 Task: Look for Airbnb options in Tabas, Iran from 22th December, 2023 to 26th December, 2023 for 8 adults. Place can be private room with 8 bedrooms having 8 beds and 8 bathrooms. Property type can be house. Amenities needed are: wifi, TV, free parkinig on premises, gym, breakfast.
Action: Mouse moved to (428, 116)
Screenshot: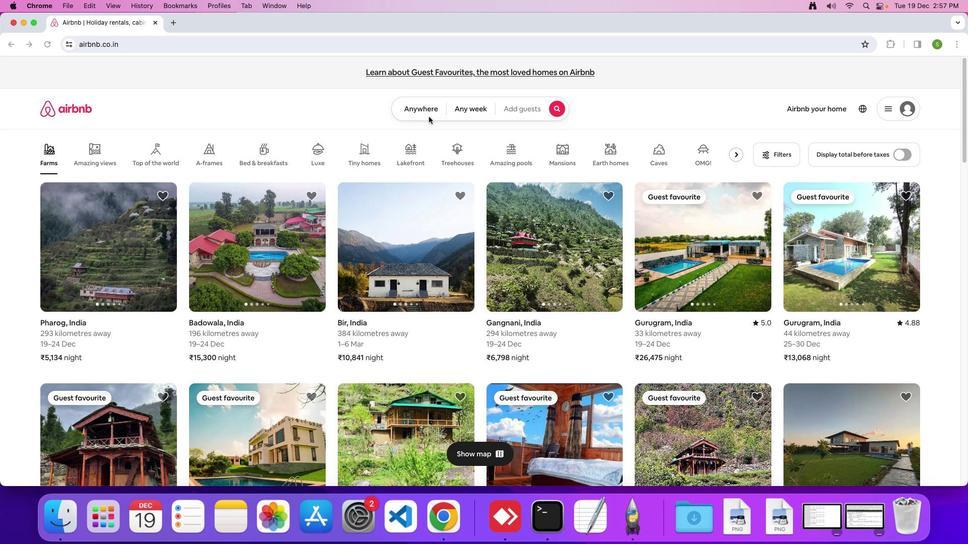
Action: Mouse pressed left at (428, 116)
Screenshot: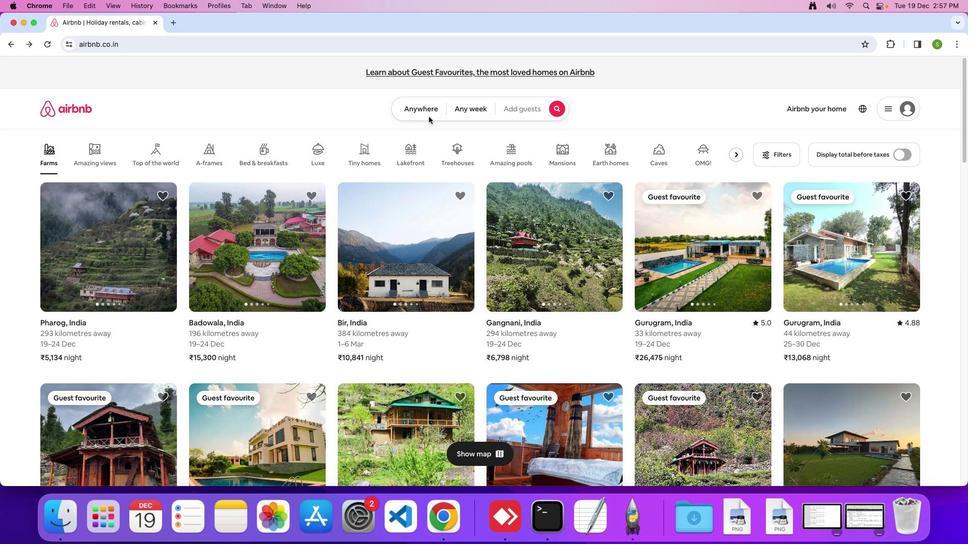 
Action: Mouse moved to (427, 111)
Screenshot: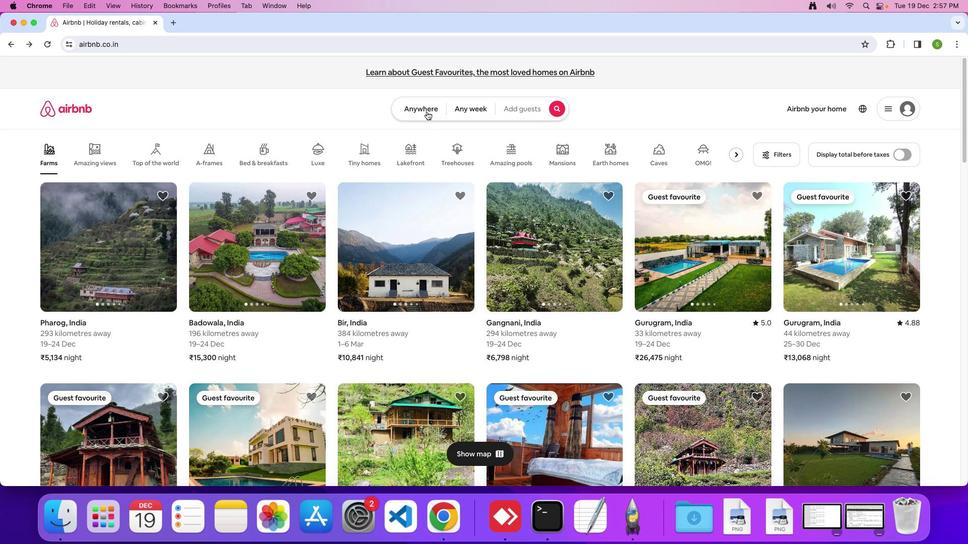 
Action: Mouse pressed left at (427, 111)
Screenshot: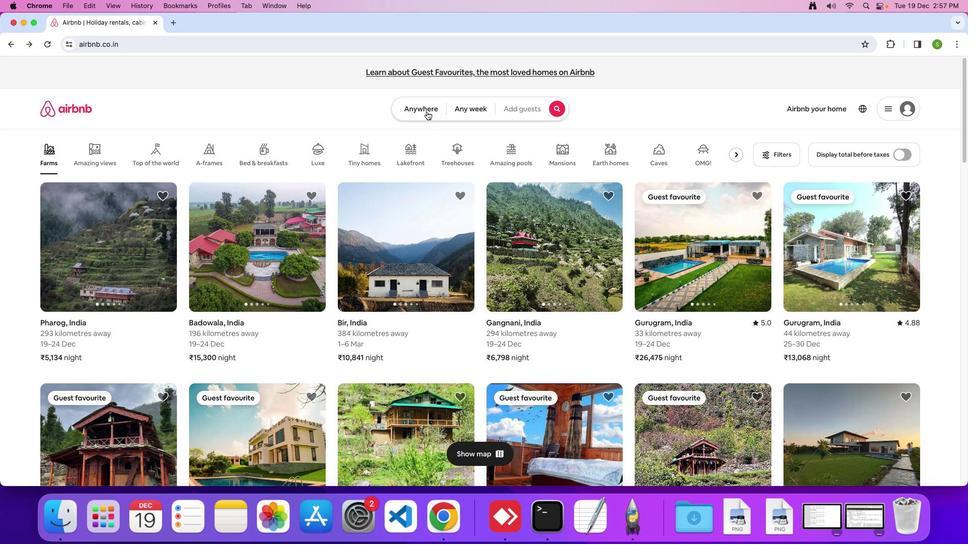 
Action: Mouse moved to (350, 143)
Screenshot: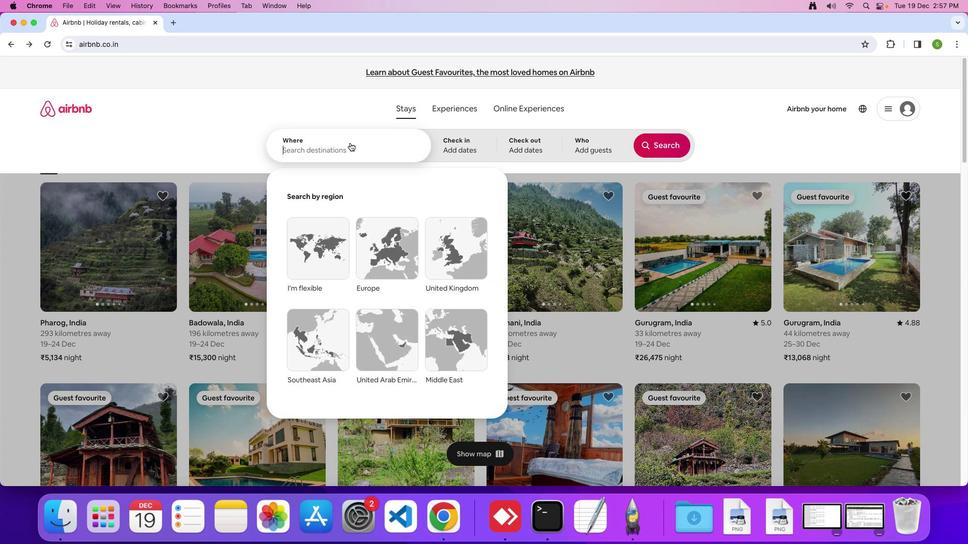 
Action: Mouse pressed left at (350, 143)
Screenshot: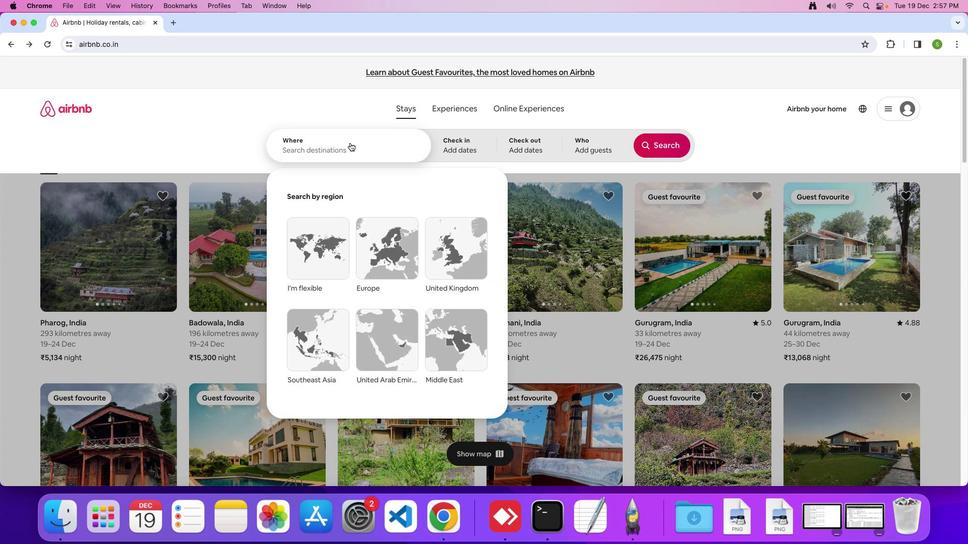 
Action: Mouse moved to (352, 140)
Screenshot: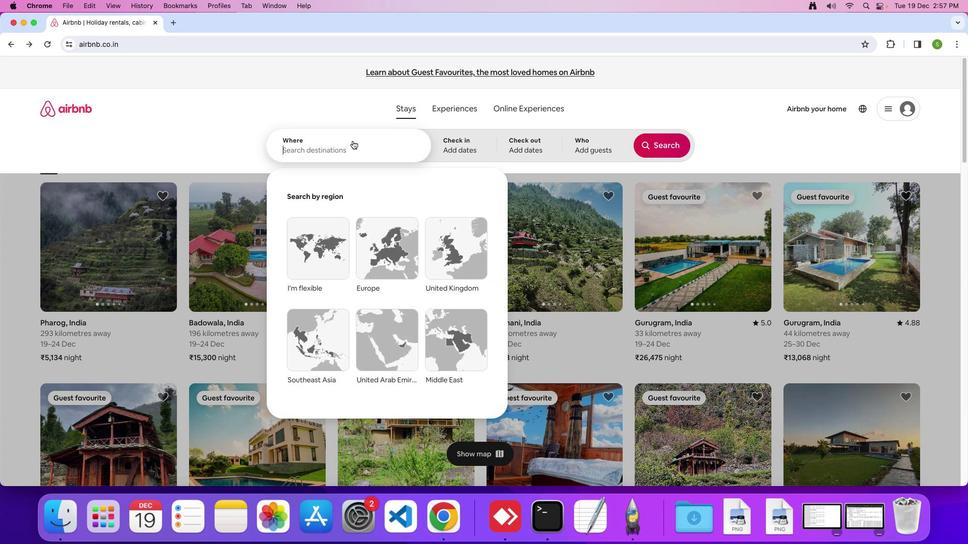 
Action: Key pressed 'T''A'Key.backspaceKey.caps_lock'a''b''a''s'','Key.spaceKey.shift'I''r''a''n'Key.enter
Screenshot: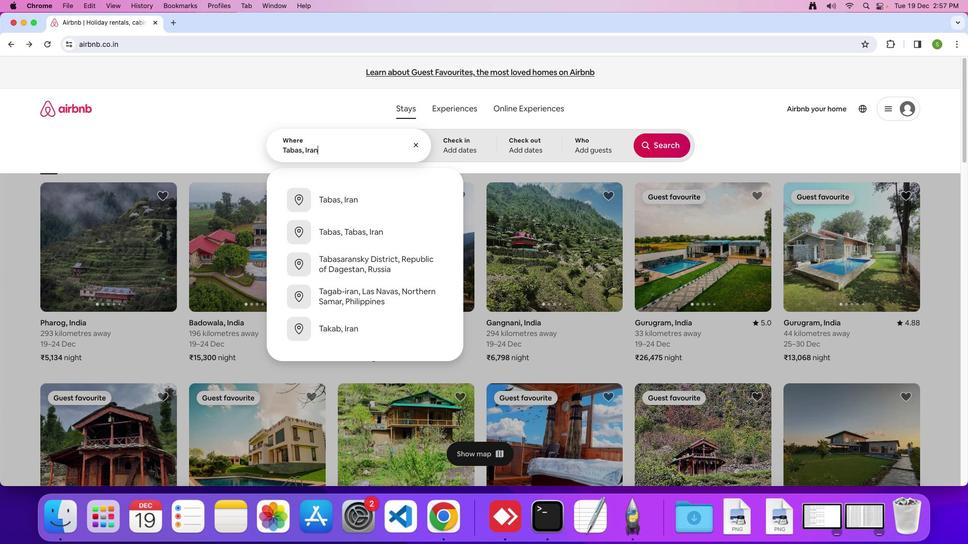 
Action: Mouse moved to (430, 341)
Screenshot: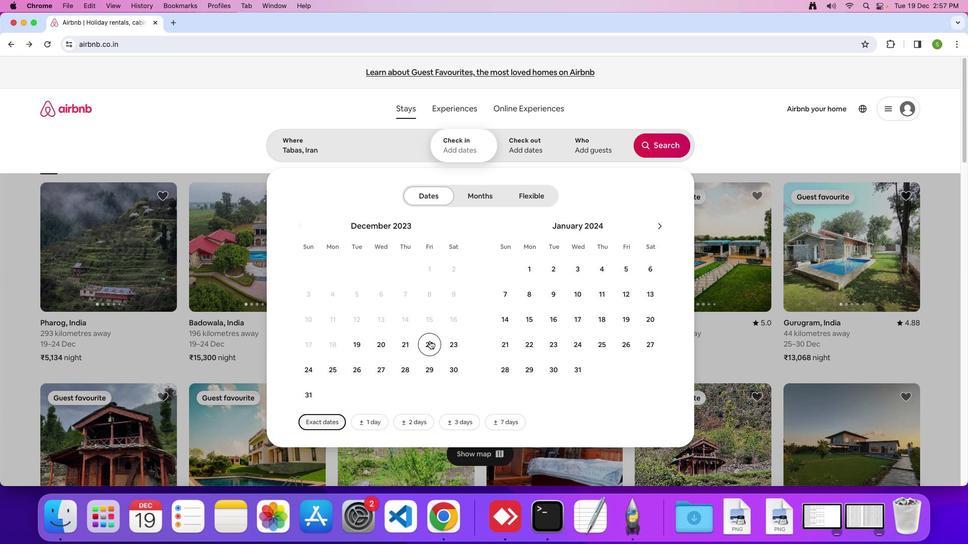 
Action: Mouse pressed left at (430, 341)
Screenshot: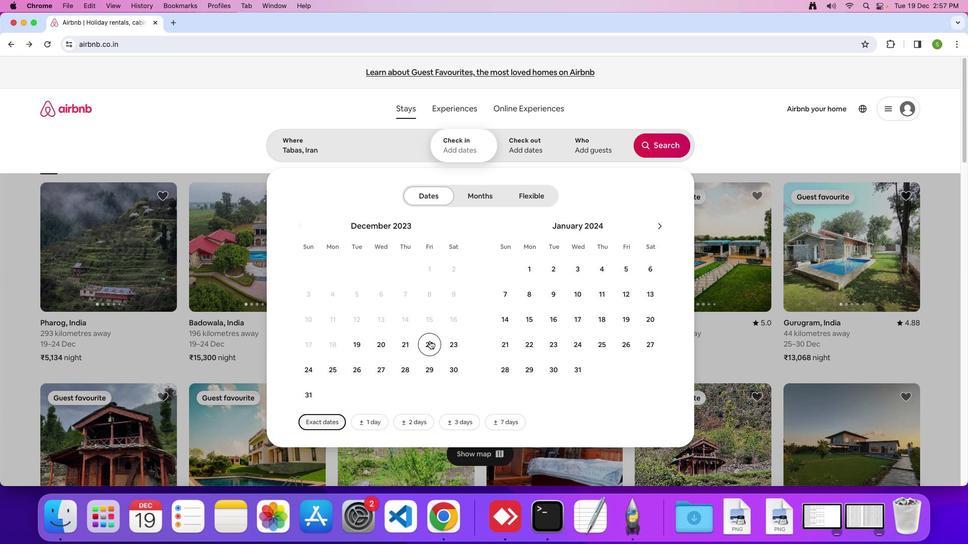 
Action: Mouse moved to (363, 366)
Screenshot: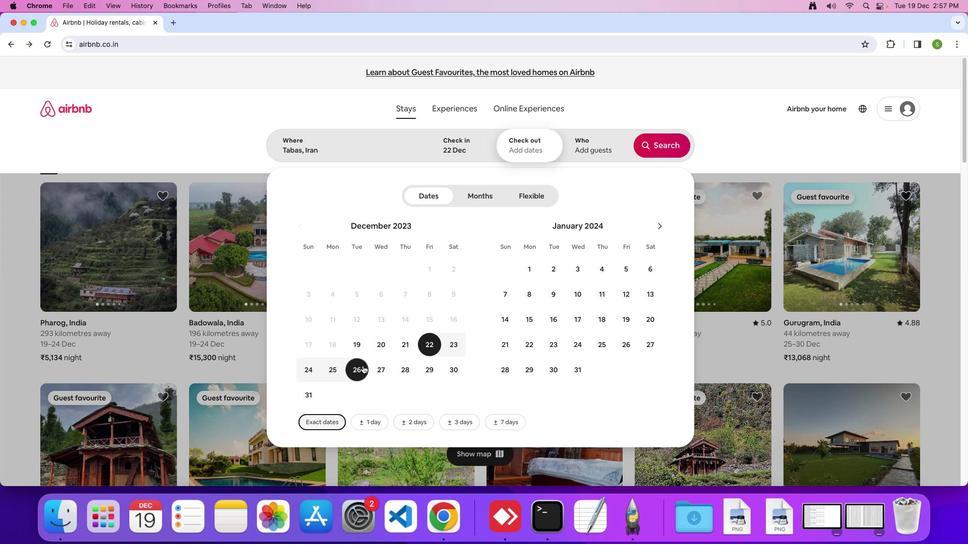
Action: Mouse pressed left at (363, 366)
Screenshot: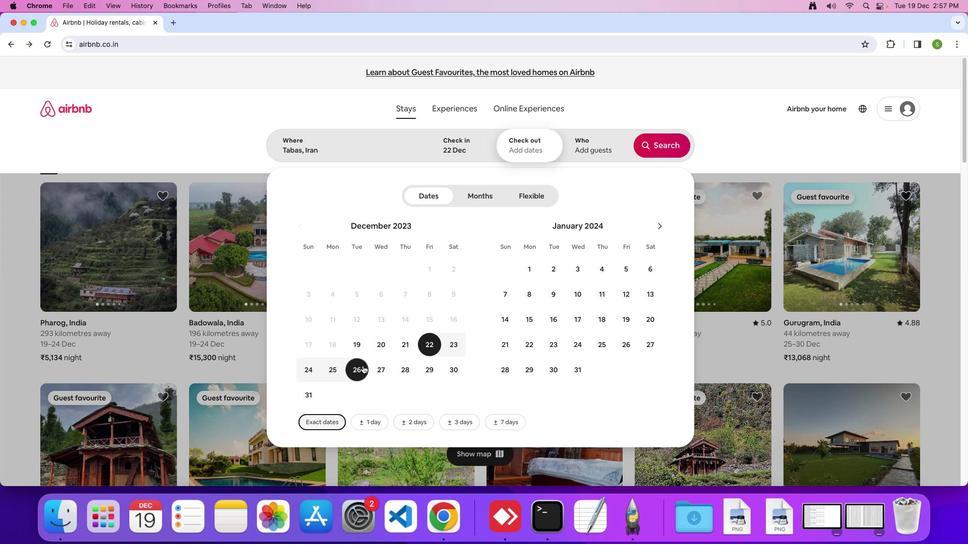 
Action: Mouse moved to (584, 142)
Screenshot: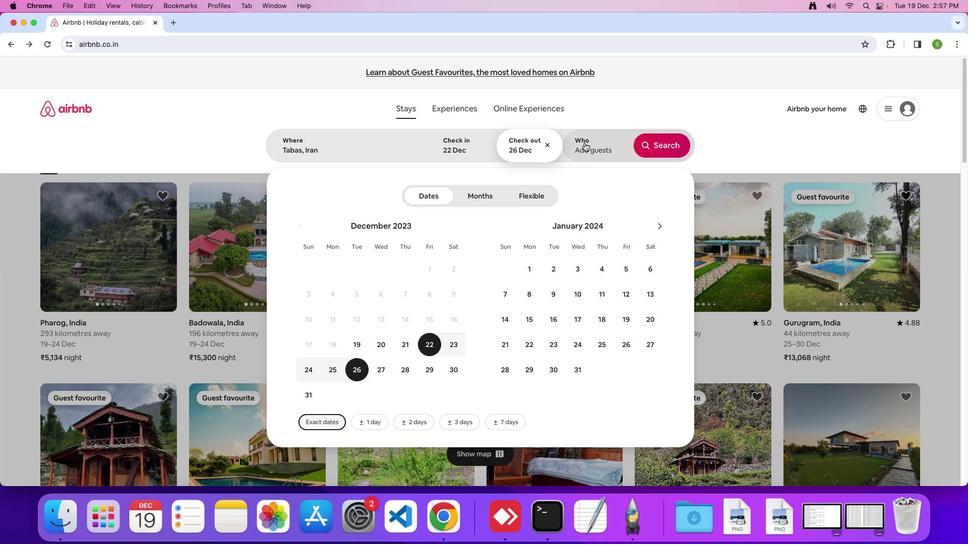 
Action: Mouse pressed left at (584, 142)
Screenshot: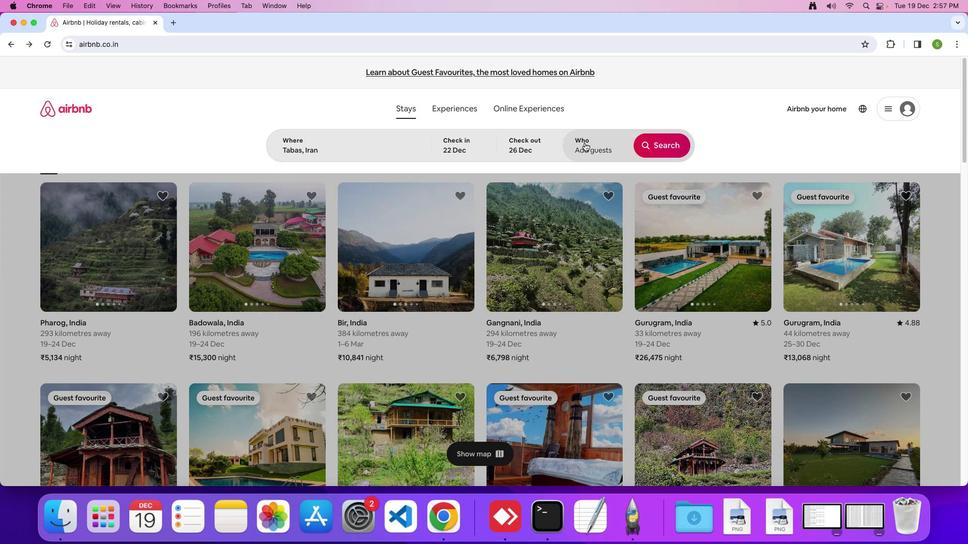 
Action: Mouse moved to (660, 199)
Screenshot: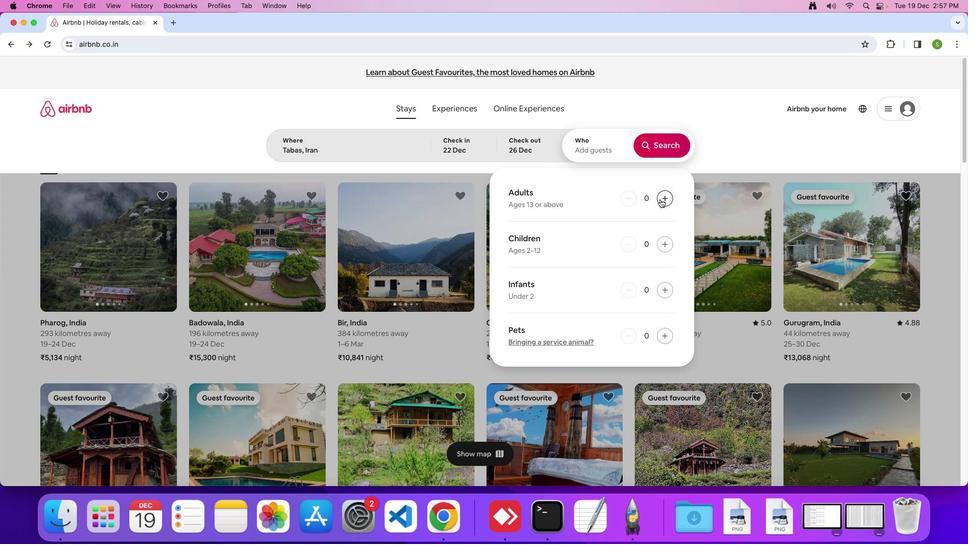 
Action: Mouse pressed left at (660, 199)
Screenshot: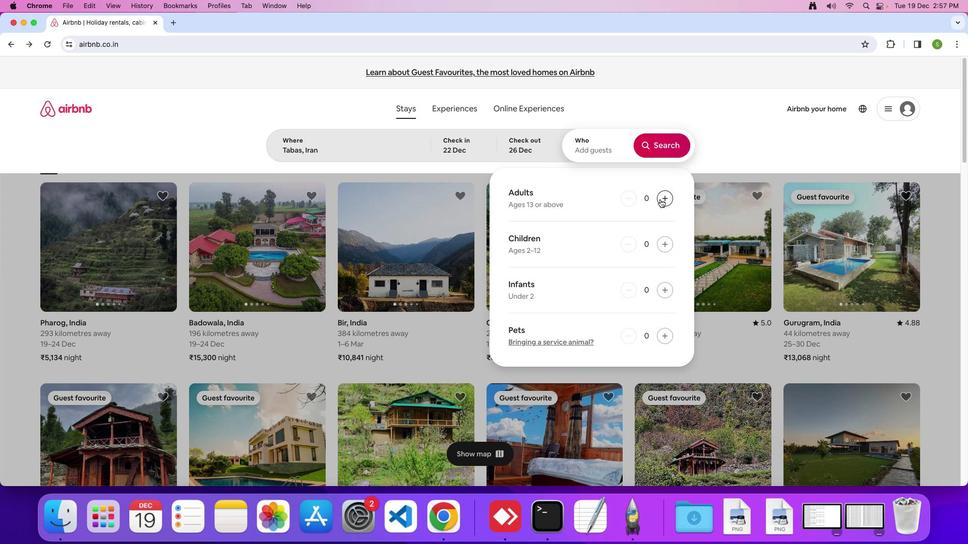 
Action: Mouse pressed left at (660, 199)
Screenshot: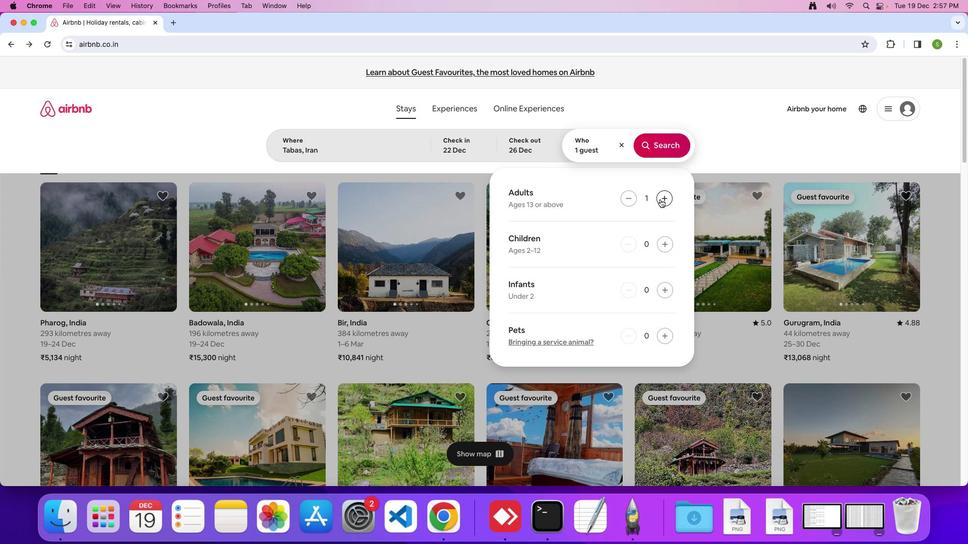 
Action: Mouse pressed left at (660, 199)
Screenshot: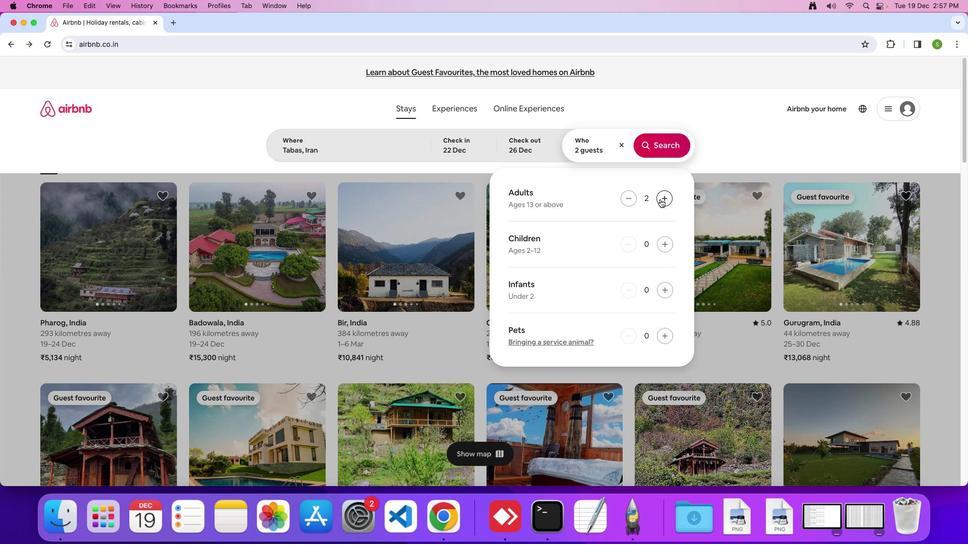 
Action: Mouse pressed left at (660, 199)
Screenshot: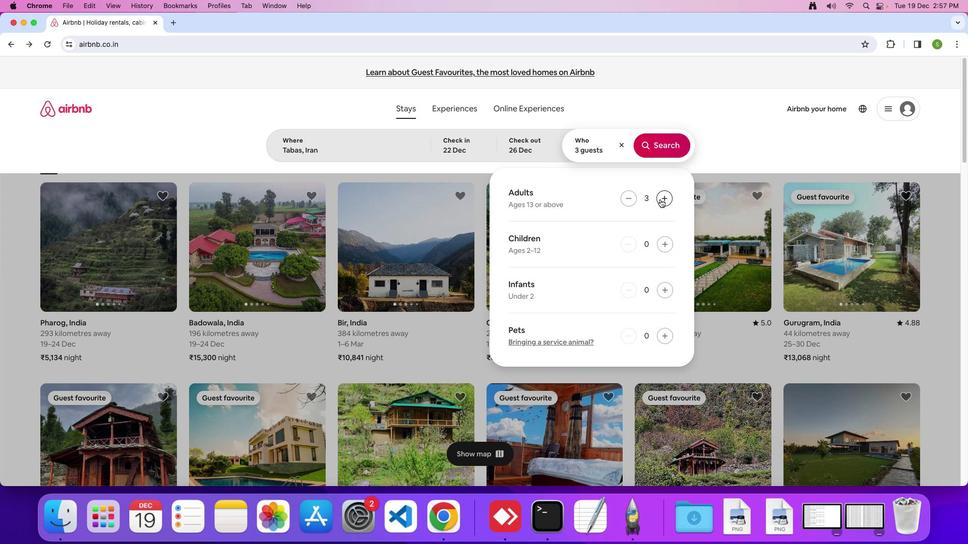 
Action: Mouse pressed left at (660, 199)
Screenshot: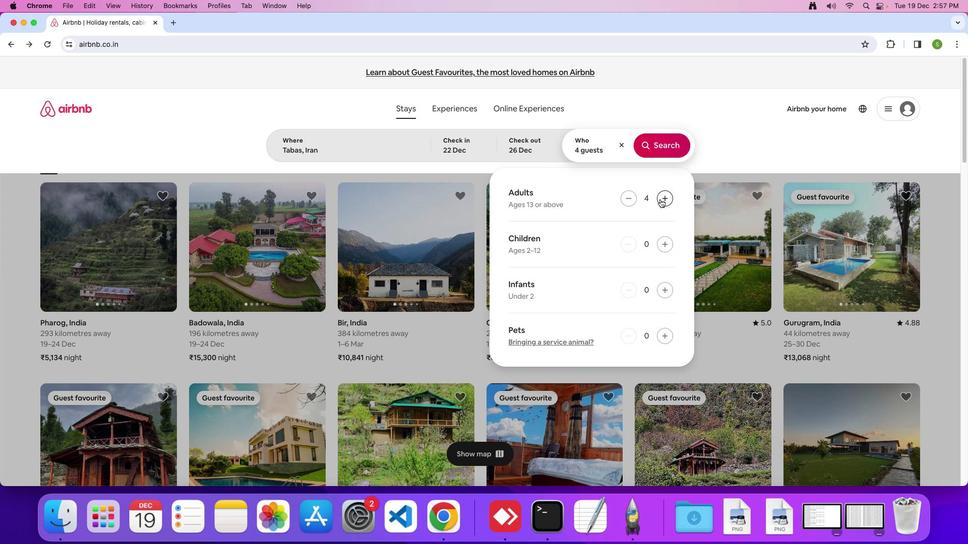 
Action: Mouse pressed left at (660, 199)
Screenshot: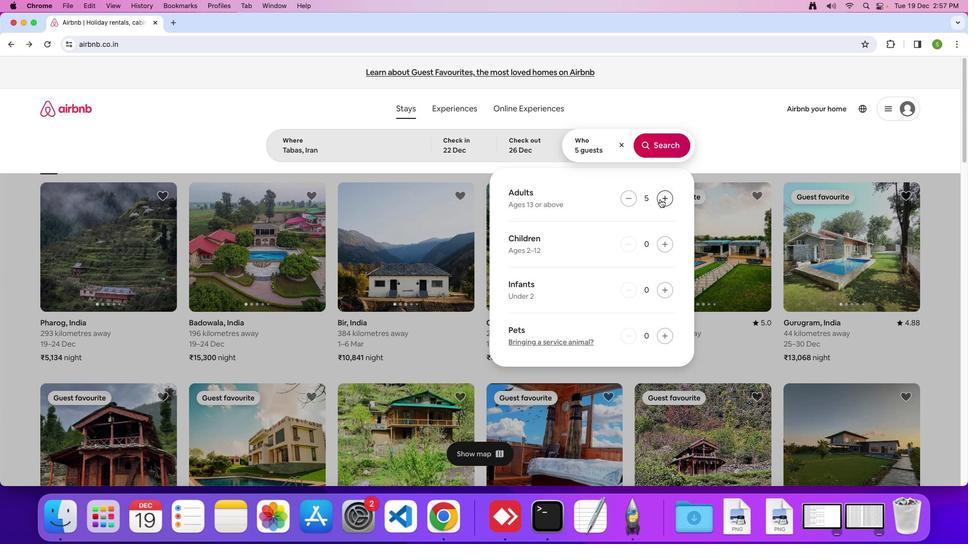 
Action: Mouse pressed left at (660, 199)
Screenshot: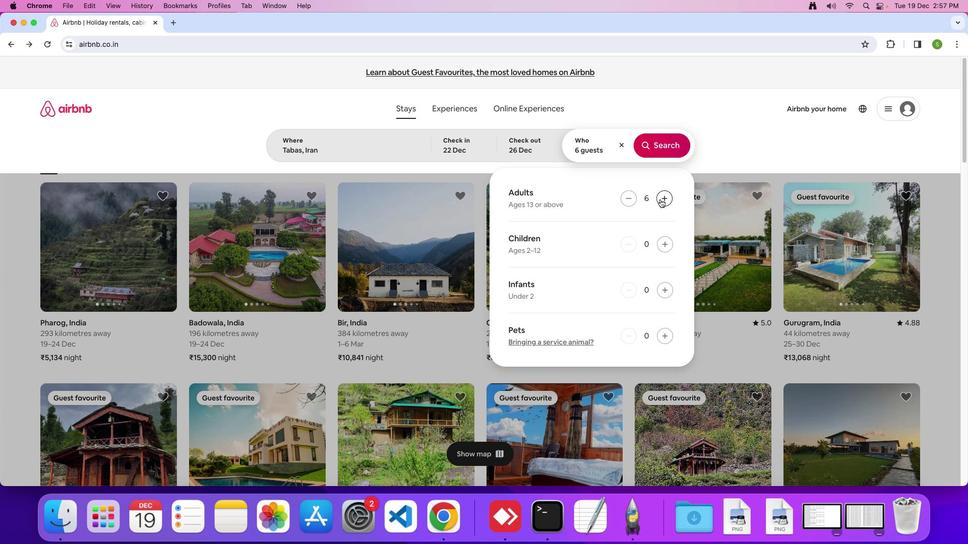 
Action: Mouse pressed left at (660, 199)
Screenshot: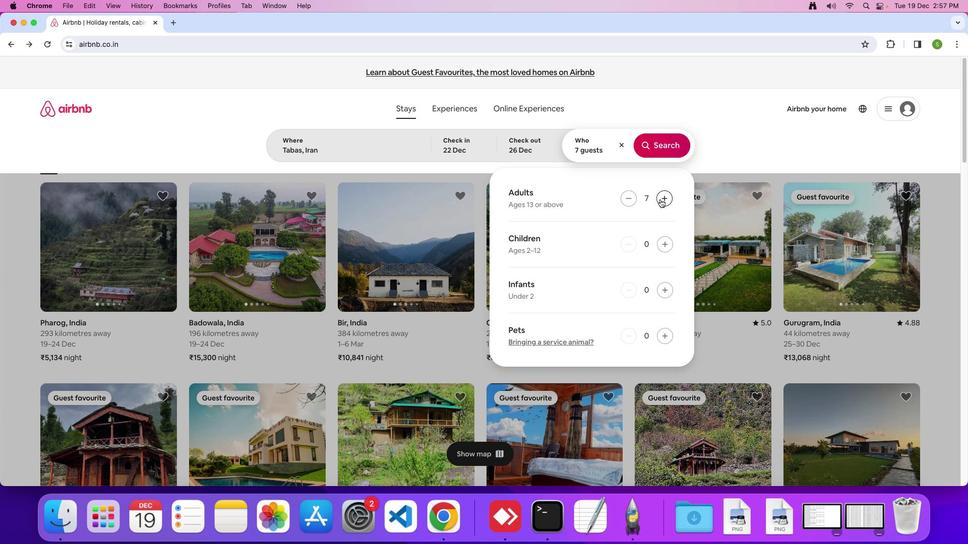 
Action: Mouse moved to (662, 148)
Screenshot: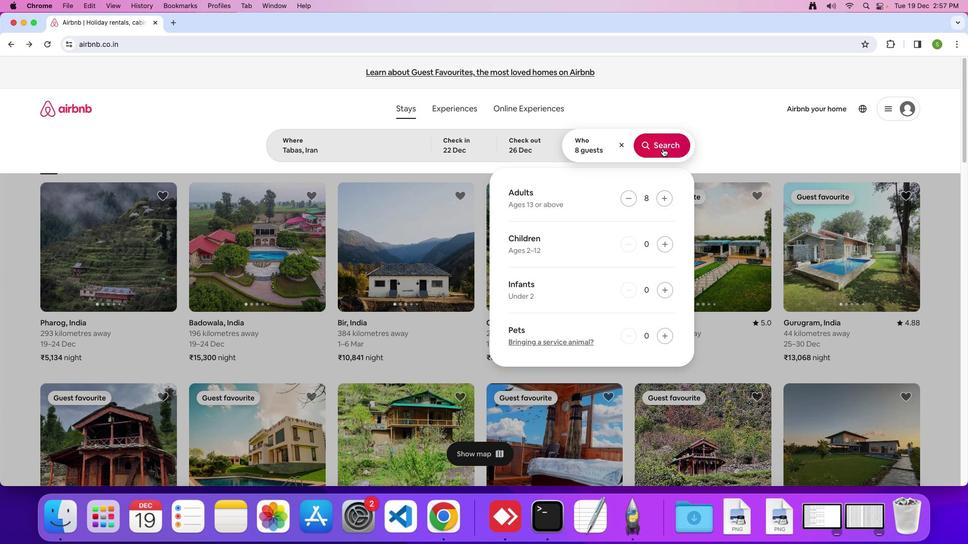 
Action: Mouse pressed left at (662, 148)
Screenshot: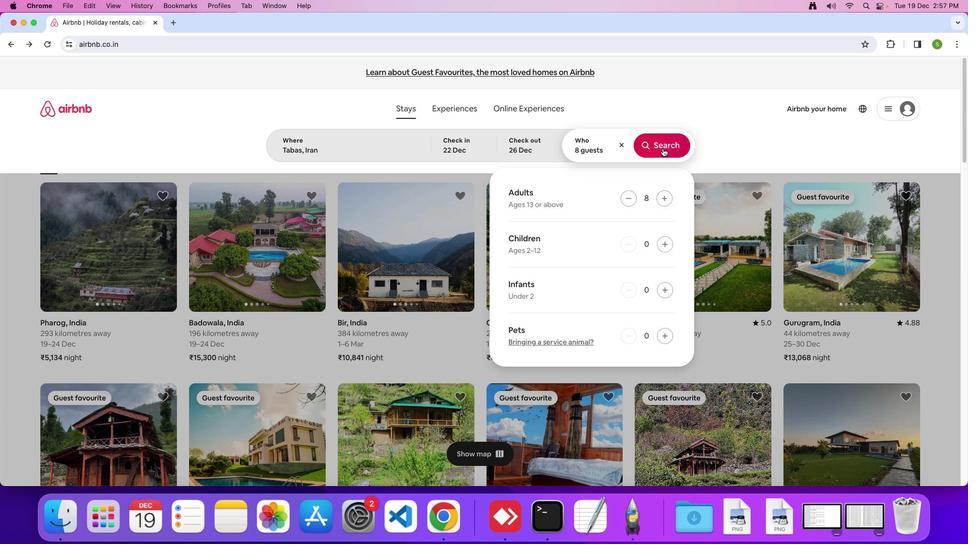 
Action: Mouse moved to (799, 122)
Screenshot: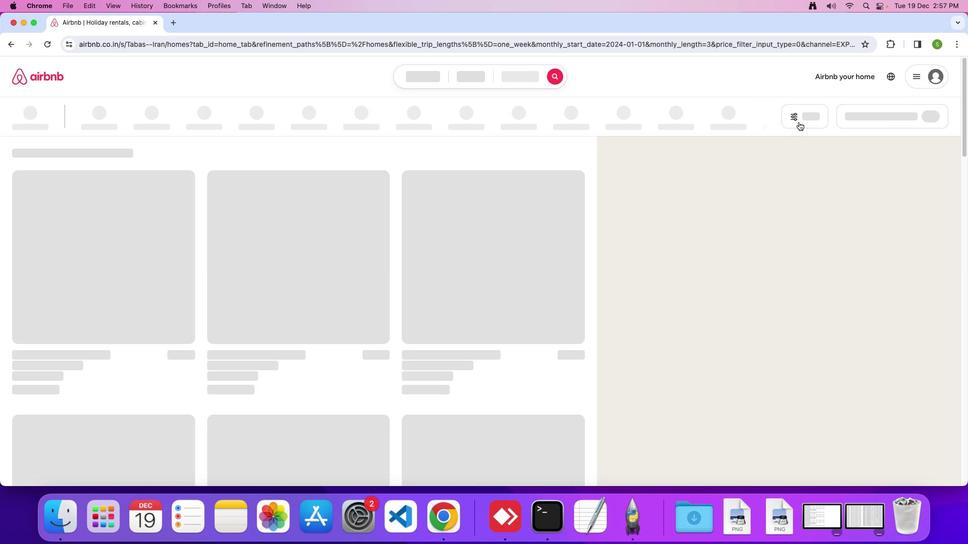 
Action: Mouse pressed left at (799, 122)
Screenshot: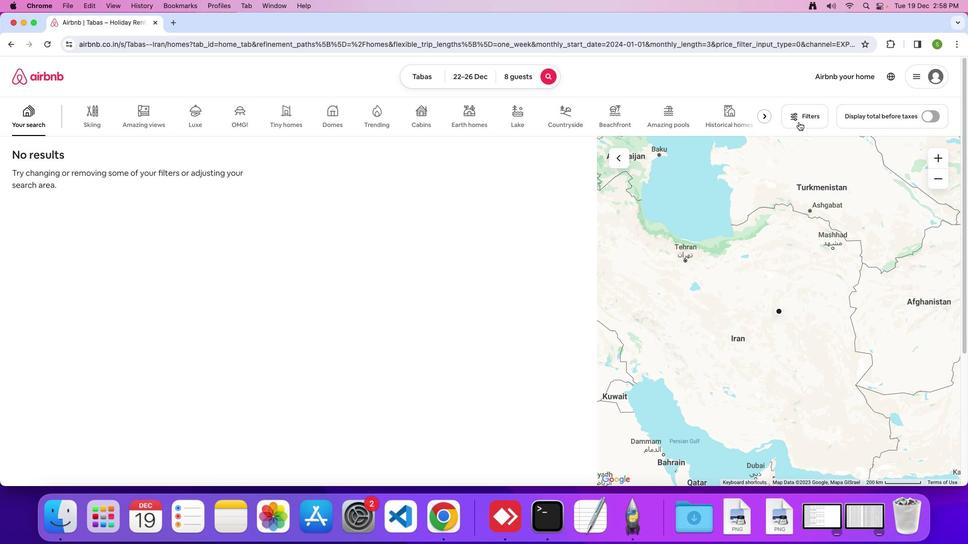 
Action: Mouse moved to (465, 323)
Screenshot: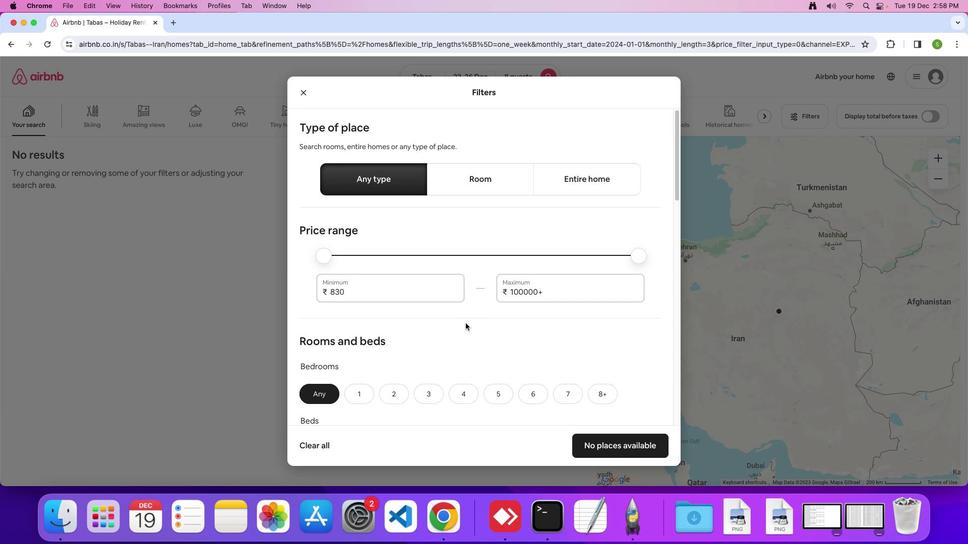 
Action: Mouse scrolled (465, 323) with delta (0, 0)
Screenshot: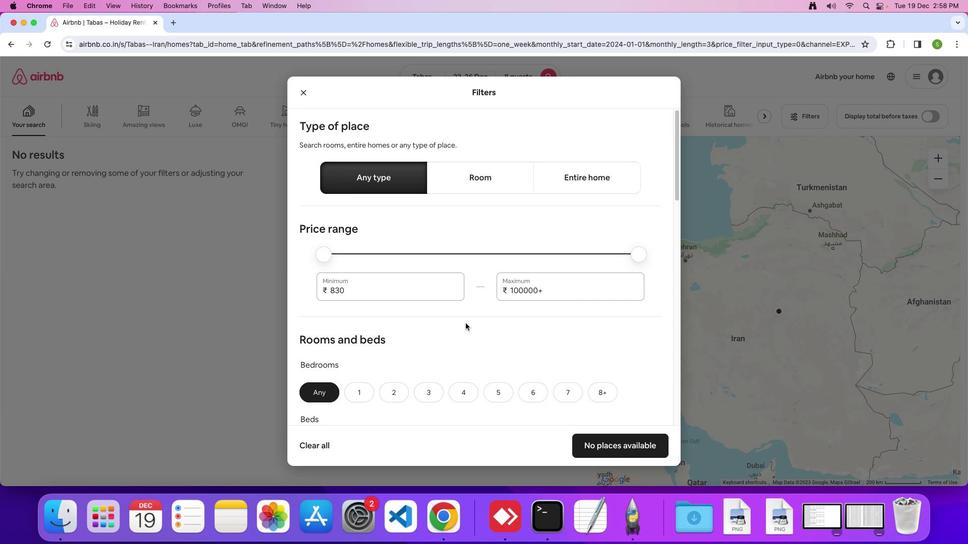 
Action: Mouse scrolled (465, 323) with delta (0, 0)
Screenshot: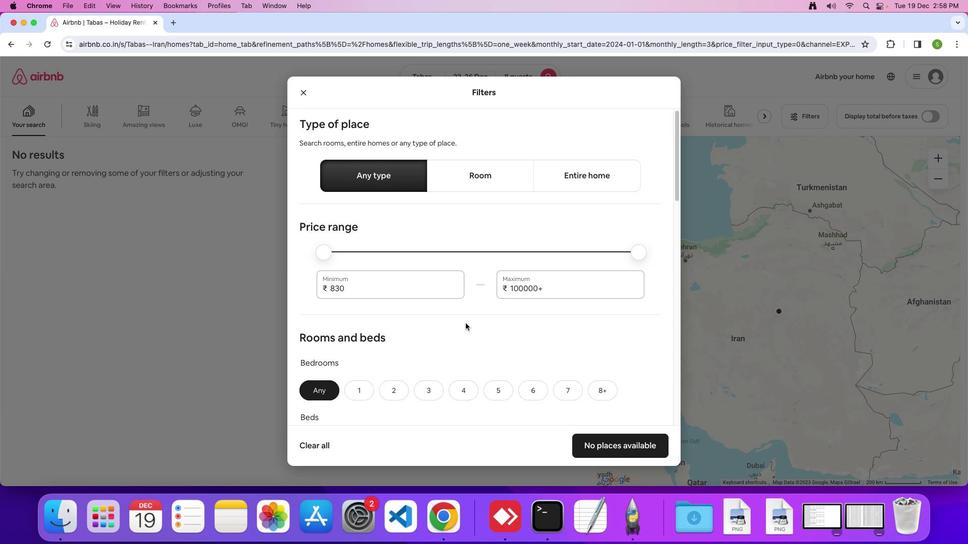 
Action: Mouse scrolled (465, 323) with delta (0, 0)
Screenshot: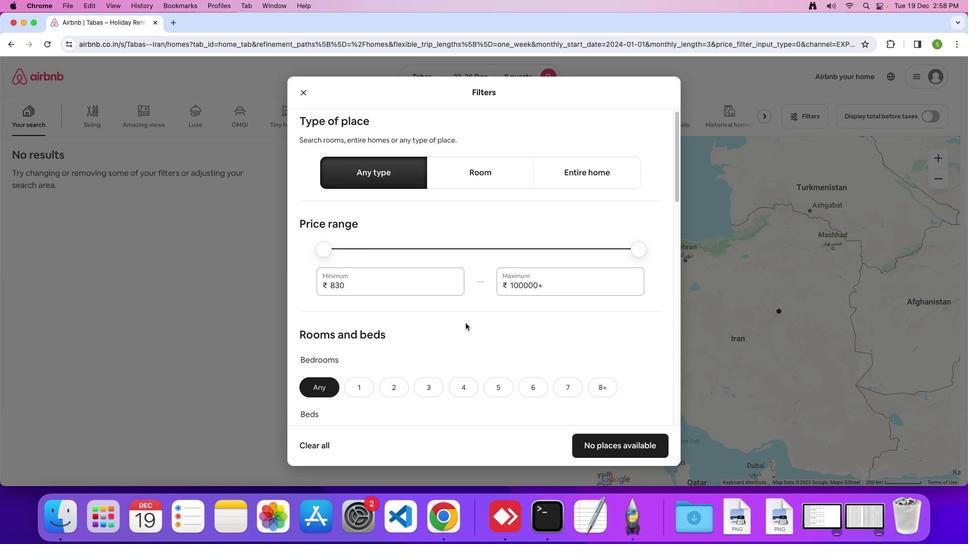 
Action: Mouse scrolled (465, 323) with delta (0, 0)
Screenshot: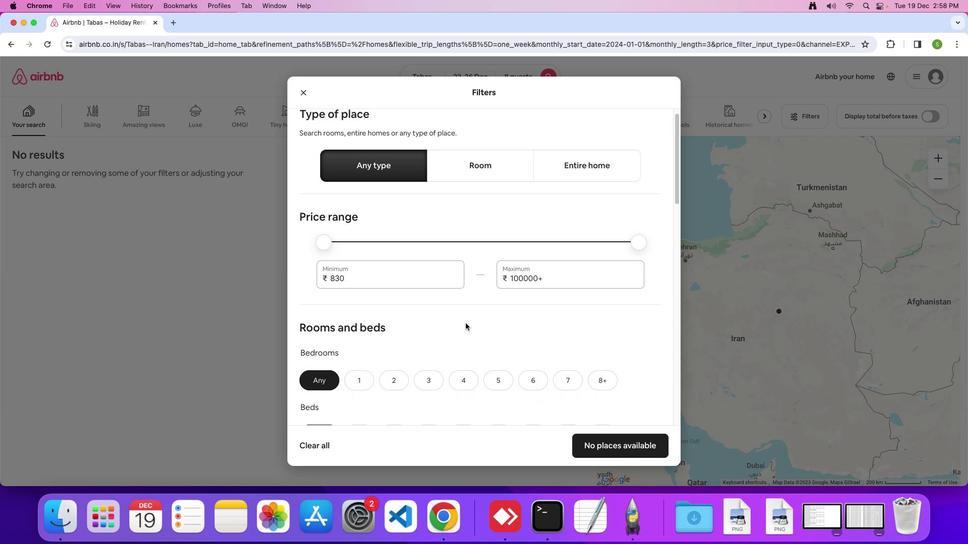 
Action: Mouse moved to (465, 323)
Screenshot: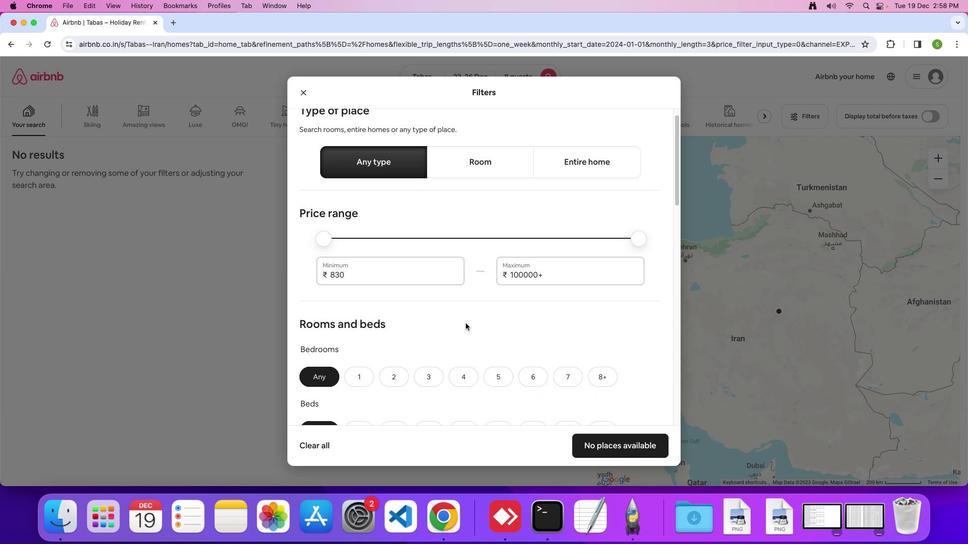 
Action: Mouse scrolled (465, 323) with delta (0, 0)
Screenshot: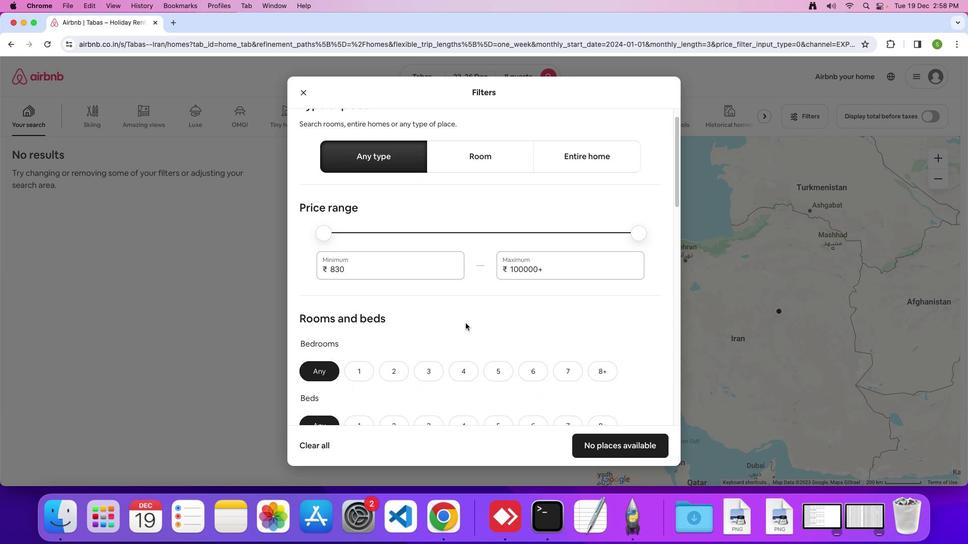 
Action: Mouse scrolled (465, 323) with delta (0, 0)
Screenshot: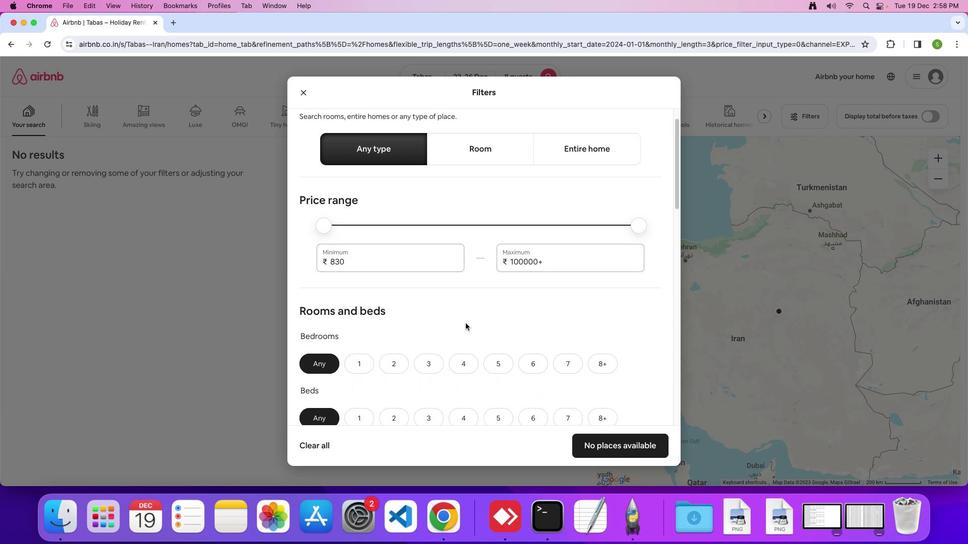
Action: Mouse scrolled (465, 323) with delta (0, -1)
Screenshot: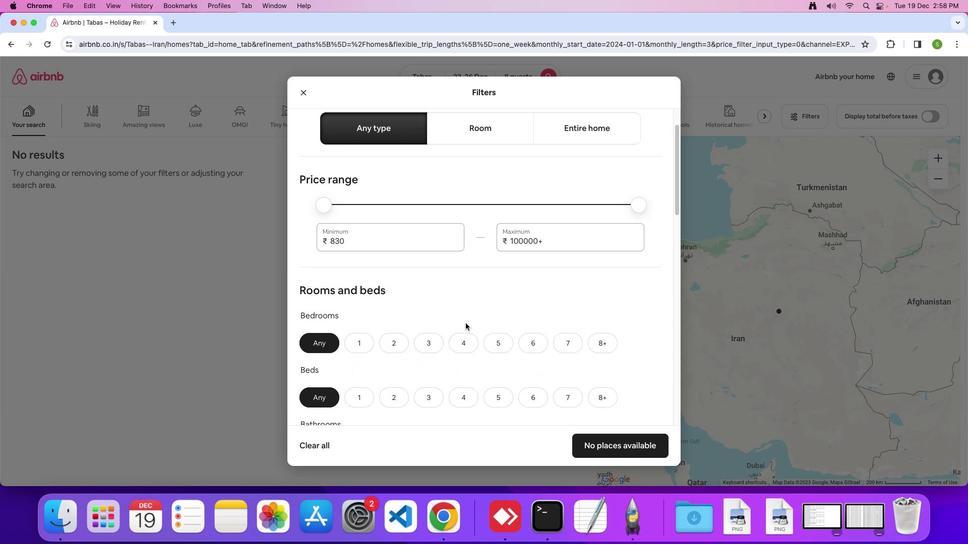 
Action: Mouse scrolled (465, 323) with delta (0, 0)
Screenshot: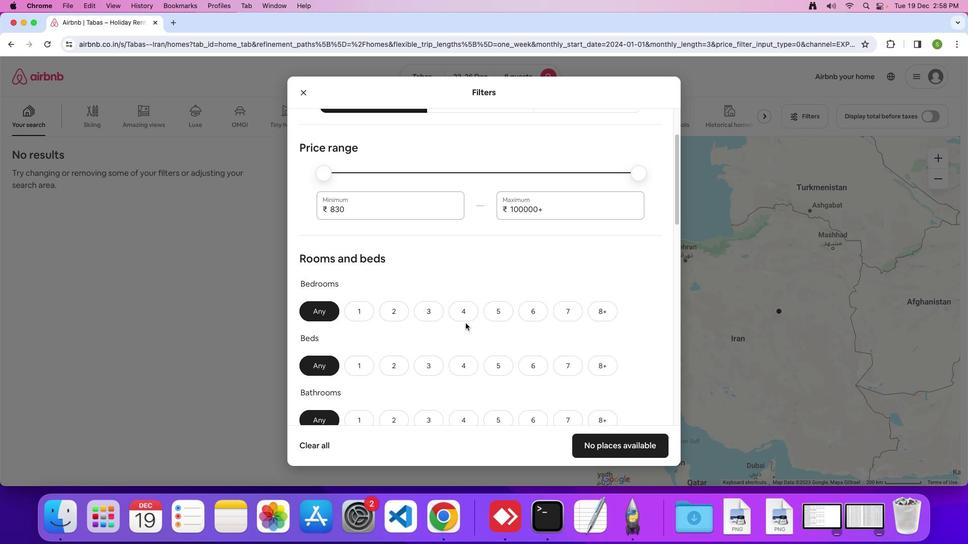 
Action: Mouse scrolled (465, 323) with delta (0, 0)
Screenshot: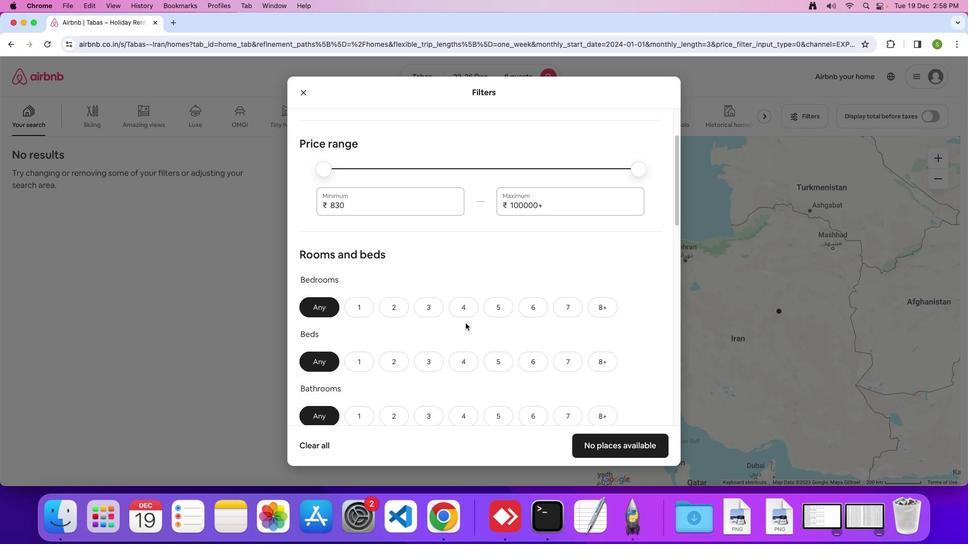 
Action: Mouse scrolled (465, 323) with delta (0, 0)
Screenshot: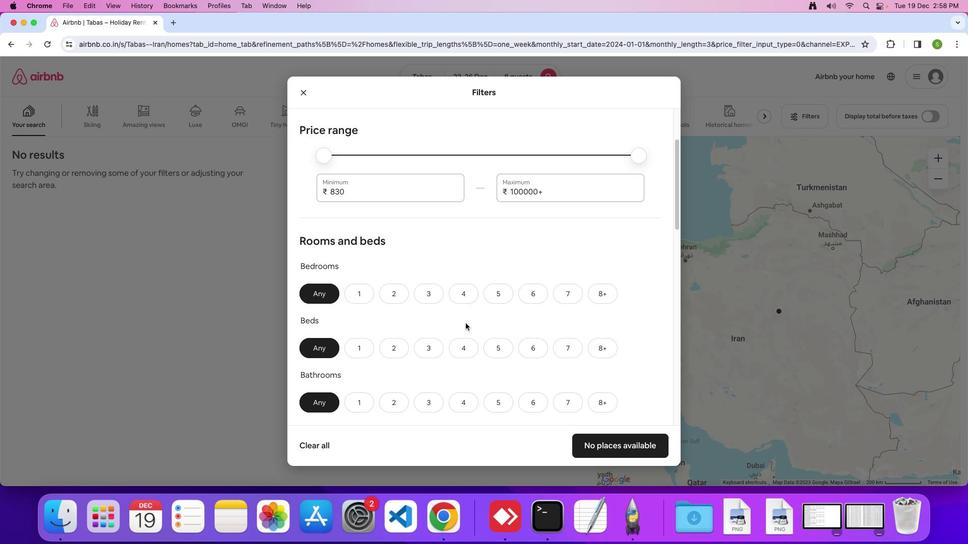 
Action: Mouse scrolled (465, 323) with delta (0, 0)
Screenshot: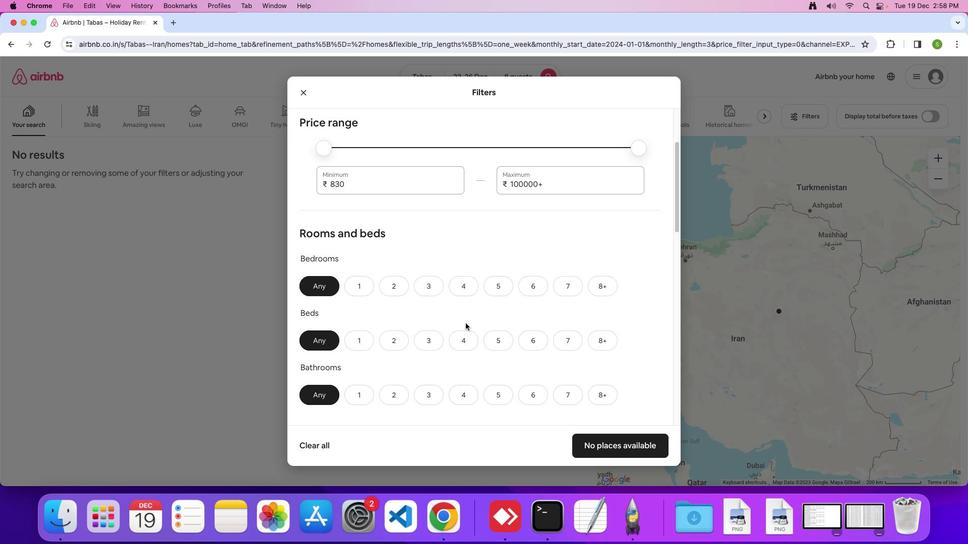 
Action: Mouse scrolled (465, 323) with delta (0, 0)
Screenshot: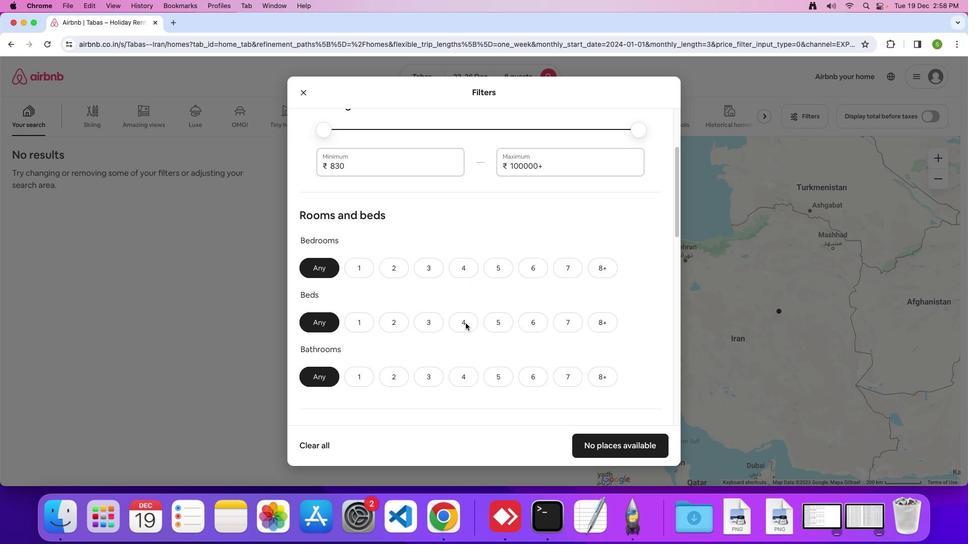 
Action: Mouse scrolled (465, 323) with delta (0, 0)
Screenshot: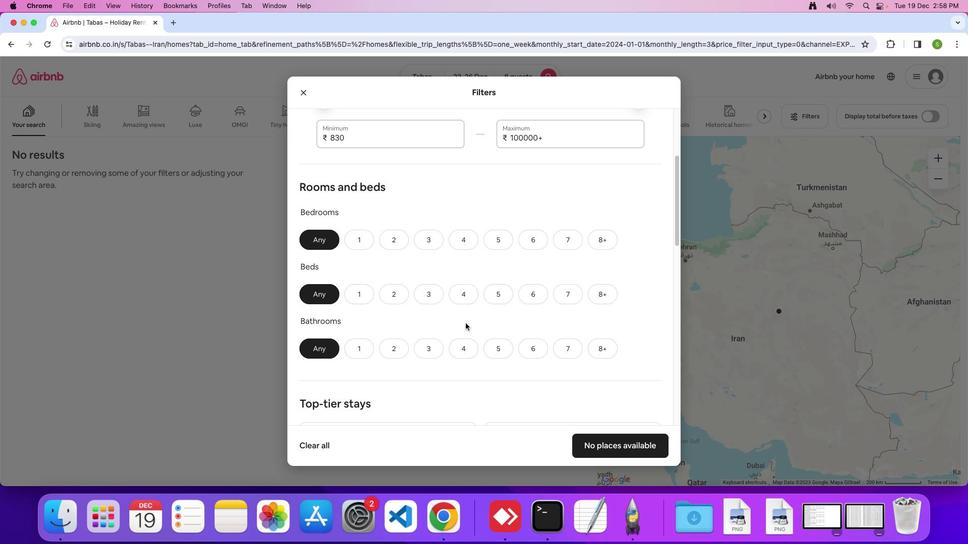 
Action: Mouse moved to (465, 323)
Screenshot: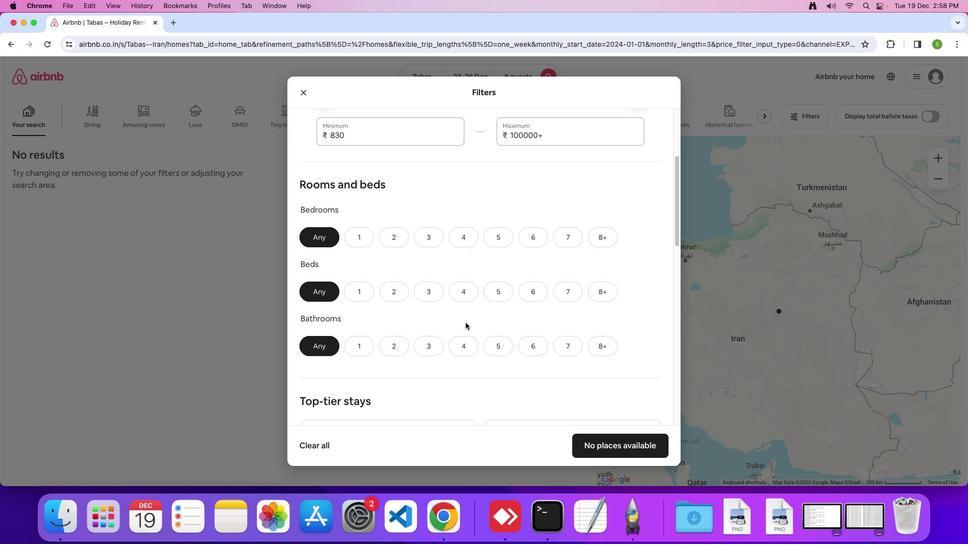 
Action: Mouse scrolled (465, 323) with delta (0, 0)
Screenshot: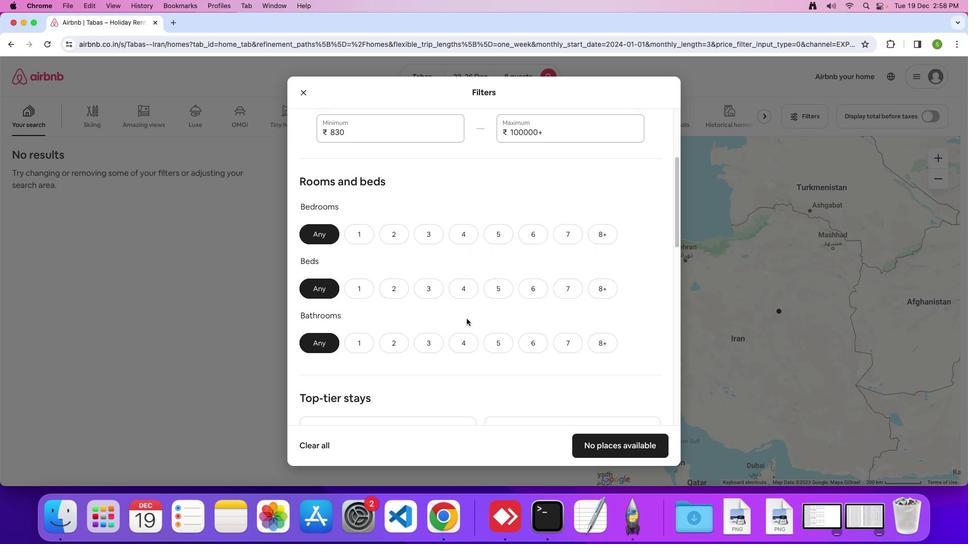 
Action: Mouse moved to (601, 229)
Screenshot: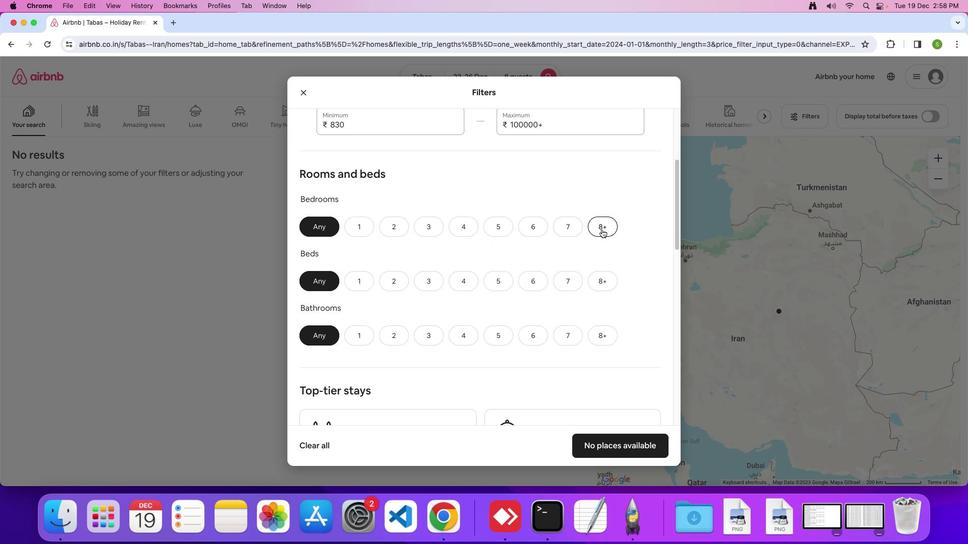 
Action: Mouse pressed left at (601, 229)
Screenshot: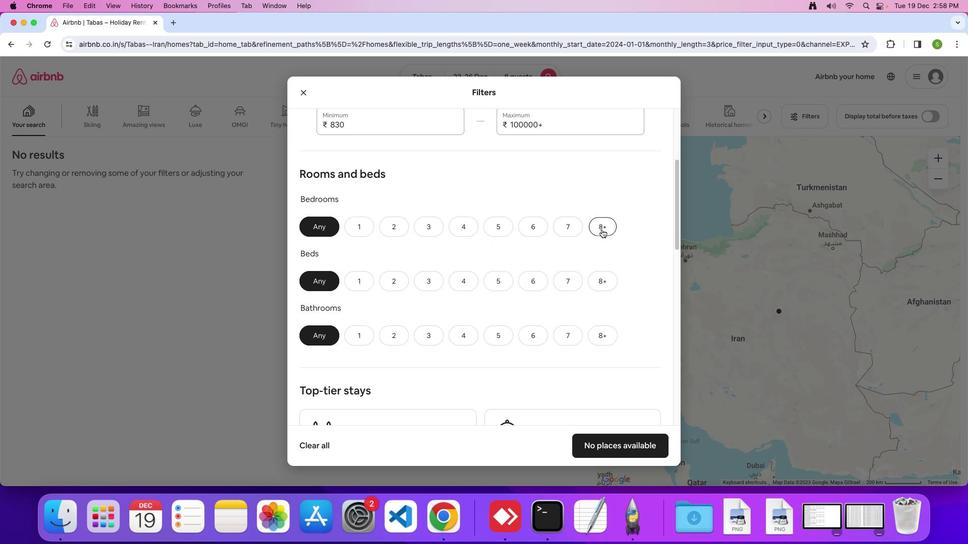 
Action: Mouse moved to (608, 279)
Screenshot: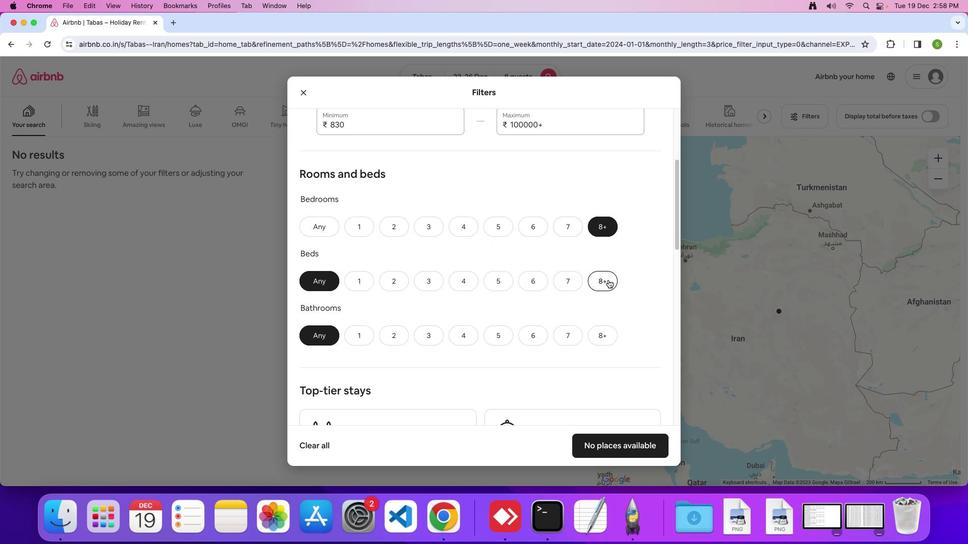 
Action: Mouse pressed left at (608, 279)
Screenshot: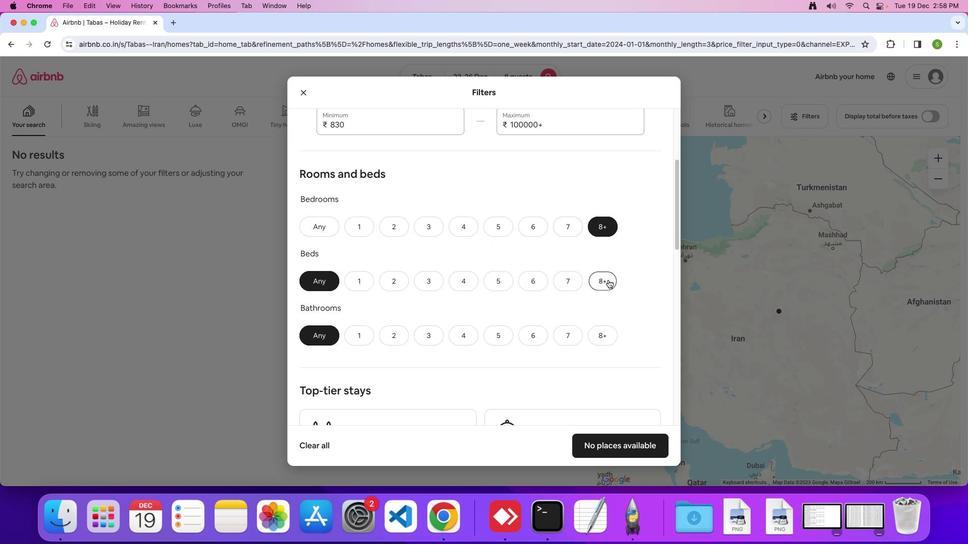 
Action: Mouse moved to (594, 333)
Screenshot: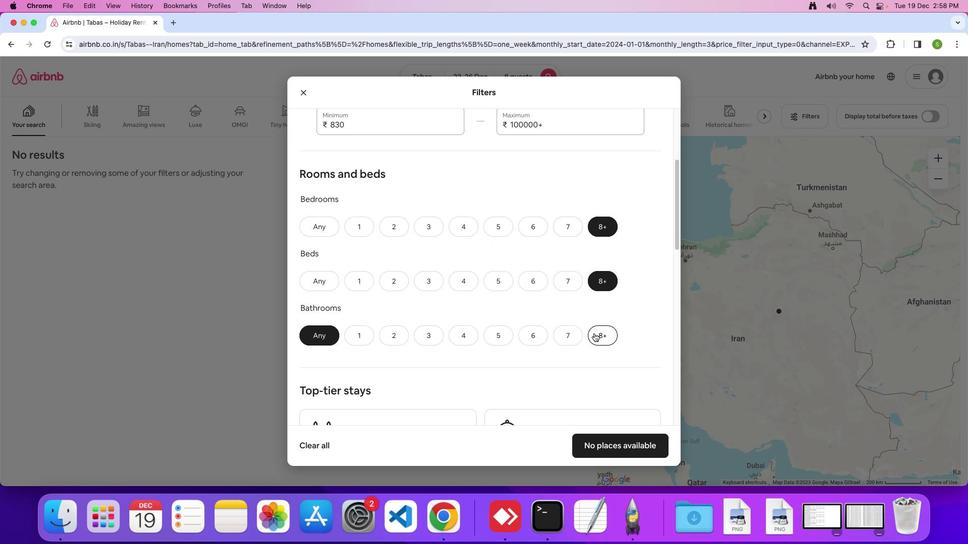 
Action: Mouse pressed left at (594, 333)
Screenshot: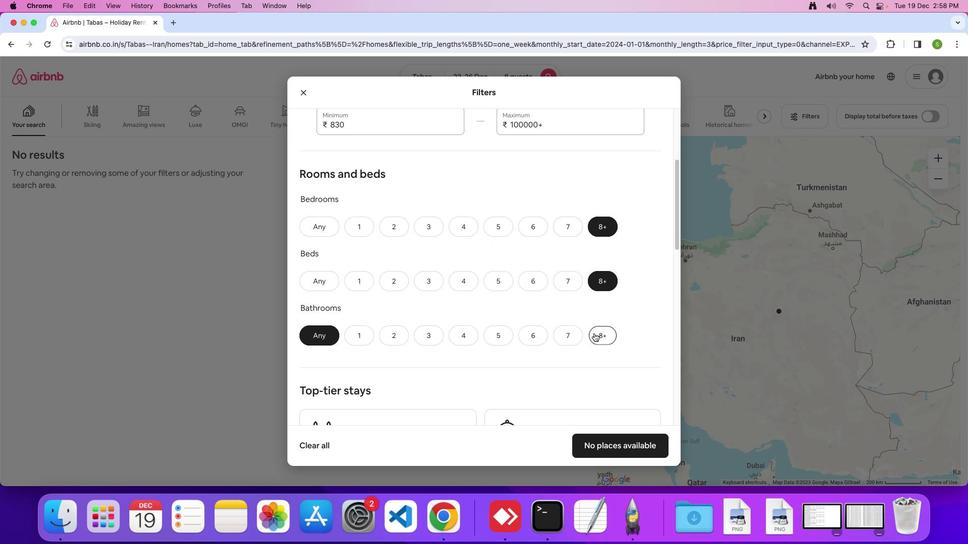 
Action: Mouse moved to (493, 298)
Screenshot: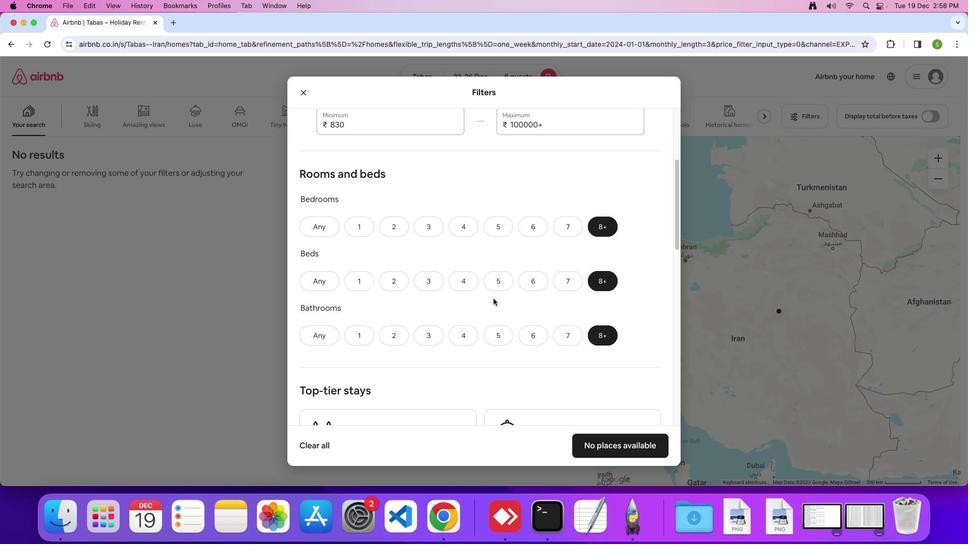 
Action: Mouse scrolled (493, 298) with delta (0, 0)
Screenshot: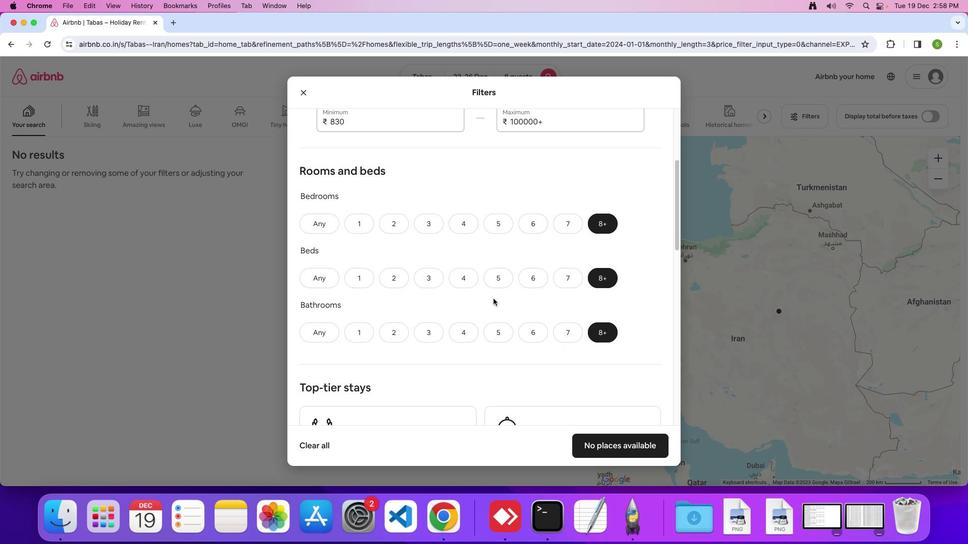 
Action: Mouse scrolled (493, 298) with delta (0, 0)
Screenshot: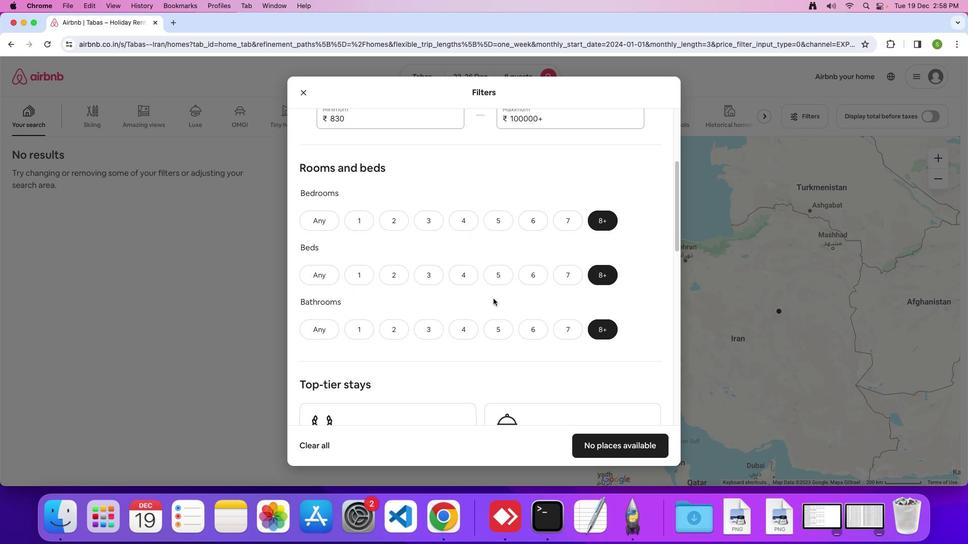 
Action: Mouse scrolled (493, 298) with delta (0, 0)
Screenshot: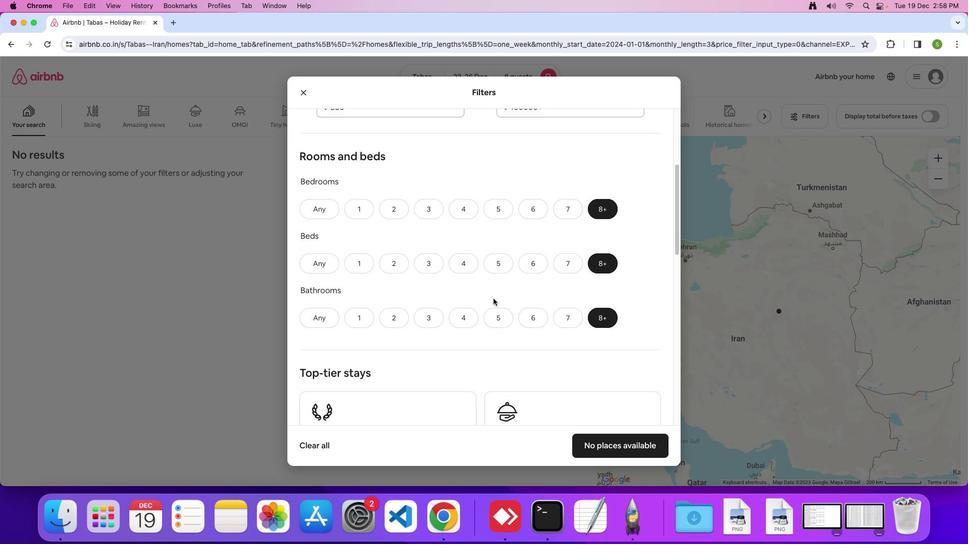 
Action: Mouse scrolled (493, 298) with delta (0, 0)
Screenshot: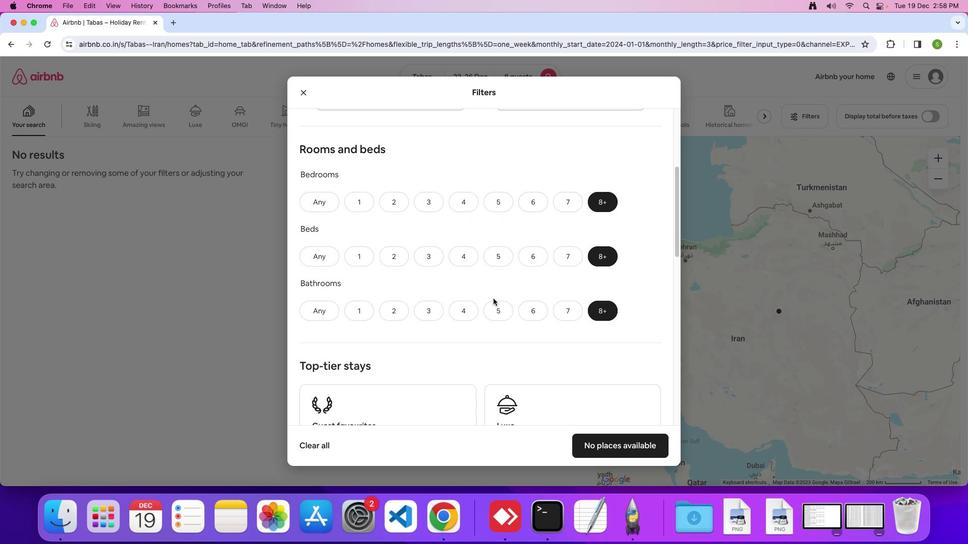
Action: Mouse scrolled (493, 298) with delta (0, 0)
Screenshot: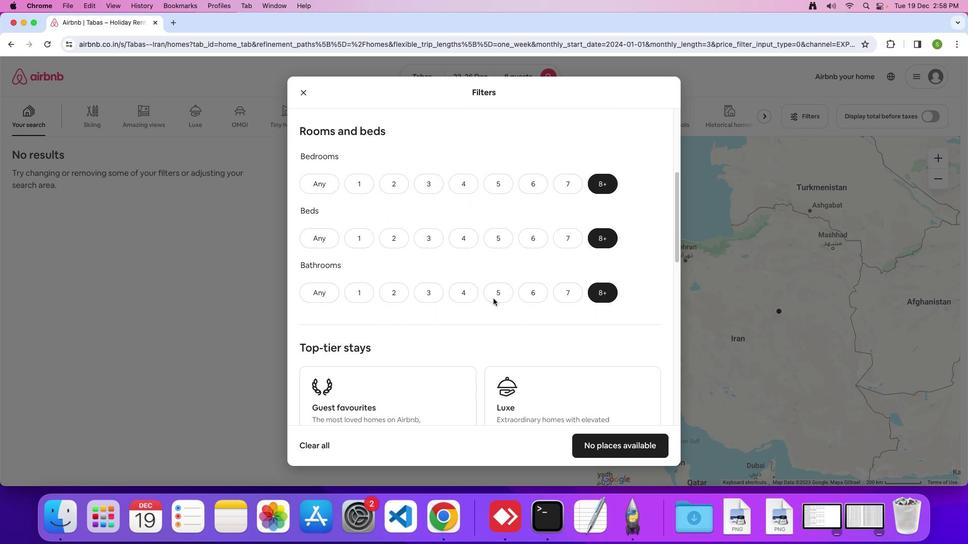 
Action: Mouse scrolled (493, 298) with delta (0, 0)
Screenshot: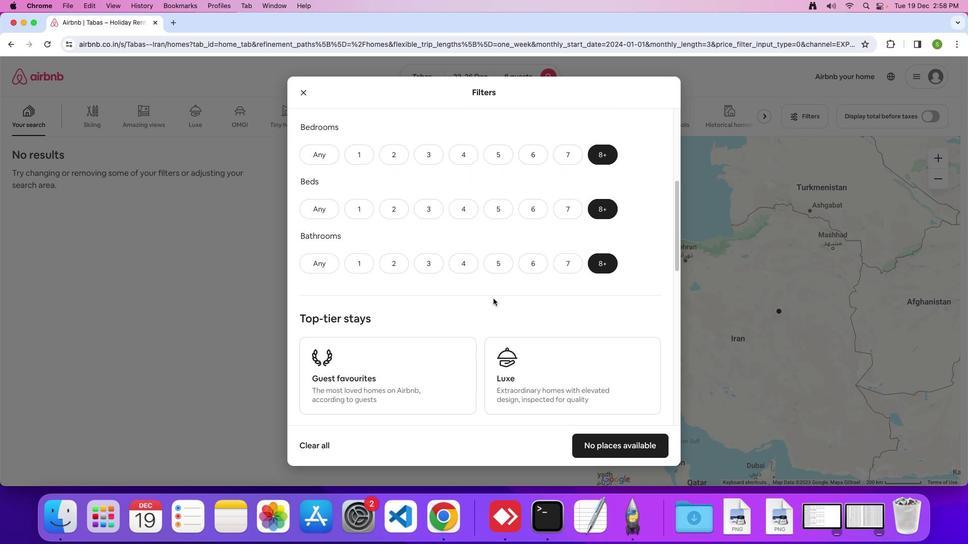 
Action: Mouse scrolled (493, 298) with delta (0, 0)
Screenshot: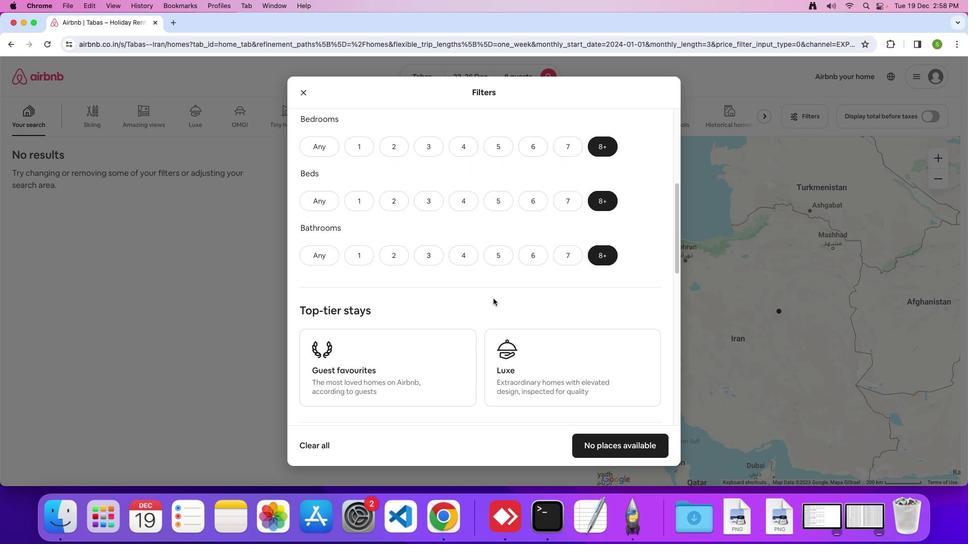 
Action: Mouse scrolled (493, 298) with delta (0, 0)
Screenshot: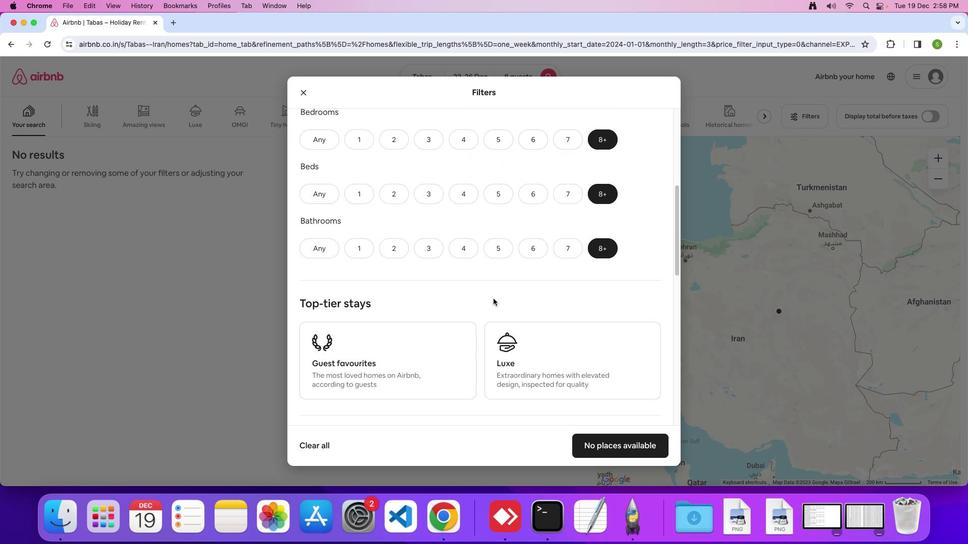 
Action: Mouse scrolled (493, 298) with delta (0, 0)
Screenshot: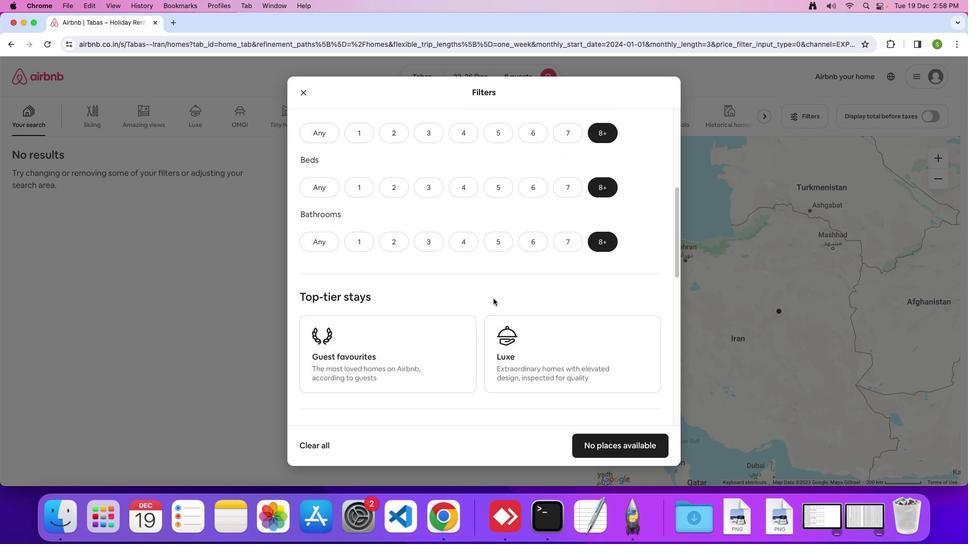 
Action: Mouse scrolled (493, 298) with delta (0, 0)
Screenshot: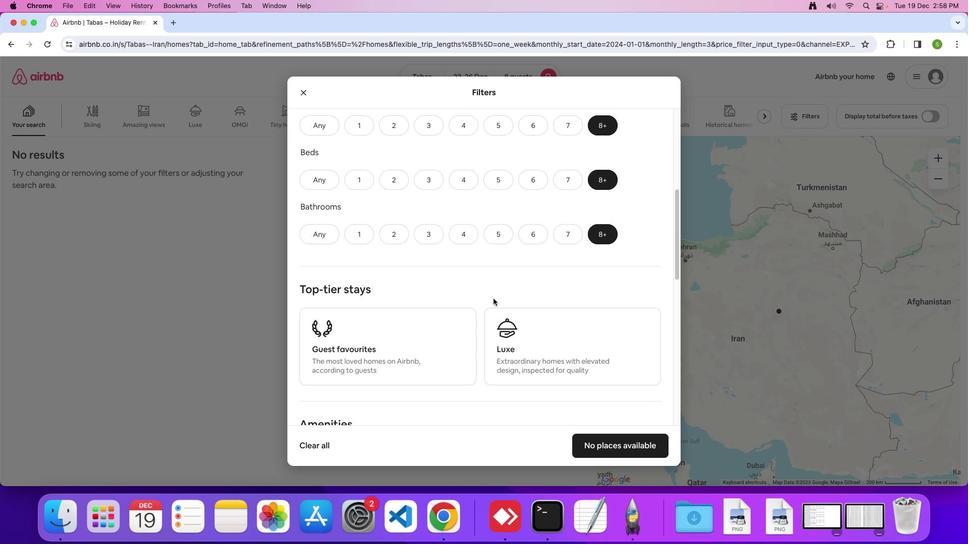 
Action: Mouse scrolled (493, 298) with delta (0, 0)
Screenshot: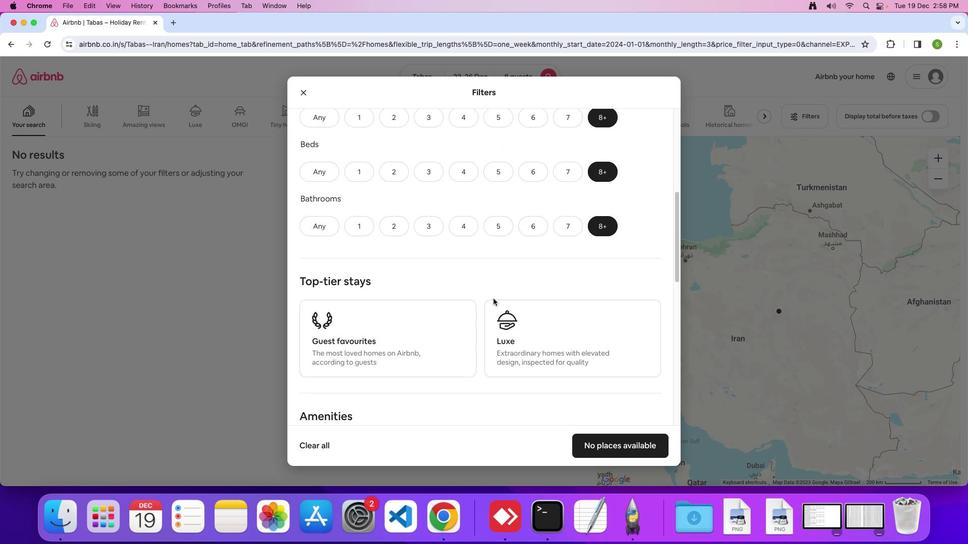 
Action: Mouse scrolled (493, 298) with delta (0, 0)
Screenshot: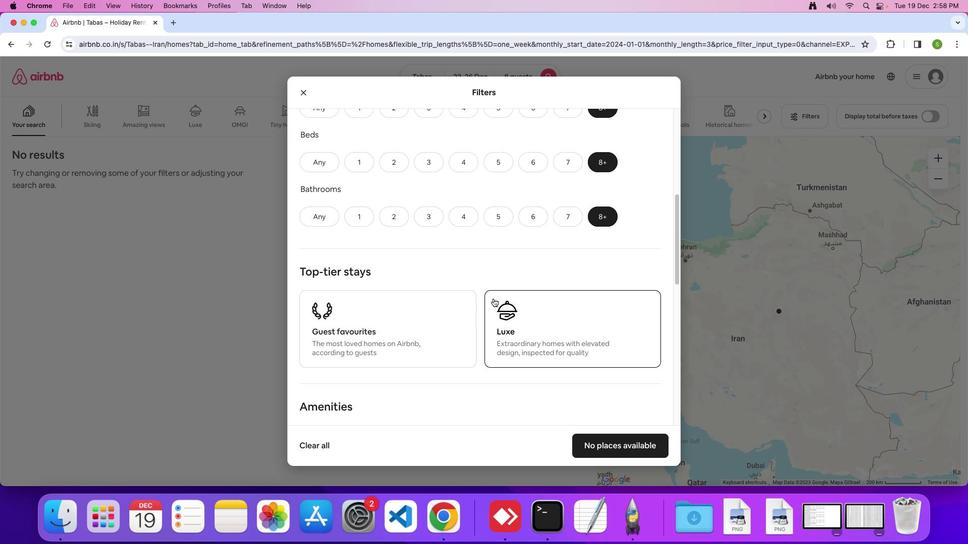 
Action: Mouse scrolled (493, 298) with delta (0, 0)
Screenshot: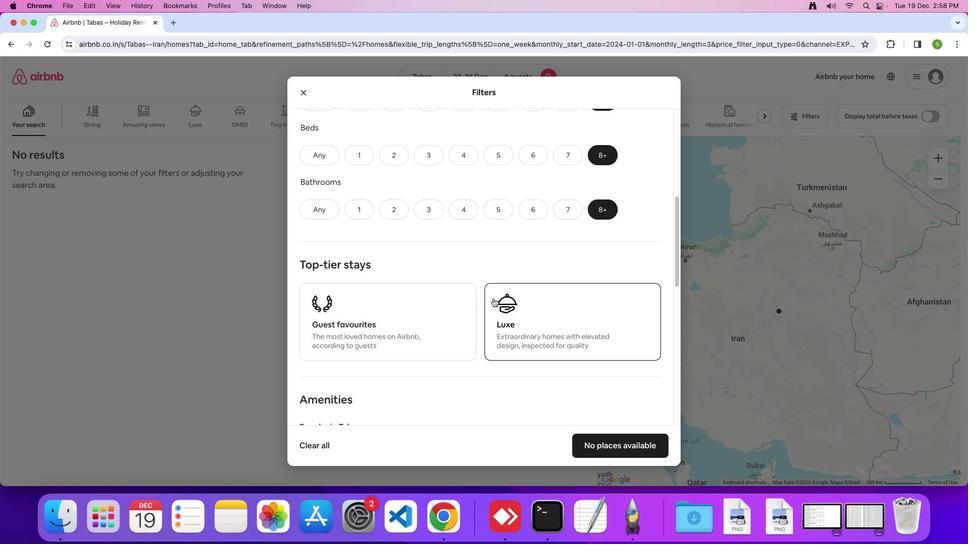 
Action: Mouse scrolled (493, 298) with delta (0, 0)
Screenshot: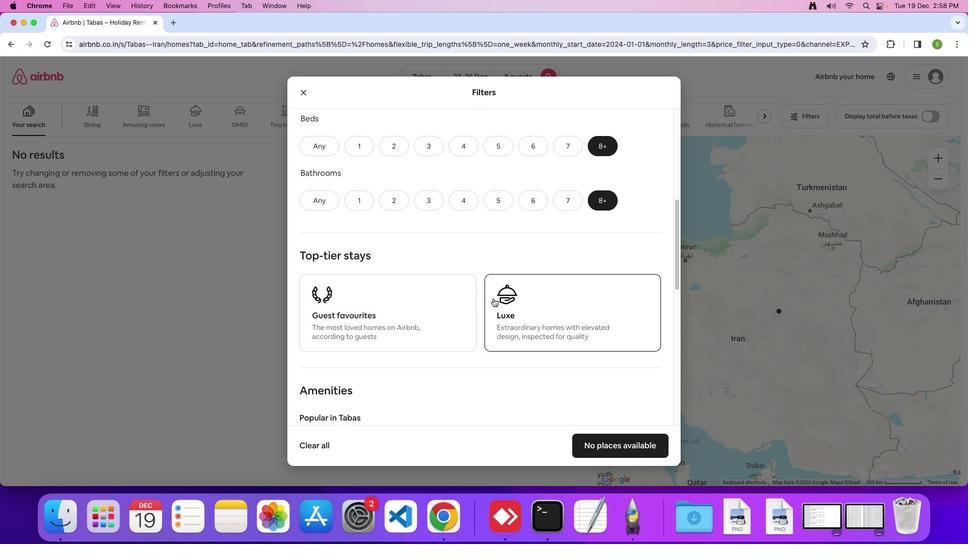 
Action: Mouse scrolled (493, 298) with delta (0, 0)
Screenshot: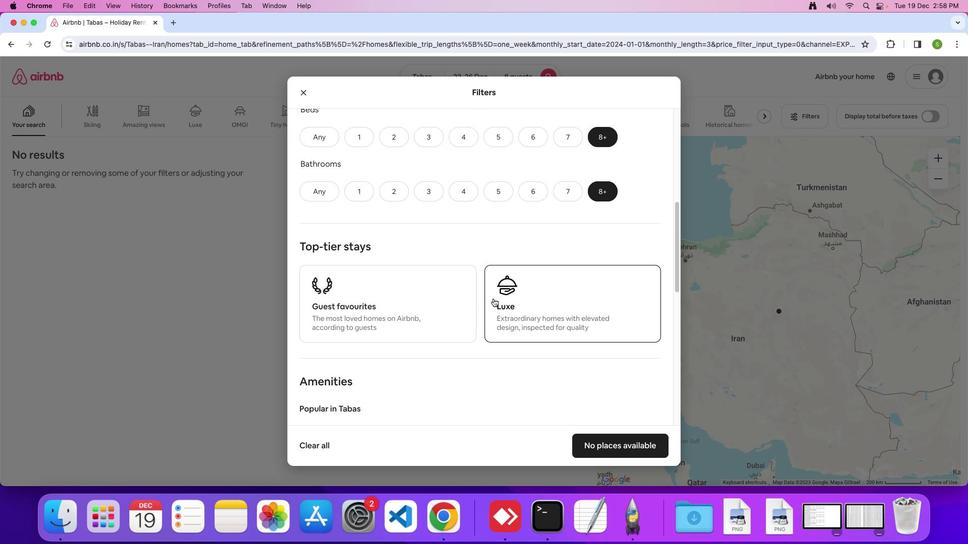
Action: Mouse scrolled (493, 298) with delta (0, 0)
Screenshot: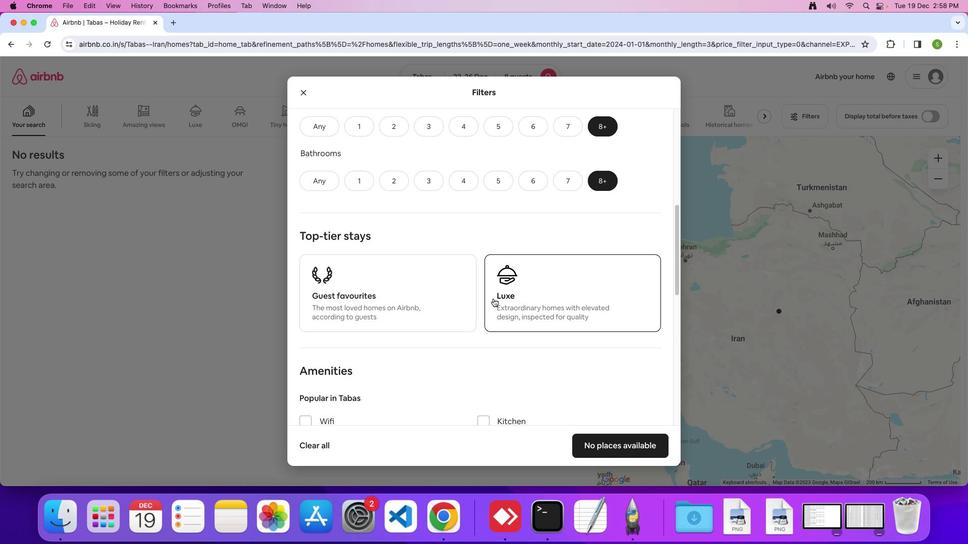 
Action: Mouse scrolled (493, 298) with delta (0, 0)
Screenshot: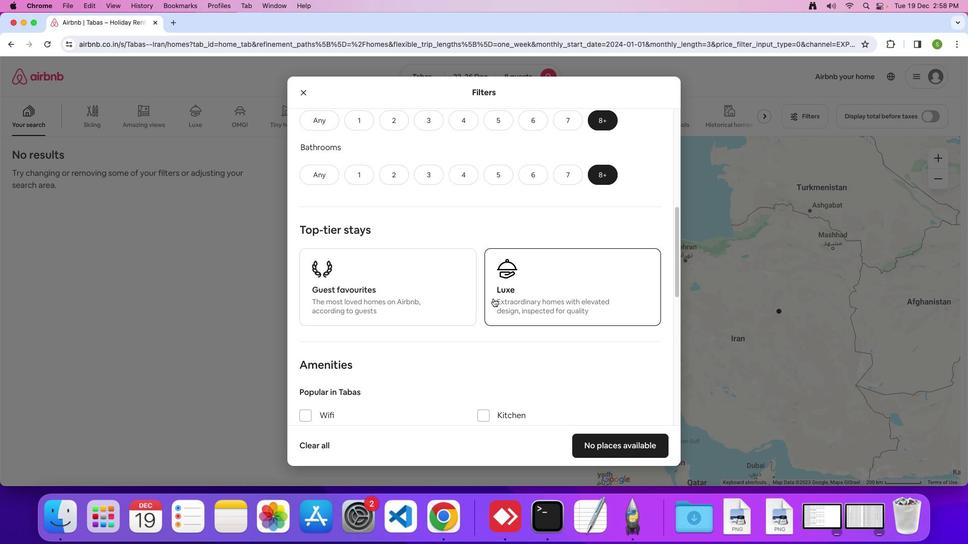 
Action: Mouse scrolled (493, 298) with delta (0, 0)
Screenshot: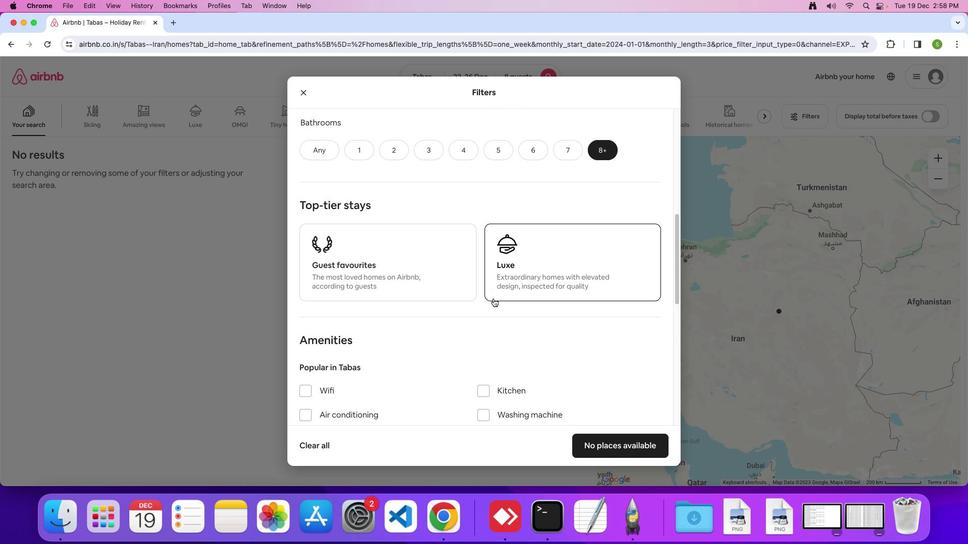
Action: Mouse scrolled (493, 298) with delta (0, 0)
Screenshot: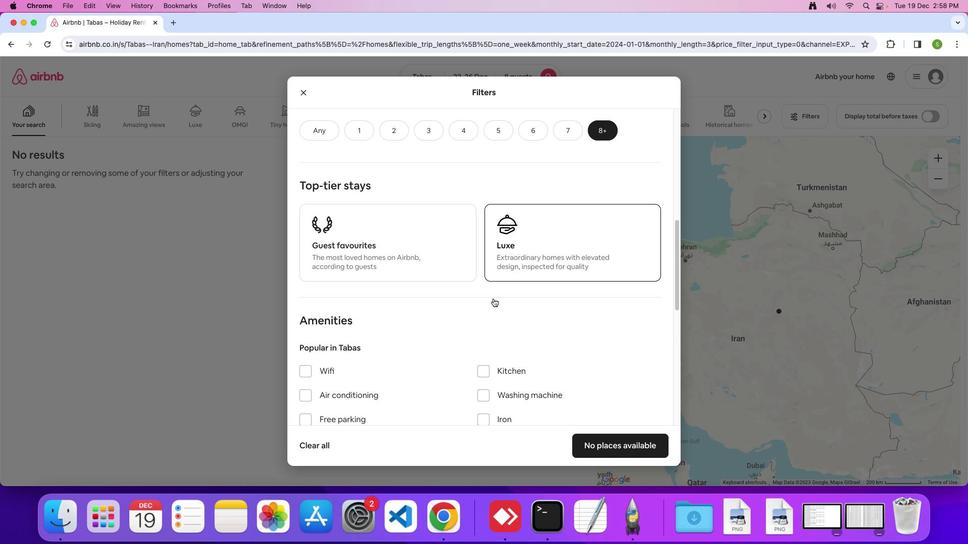 
Action: Mouse scrolled (493, 298) with delta (0, 0)
Screenshot: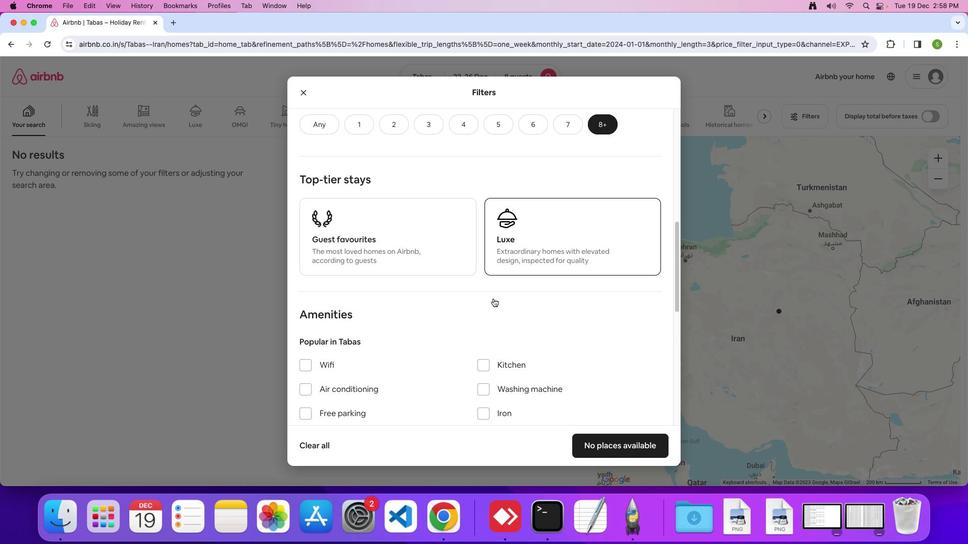 
Action: Mouse scrolled (493, 298) with delta (0, 0)
Screenshot: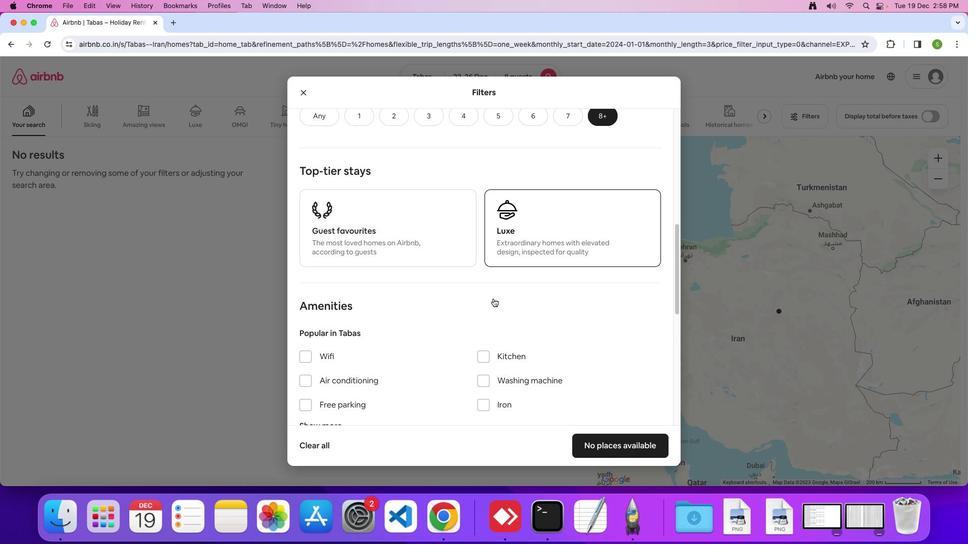 
Action: Mouse scrolled (493, 298) with delta (0, 0)
Screenshot: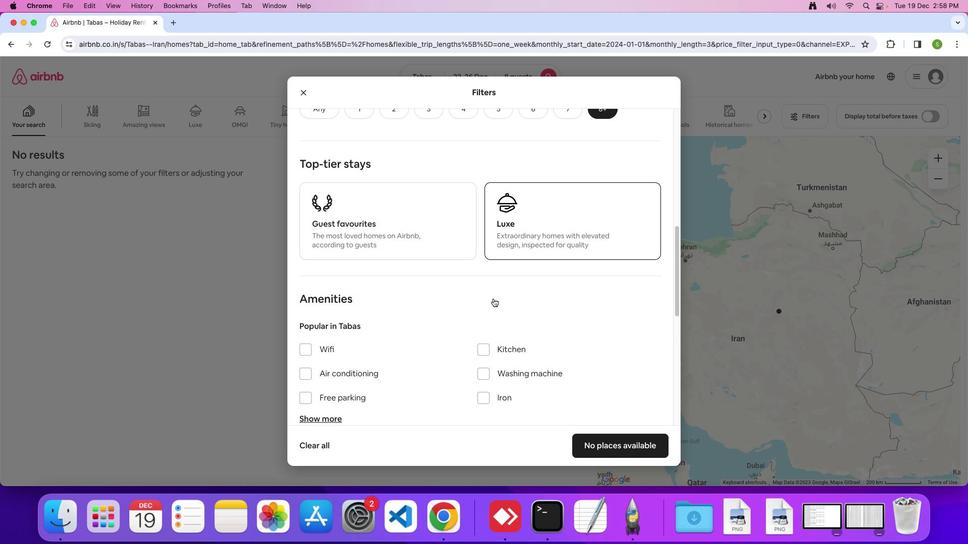 
Action: Mouse scrolled (493, 298) with delta (0, 0)
Screenshot: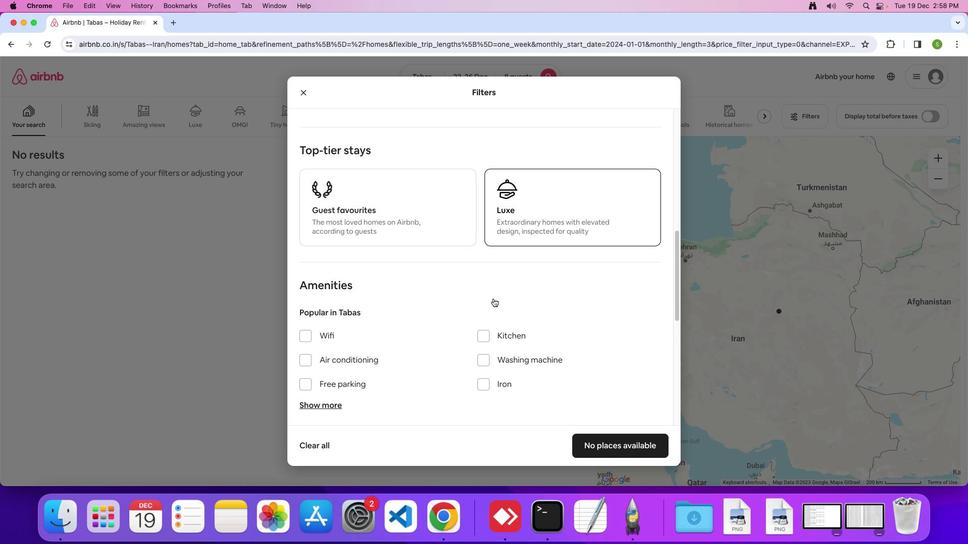 
Action: Mouse scrolled (493, 298) with delta (0, 0)
Screenshot: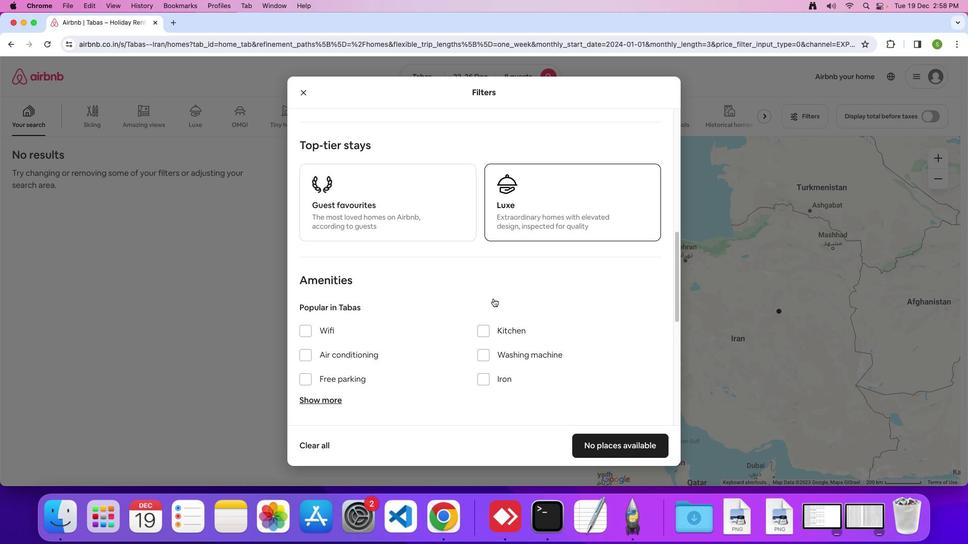 
Action: Mouse scrolled (493, 298) with delta (0, 0)
Screenshot: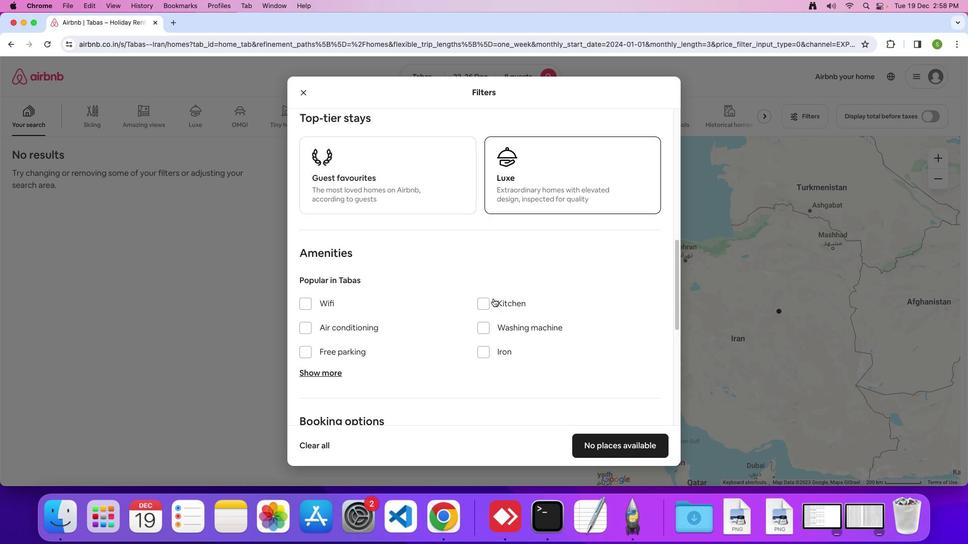 
Action: Mouse scrolled (493, 298) with delta (0, 0)
Screenshot: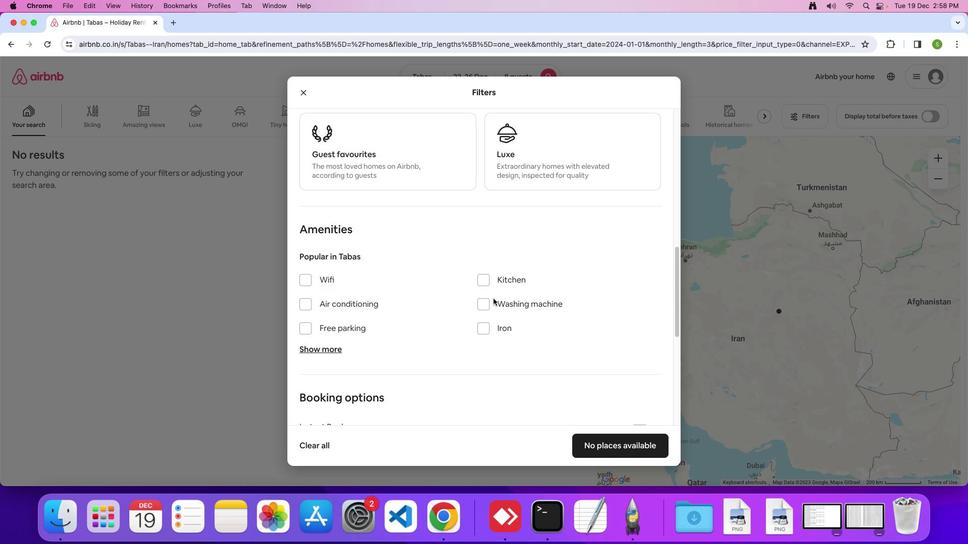 
Action: Mouse scrolled (493, 298) with delta (0, 0)
Screenshot: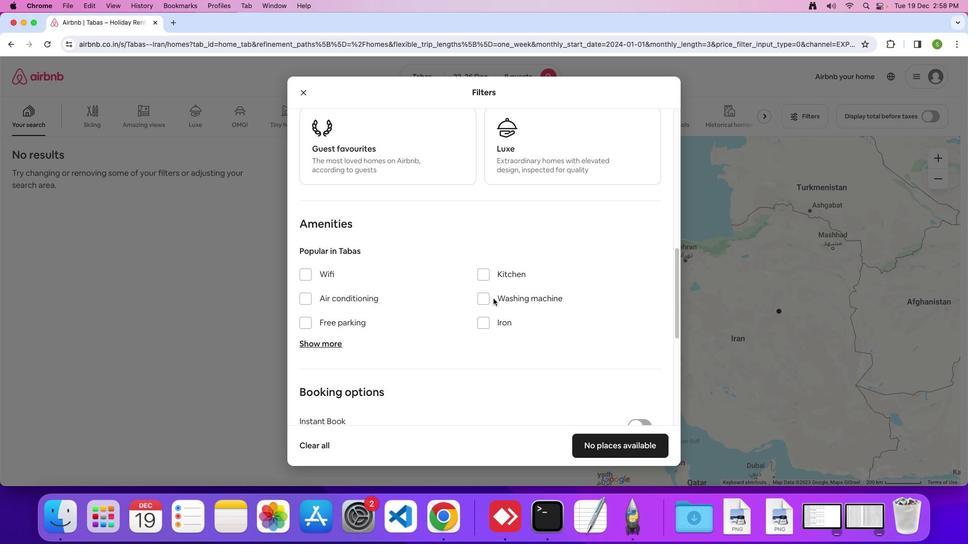 
Action: Mouse scrolled (493, 298) with delta (0, 0)
Screenshot: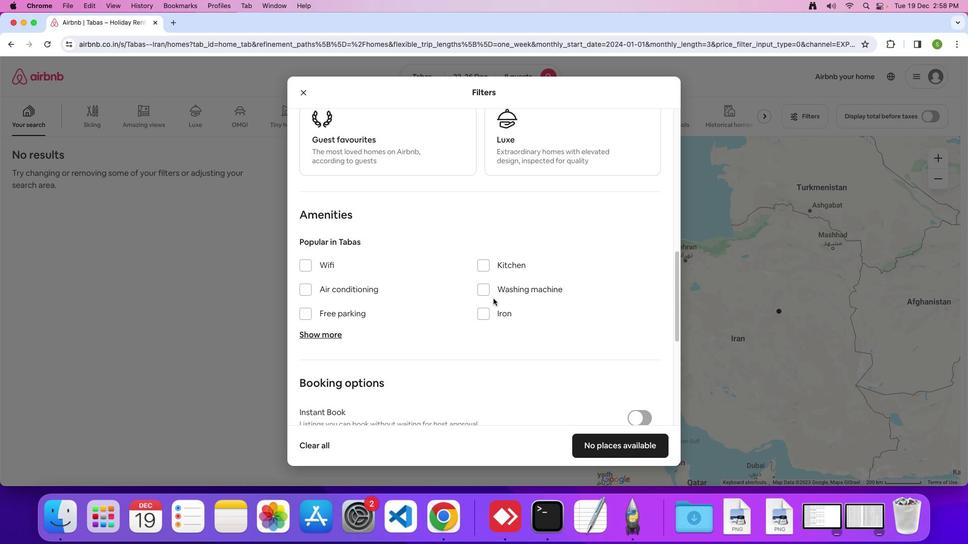 
Action: Mouse moved to (306, 257)
Screenshot: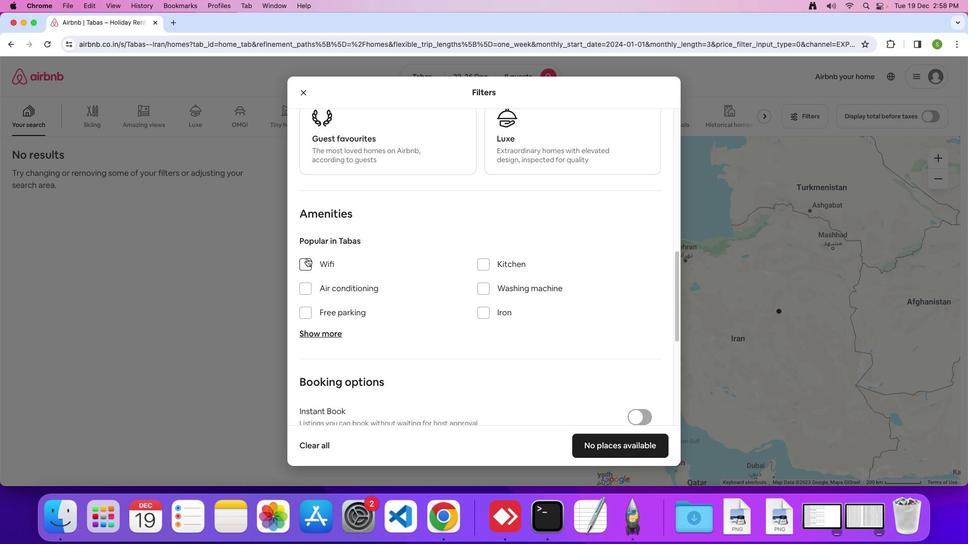 
Action: Mouse pressed left at (306, 257)
Screenshot: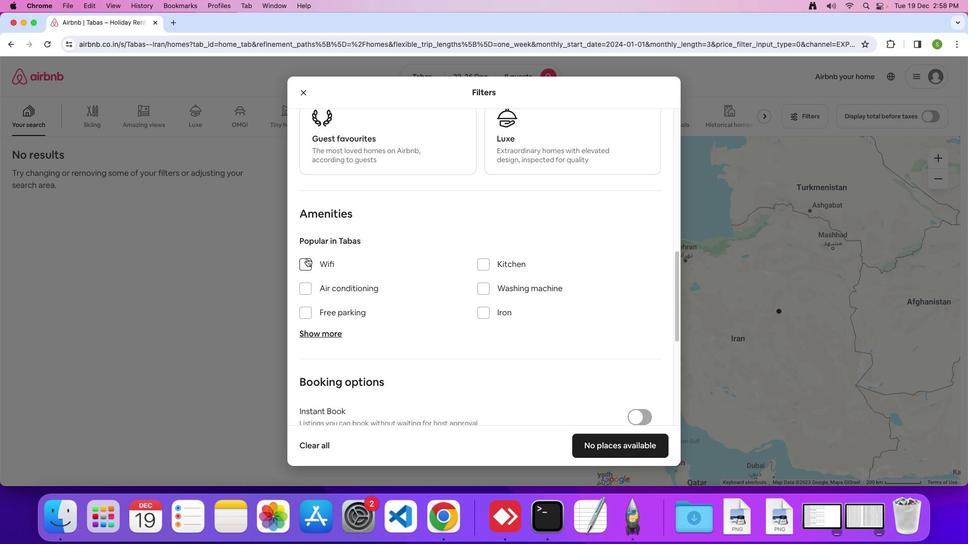 
Action: Mouse moved to (306, 269)
Screenshot: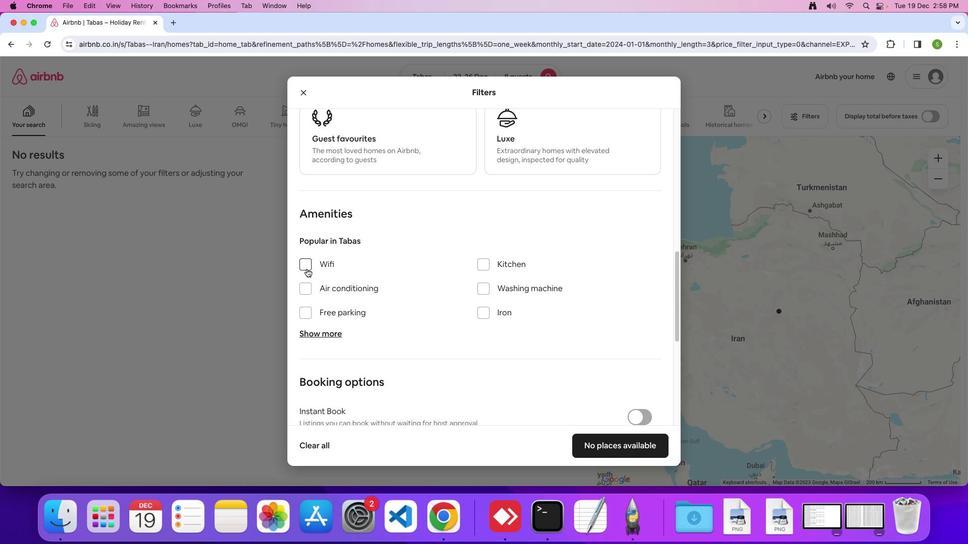 
Action: Mouse pressed left at (306, 269)
Screenshot: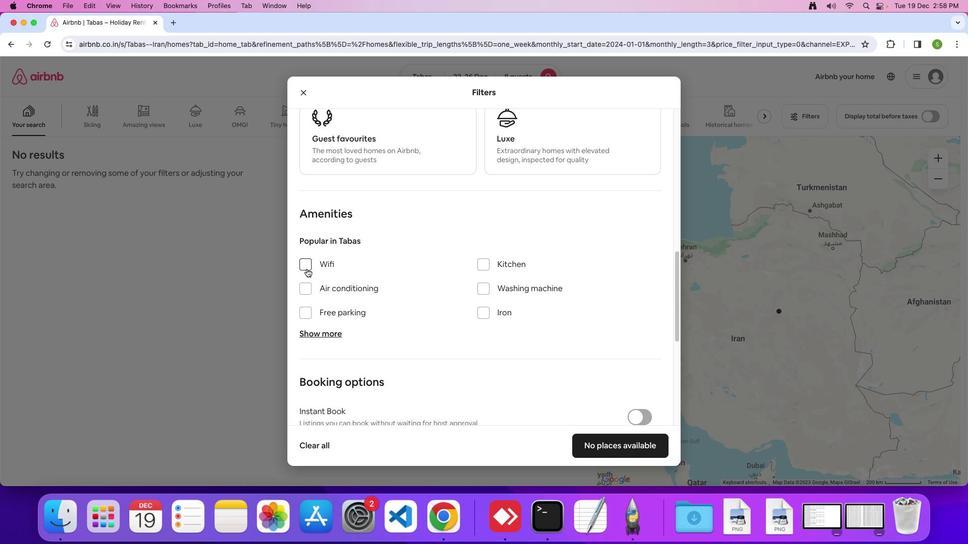 
Action: Mouse moved to (314, 335)
Screenshot: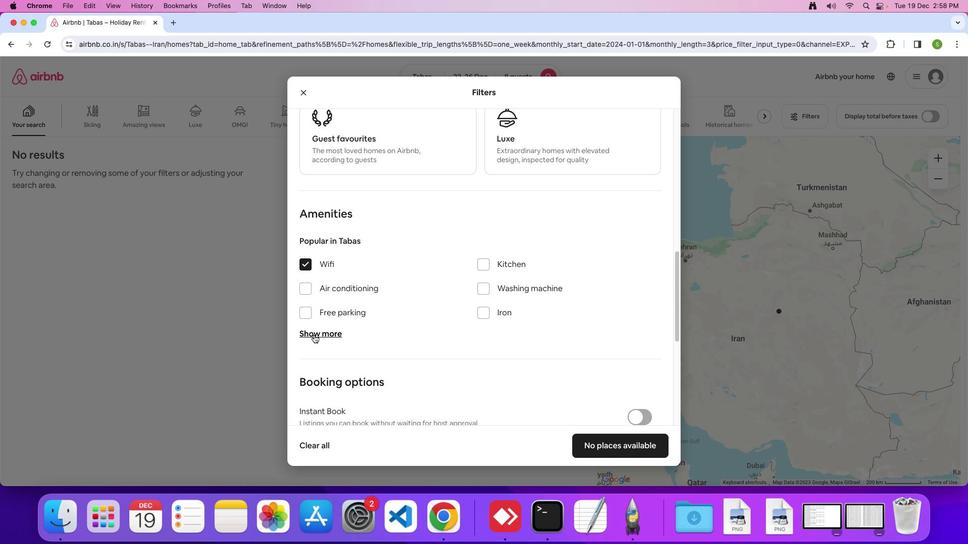
Action: Mouse pressed left at (314, 335)
Screenshot: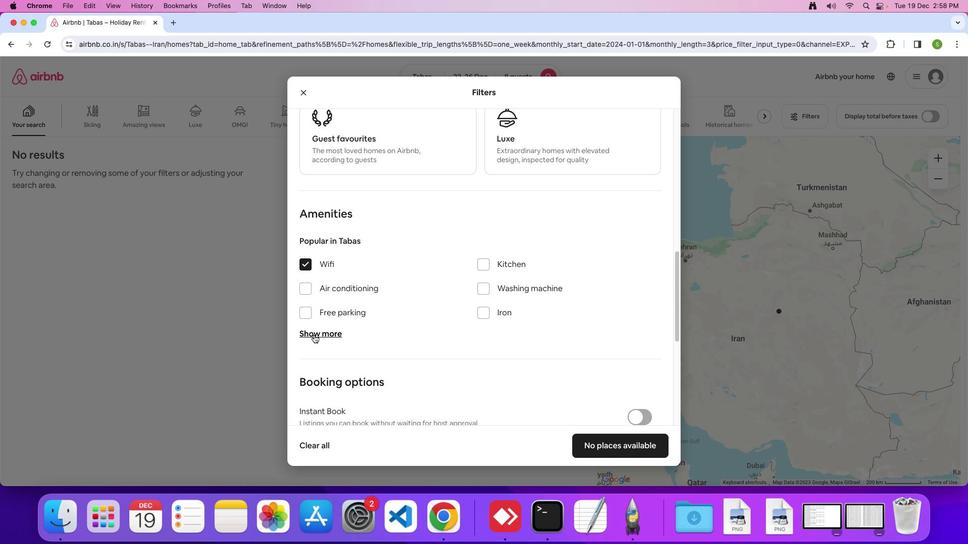 
Action: Mouse moved to (302, 310)
Screenshot: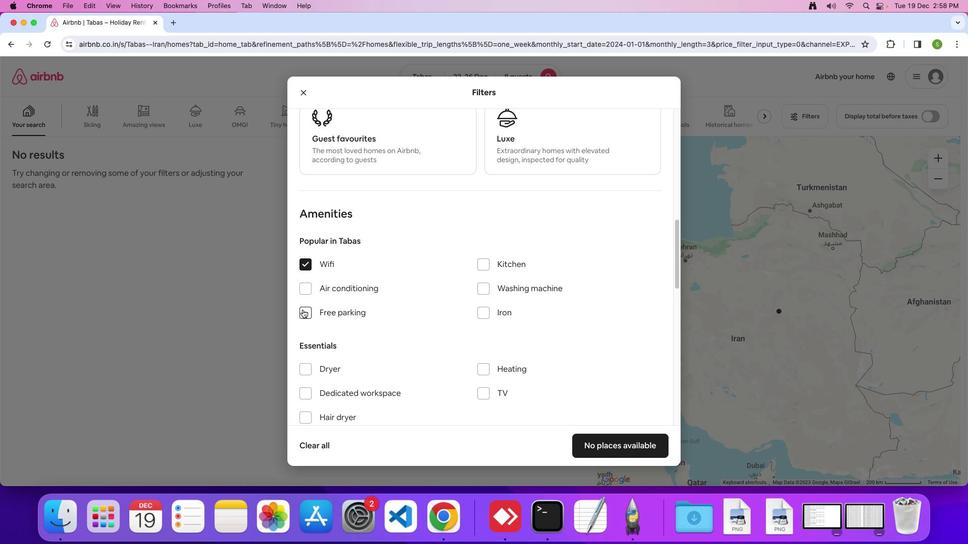 
Action: Mouse pressed left at (302, 310)
Screenshot: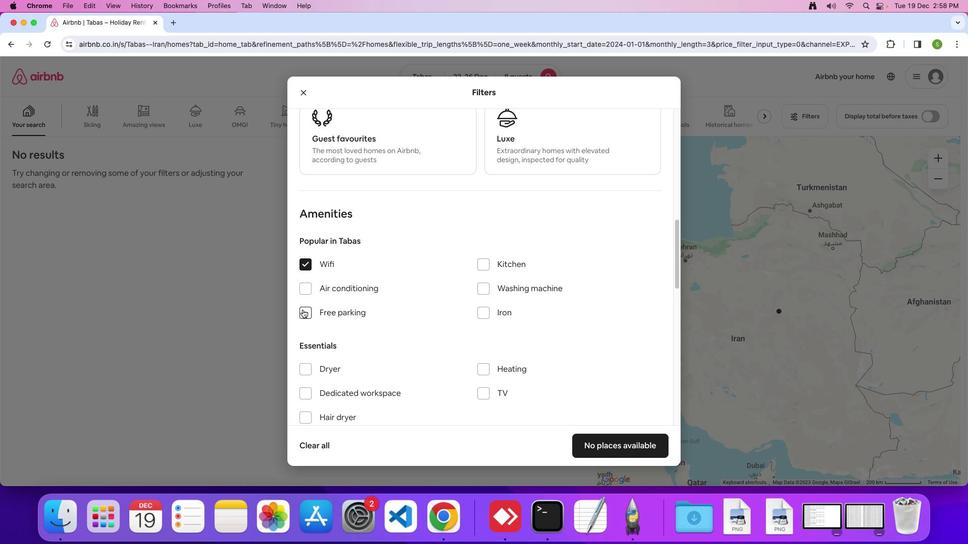
Action: Mouse moved to (485, 396)
Screenshot: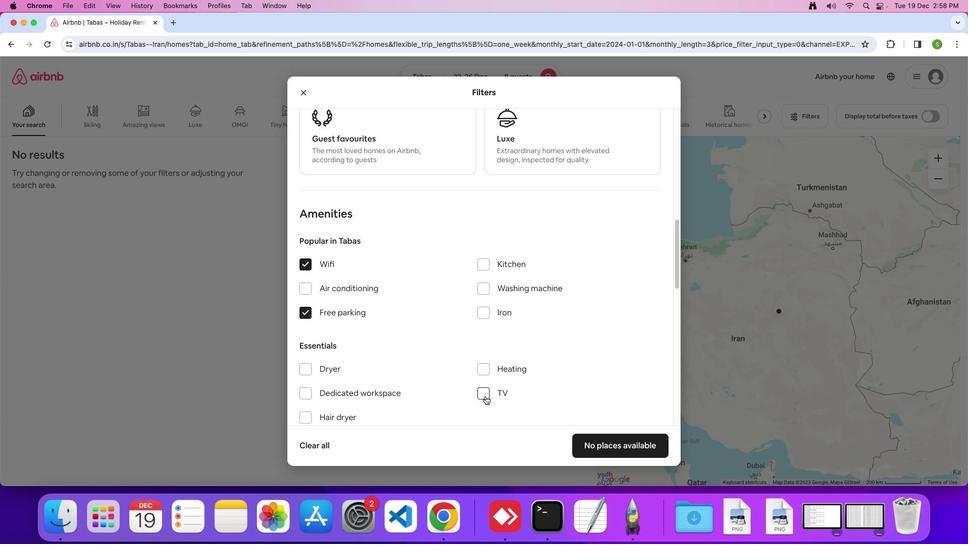 
Action: Mouse pressed left at (485, 396)
Screenshot: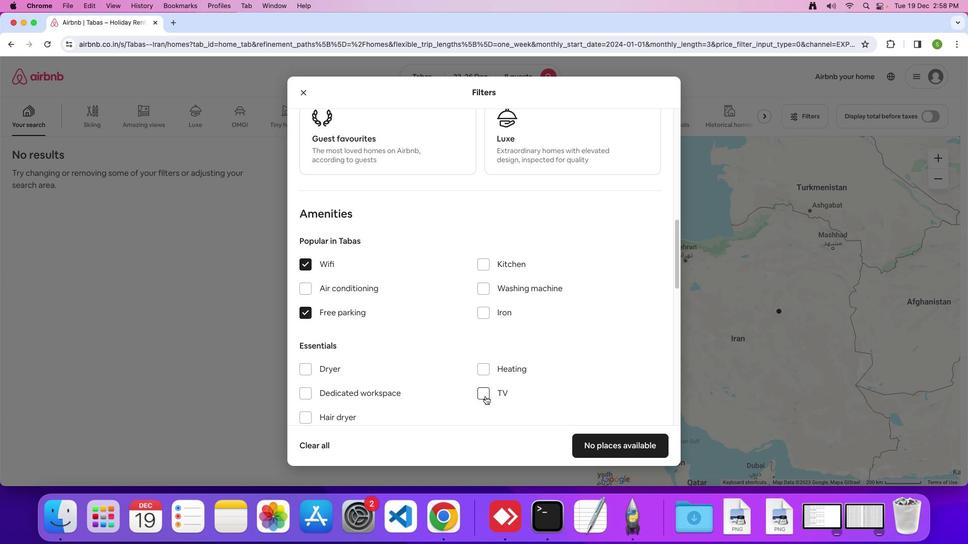 
Action: Mouse moved to (433, 361)
Screenshot: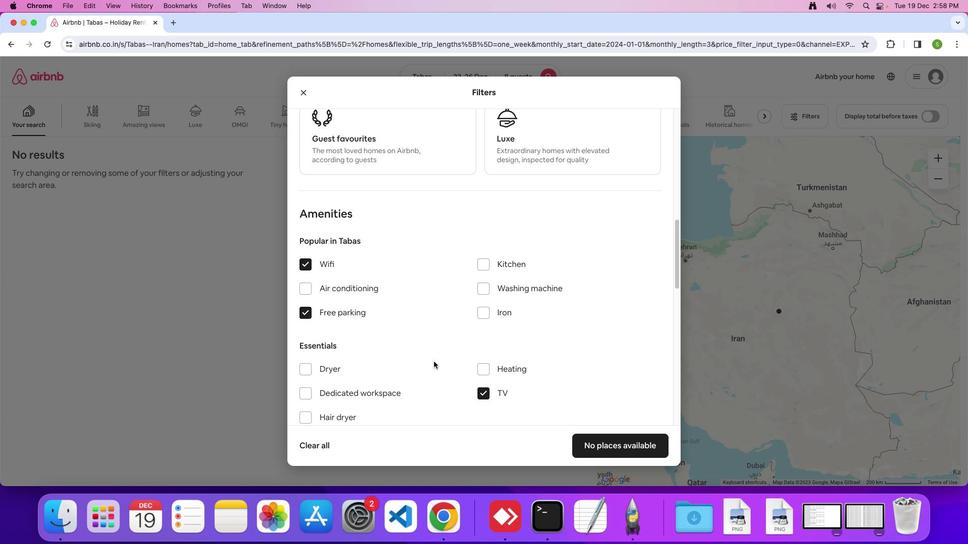 
Action: Mouse scrolled (433, 361) with delta (0, 0)
Screenshot: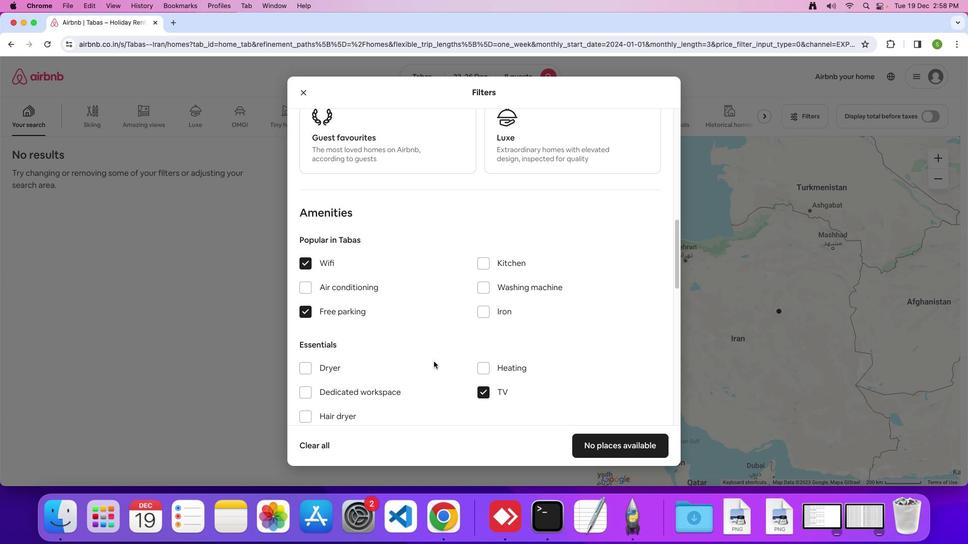 
Action: Mouse scrolled (433, 361) with delta (0, 0)
Screenshot: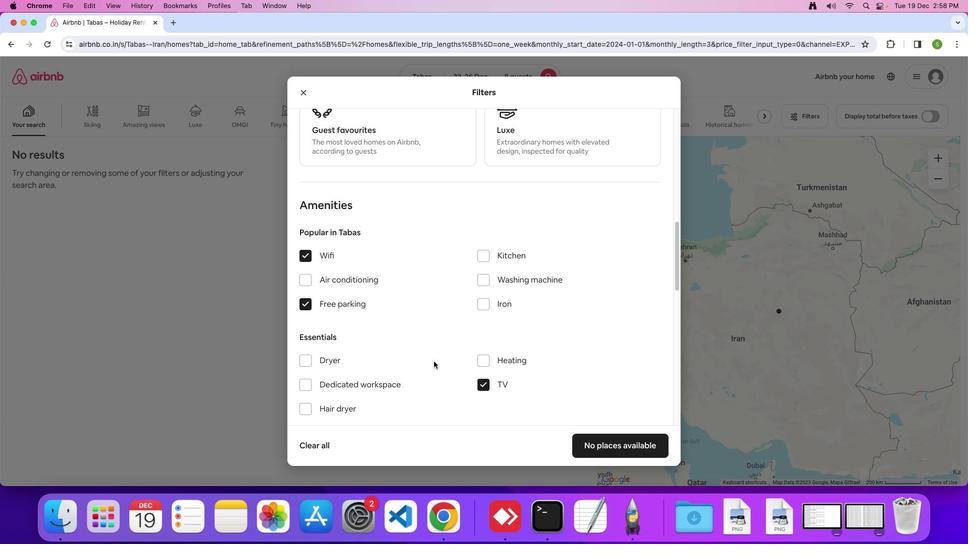 
Action: Mouse scrolled (433, 361) with delta (0, 0)
Screenshot: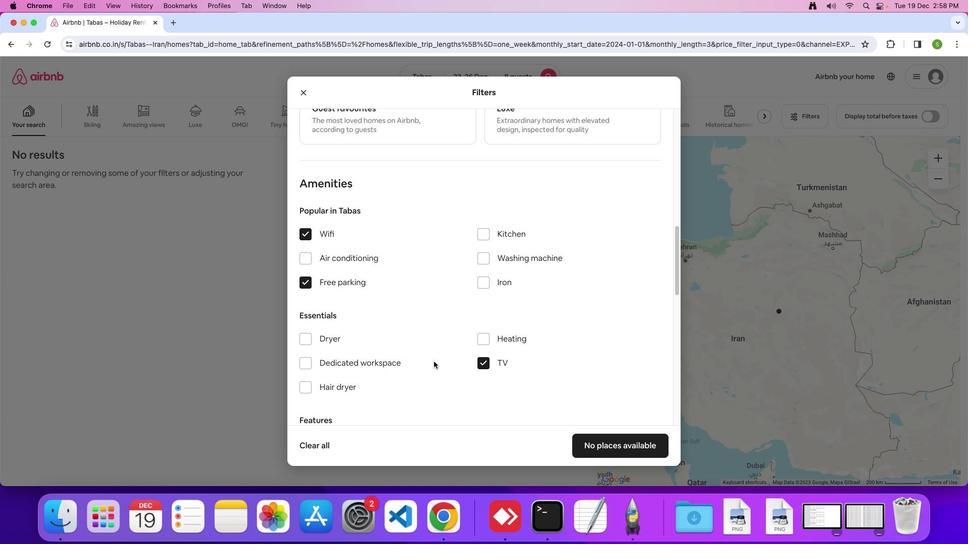 
Action: Mouse scrolled (433, 361) with delta (0, 0)
Screenshot: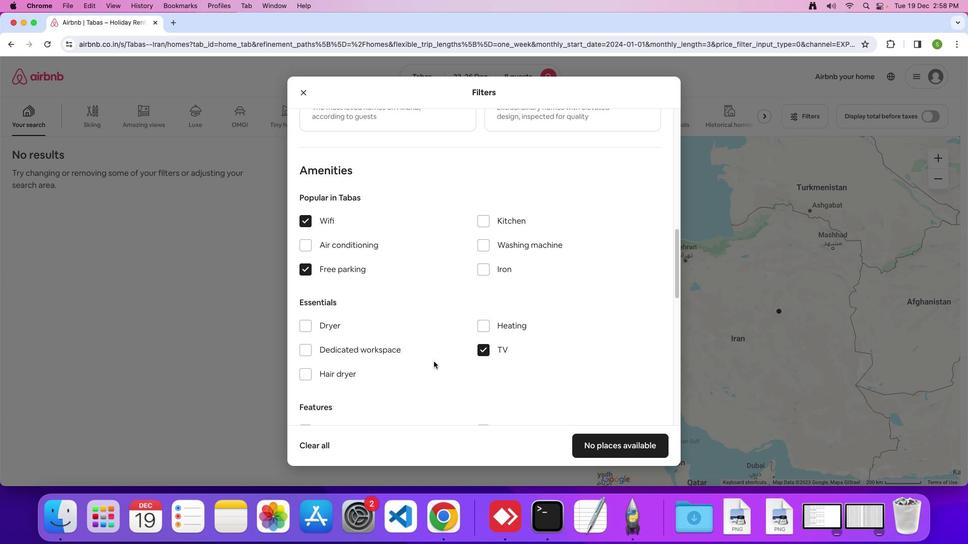 
Action: Mouse scrolled (433, 361) with delta (0, 0)
Screenshot: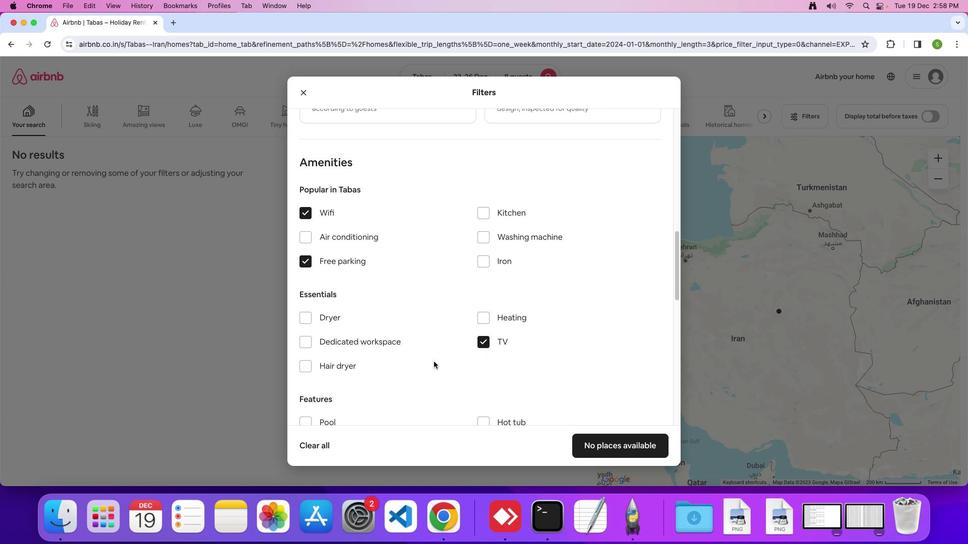
Action: Mouse scrolled (433, 361) with delta (0, 0)
Screenshot: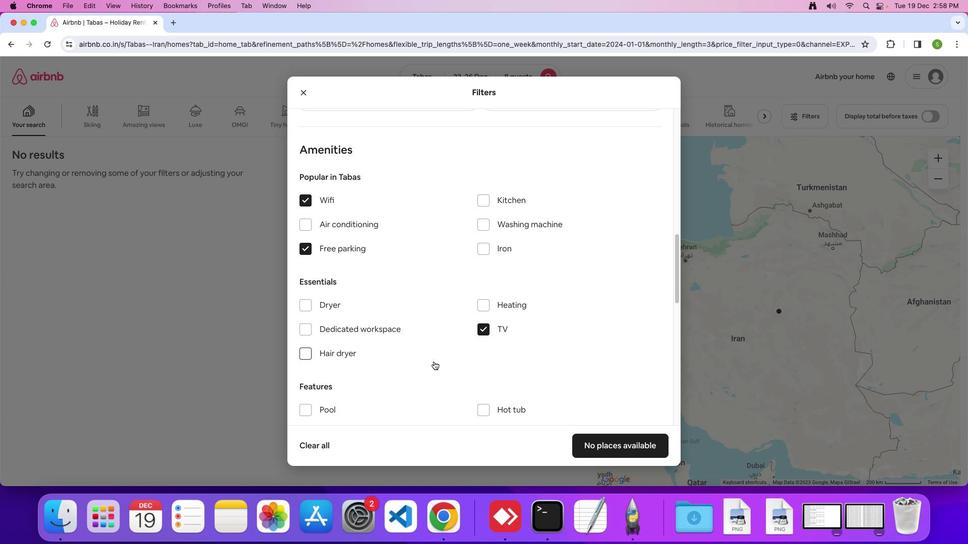 
Action: Mouse scrolled (433, 361) with delta (0, 0)
Screenshot: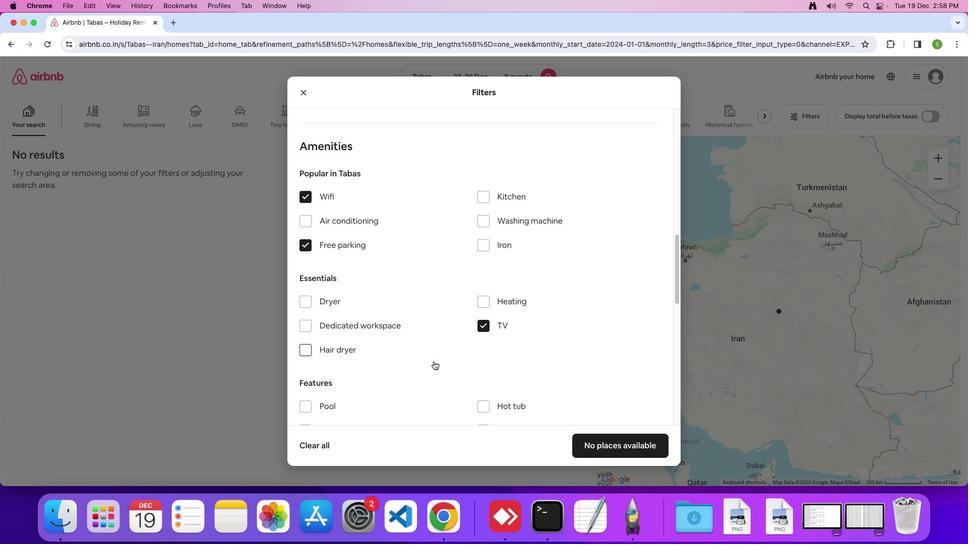 
Action: Mouse scrolled (433, 361) with delta (0, 0)
Screenshot: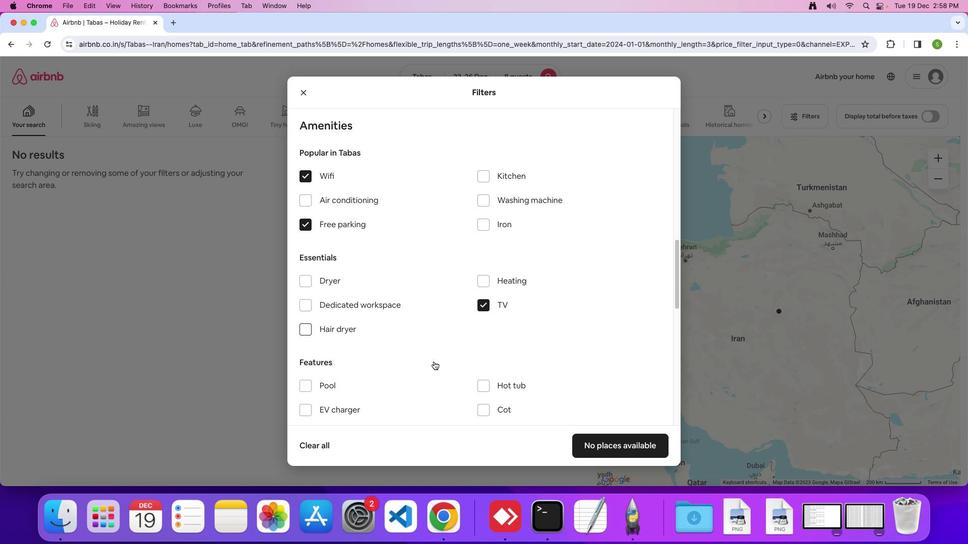 
Action: Mouse scrolled (433, 361) with delta (0, 0)
Screenshot: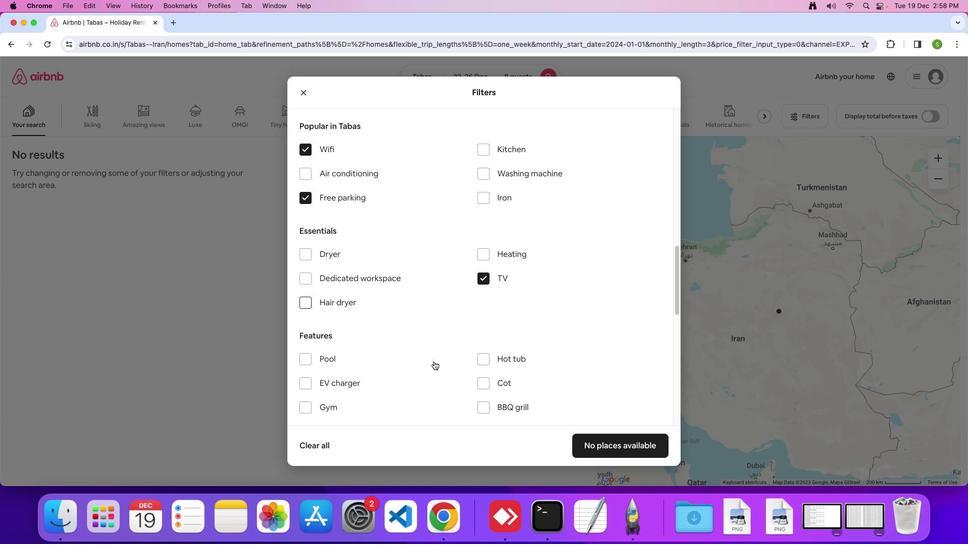 
Action: Mouse scrolled (433, 361) with delta (0, 0)
Screenshot: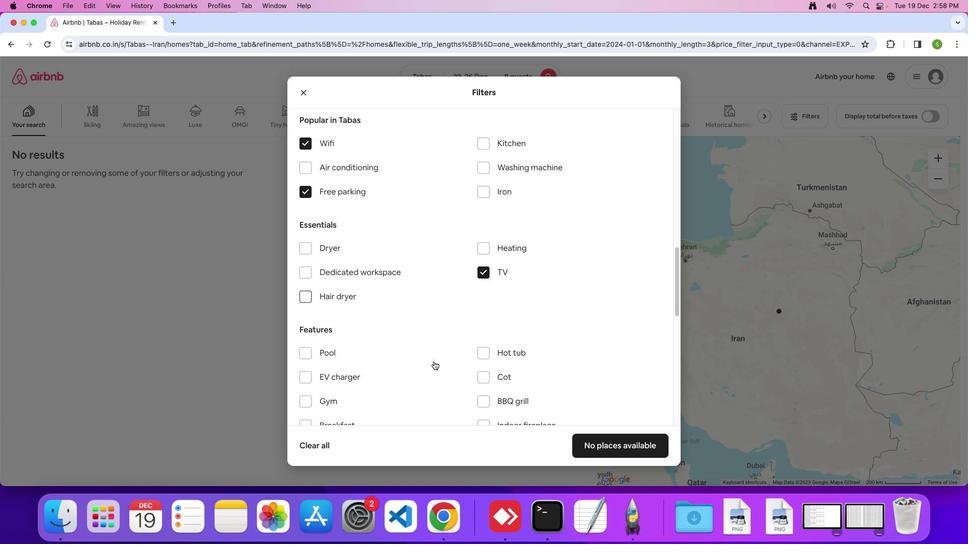 
Action: Mouse scrolled (433, 361) with delta (0, 0)
Screenshot: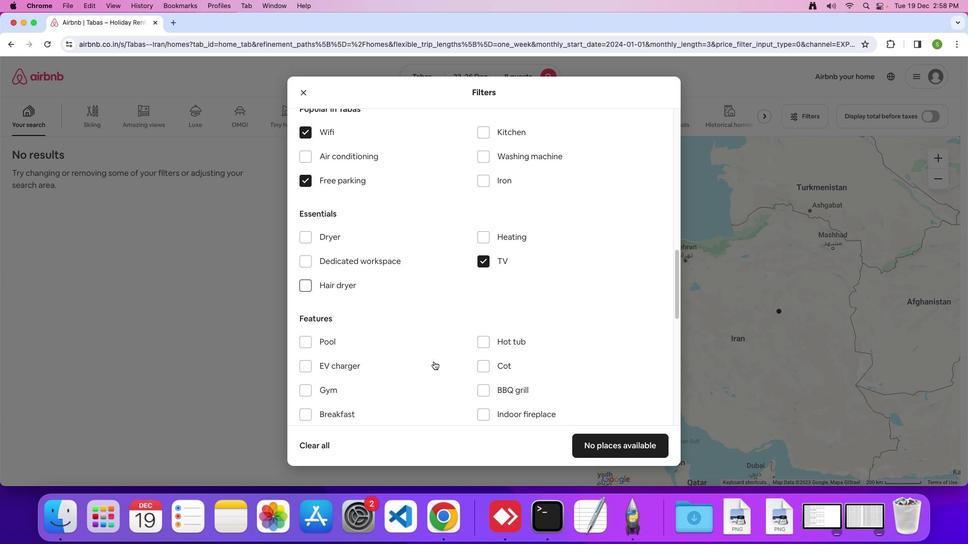 
Action: Mouse scrolled (433, 361) with delta (0, 0)
Screenshot: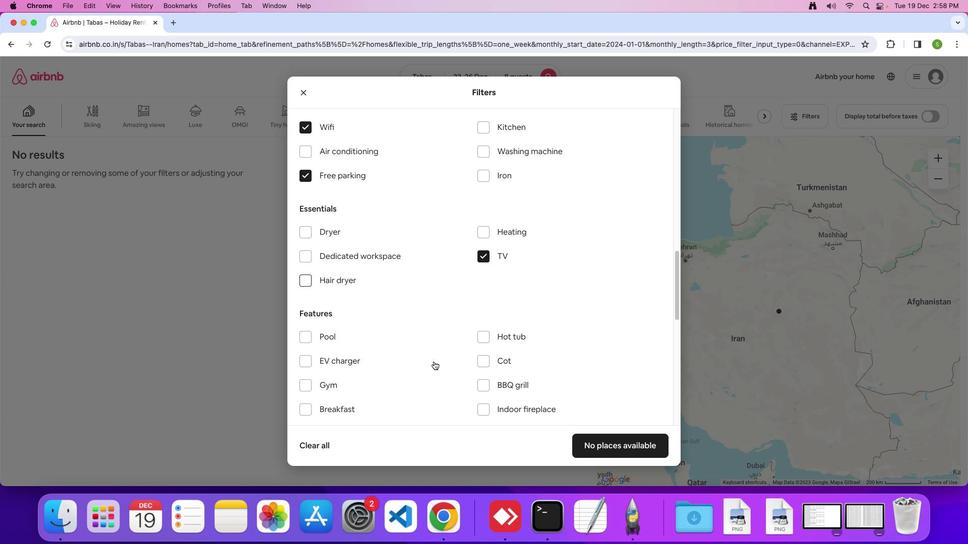 
Action: Mouse scrolled (433, 361) with delta (0, -1)
Screenshot: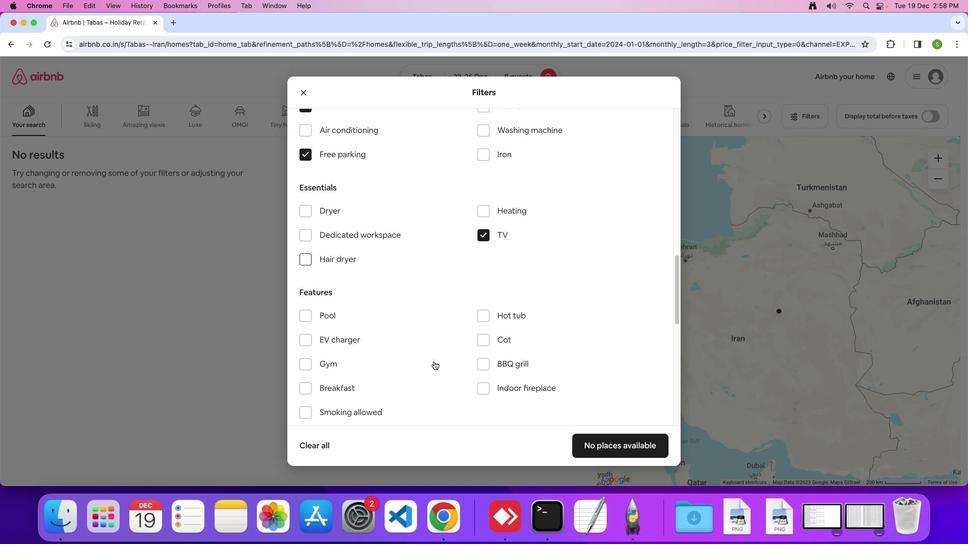 
Action: Mouse moved to (306, 319)
Screenshot: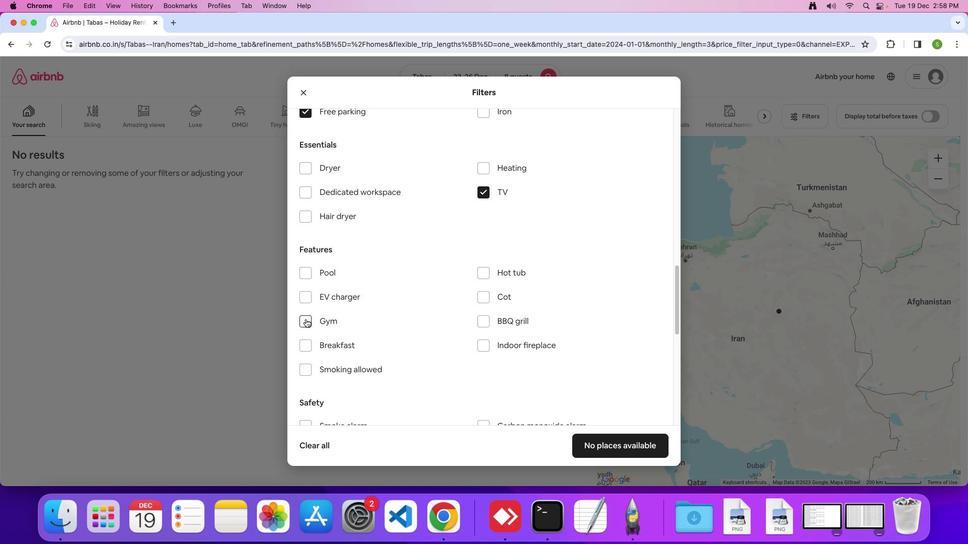 
Action: Mouse pressed left at (306, 319)
Screenshot: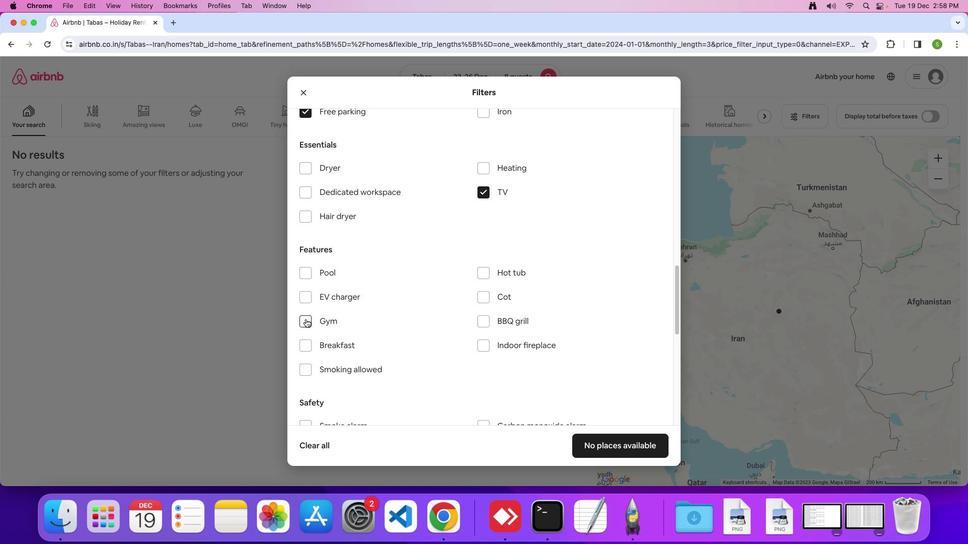 
Action: Mouse moved to (305, 347)
Screenshot: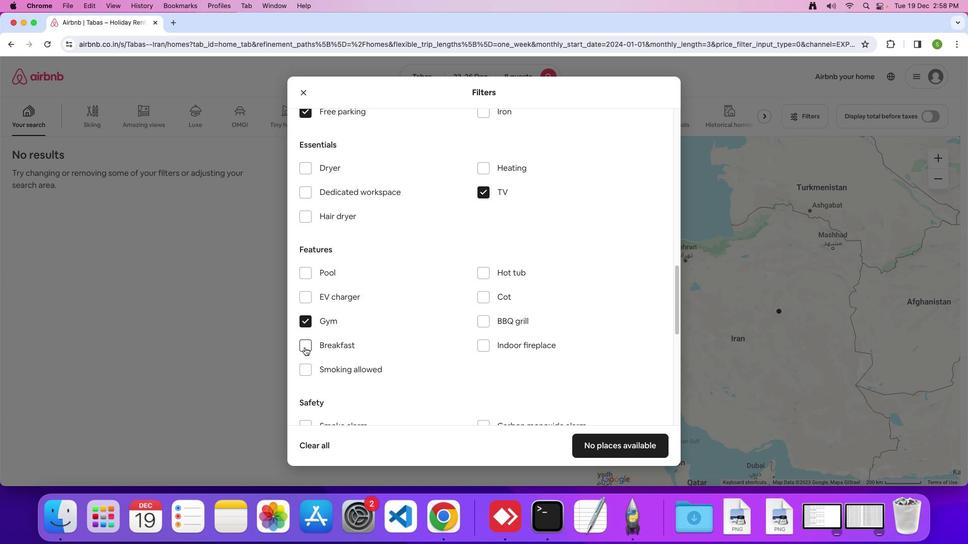 
Action: Mouse pressed left at (305, 347)
Screenshot: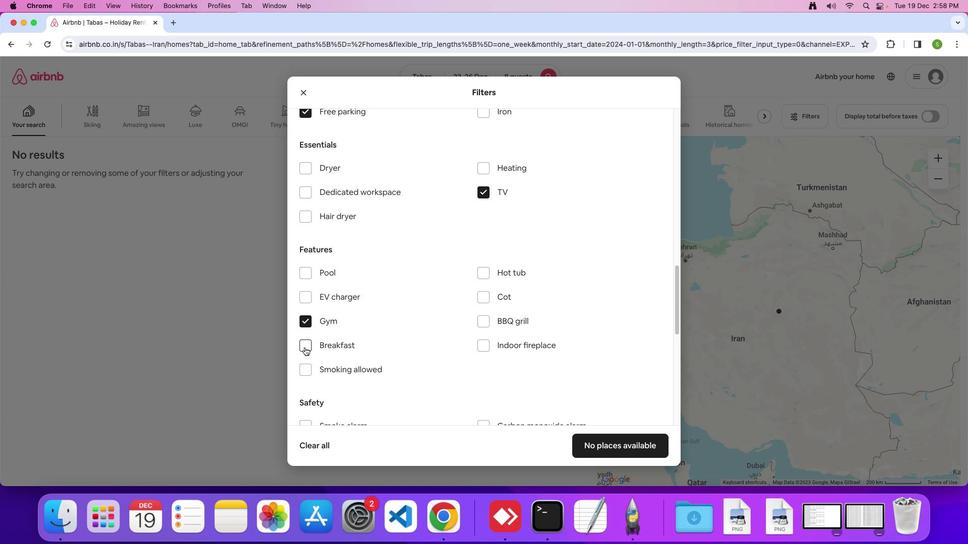 
Action: Mouse moved to (465, 374)
Screenshot: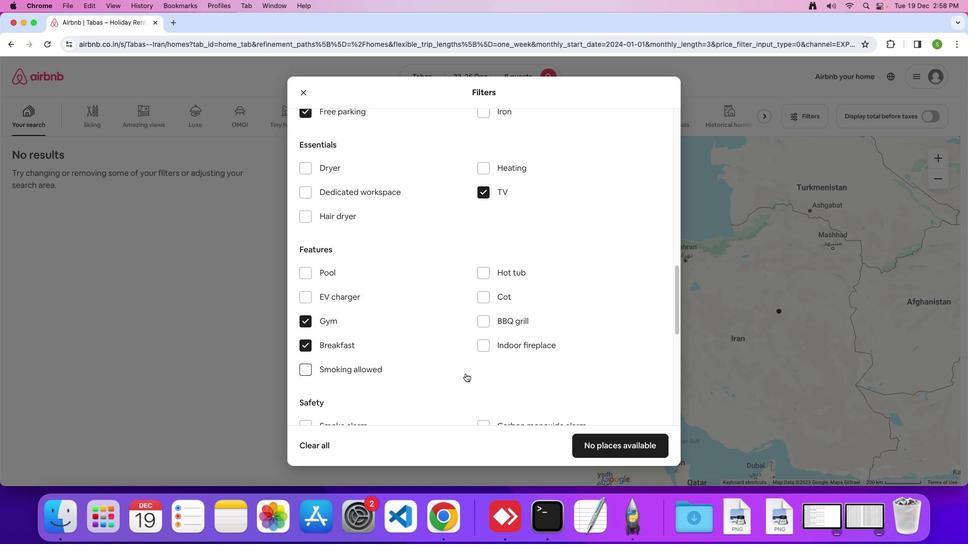 
Action: Mouse scrolled (465, 374) with delta (0, 0)
Screenshot: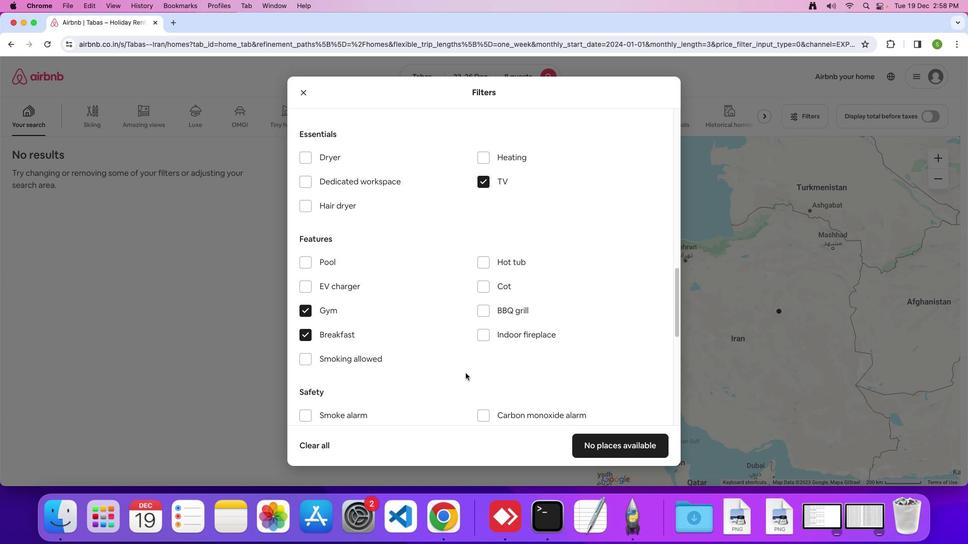 
Action: Mouse moved to (465, 373)
Screenshot: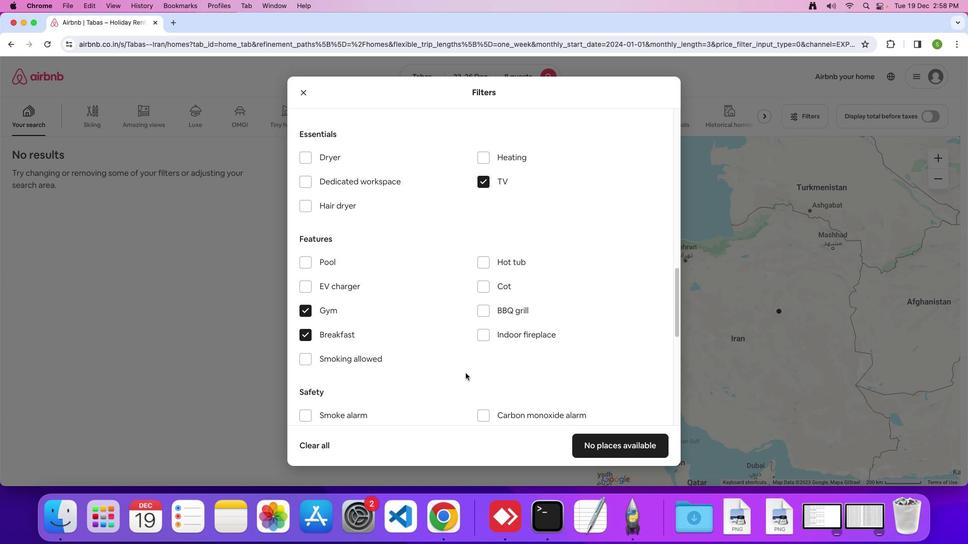 
Action: Mouse scrolled (465, 373) with delta (0, 0)
Screenshot: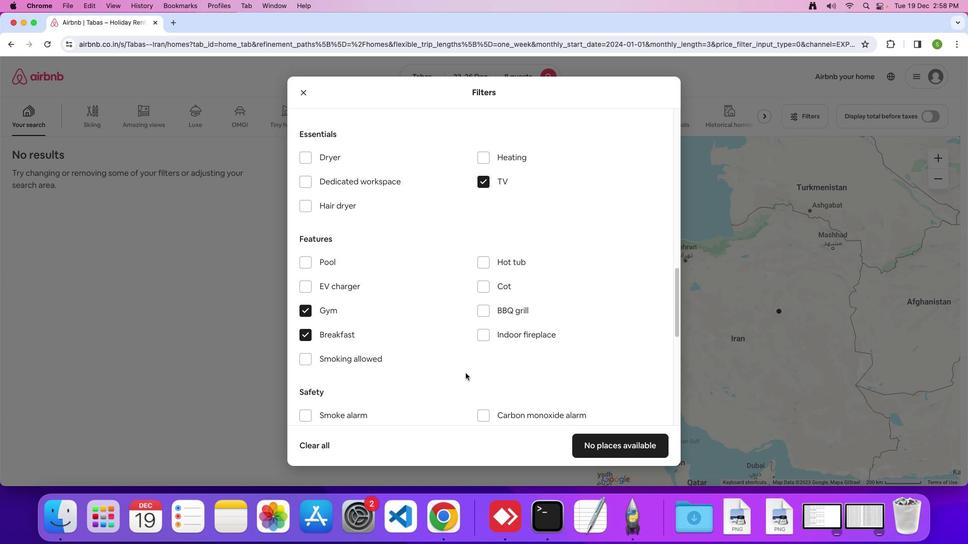 
Action: Mouse moved to (465, 373)
Screenshot: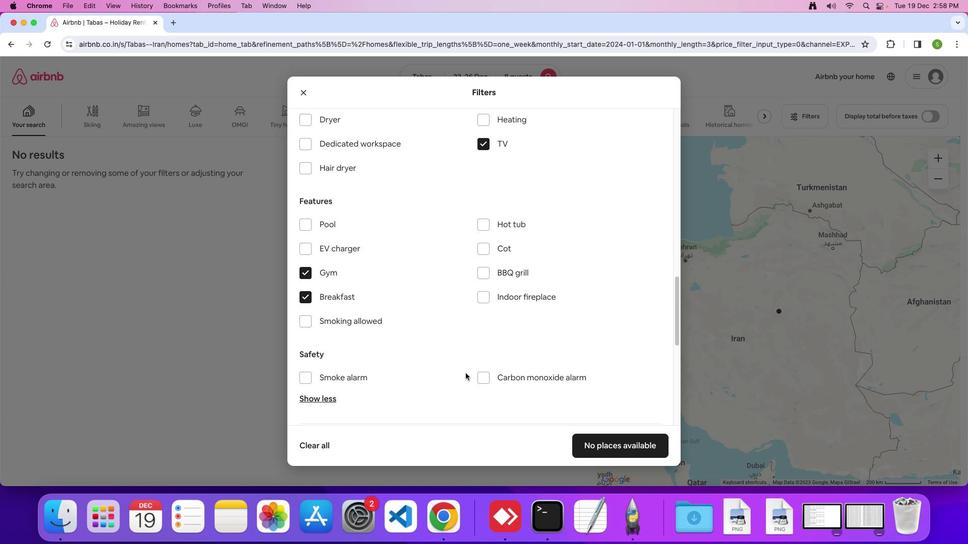 
Action: Mouse scrolled (465, 373) with delta (0, -1)
Screenshot: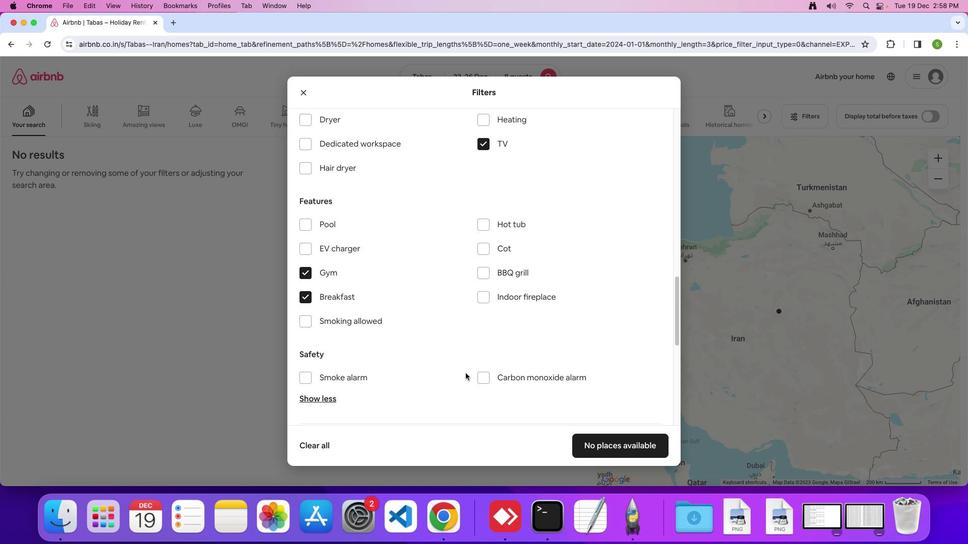 
Action: Mouse scrolled (465, 373) with delta (0, 0)
Screenshot: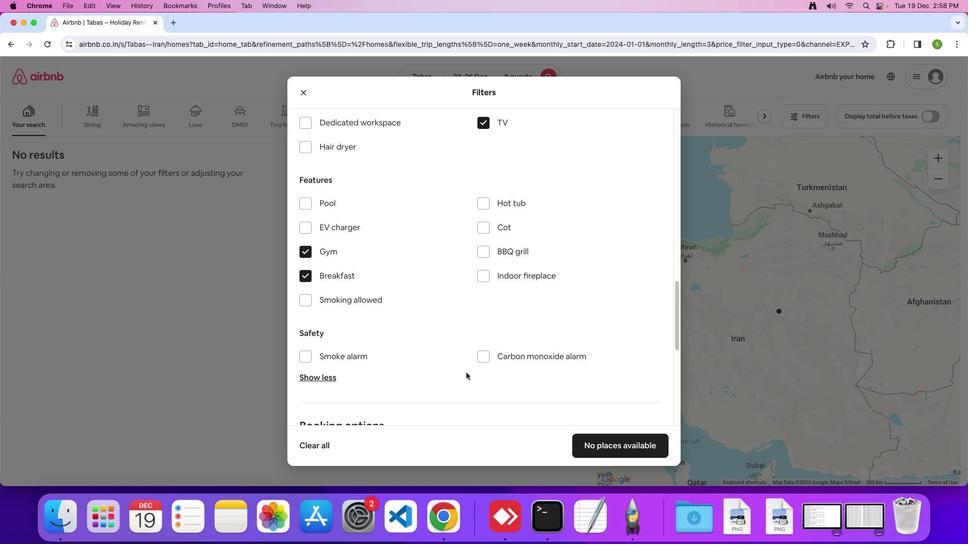 
Action: Mouse moved to (465, 373)
Screenshot: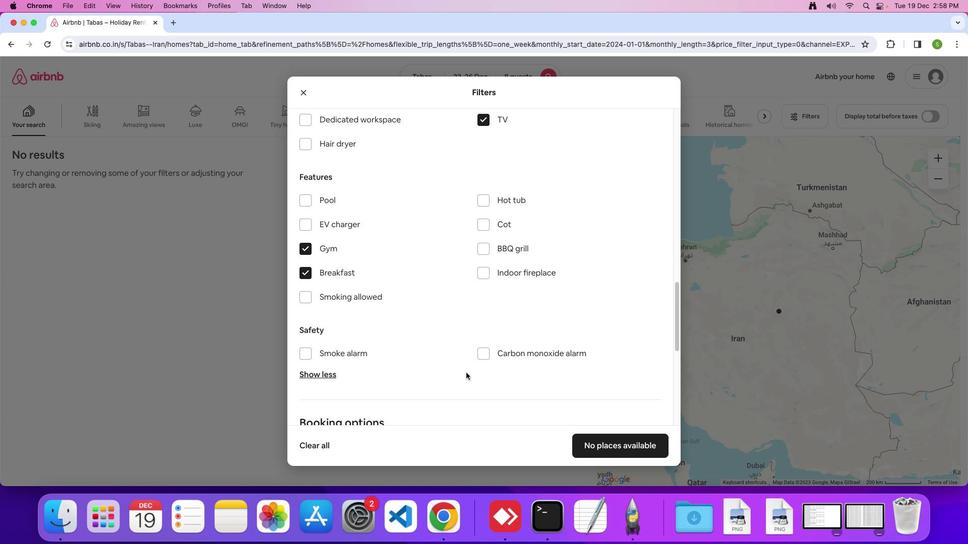 
Action: Mouse scrolled (465, 373) with delta (0, 0)
Screenshot: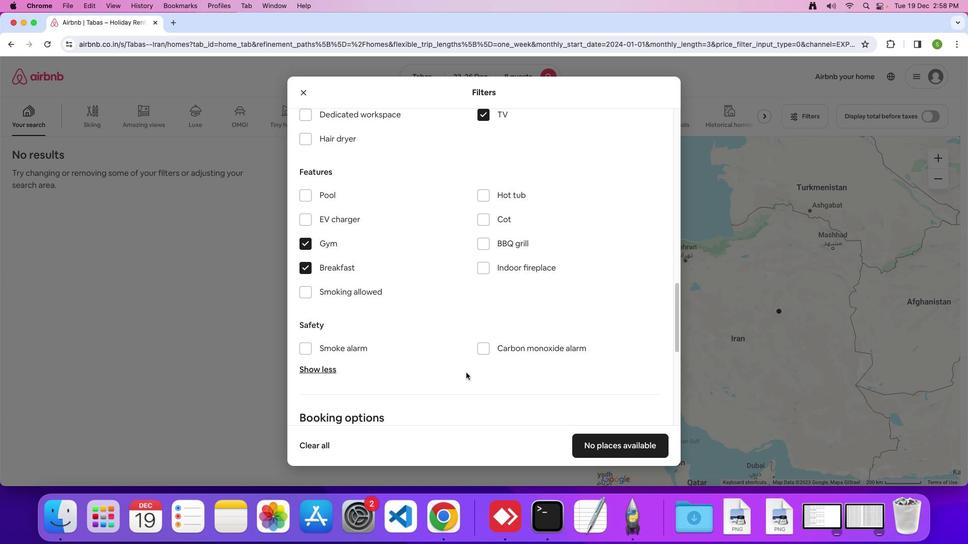 
Action: Mouse scrolled (465, 373) with delta (0, 0)
Screenshot: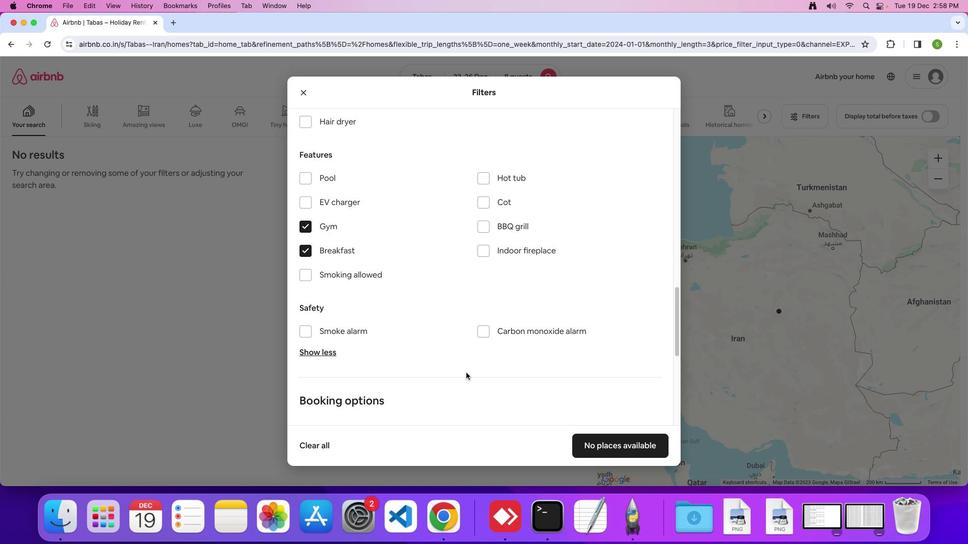 
Action: Mouse scrolled (465, 373) with delta (0, 0)
Screenshot: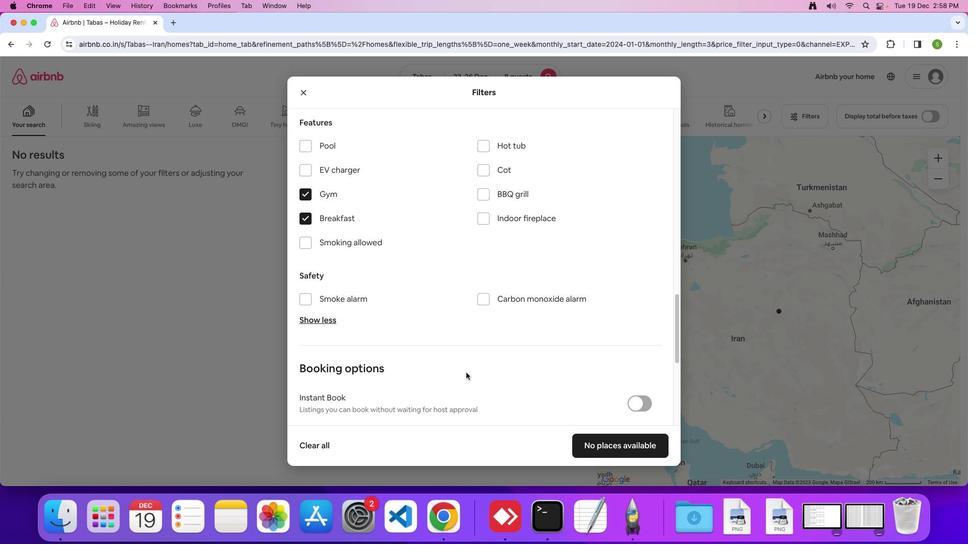 
Action: Mouse scrolled (465, 373) with delta (0, 0)
Screenshot: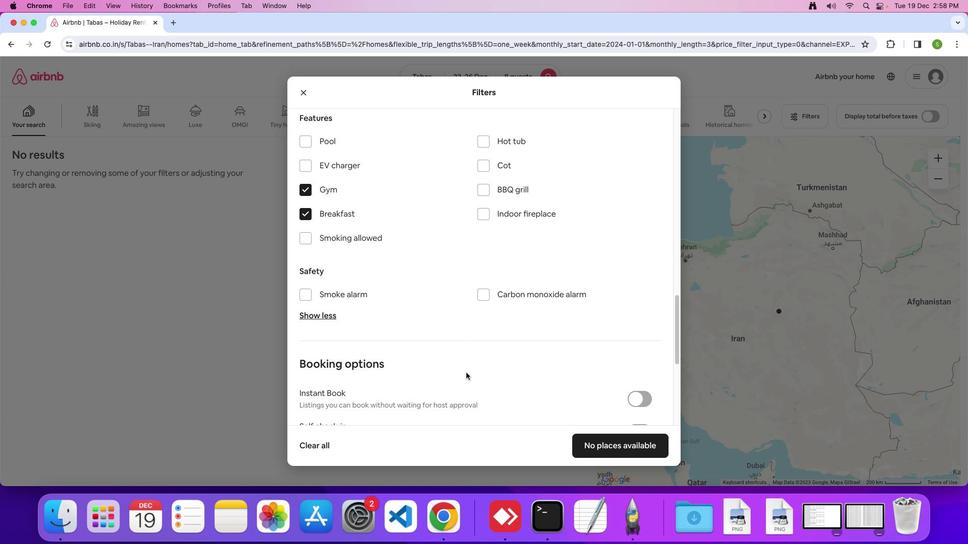 
Action: Mouse scrolled (465, 373) with delta (0, 0)
Screenshot: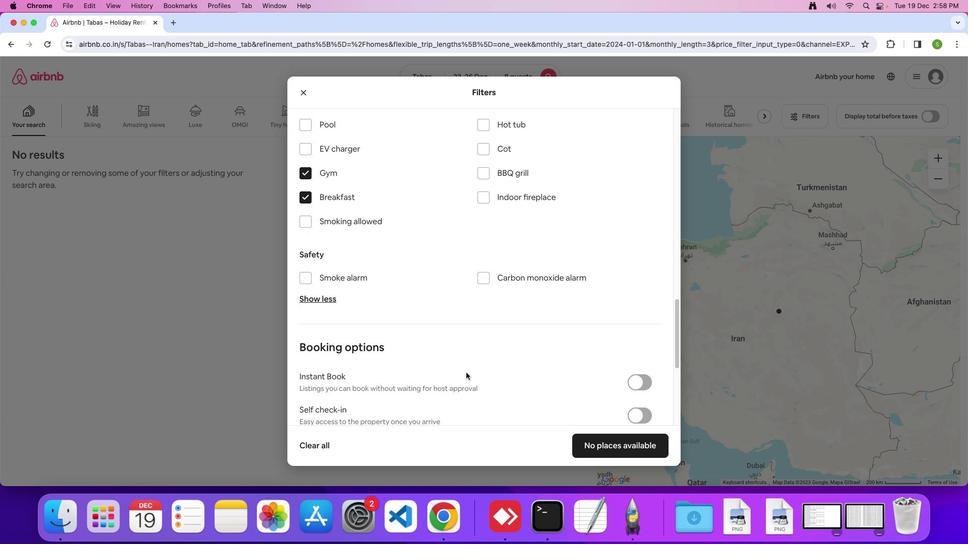 
Action: Mouse scrolled (465, 373) with delta (0, 0)
Screenshot: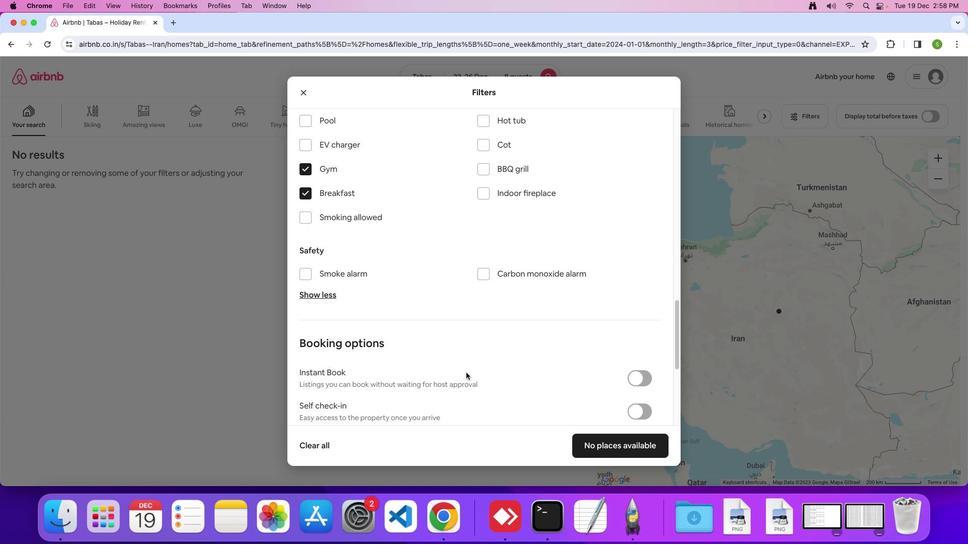 
Action: Mouse scrolled (465, 373) with delta (0, 0)
Screenshot: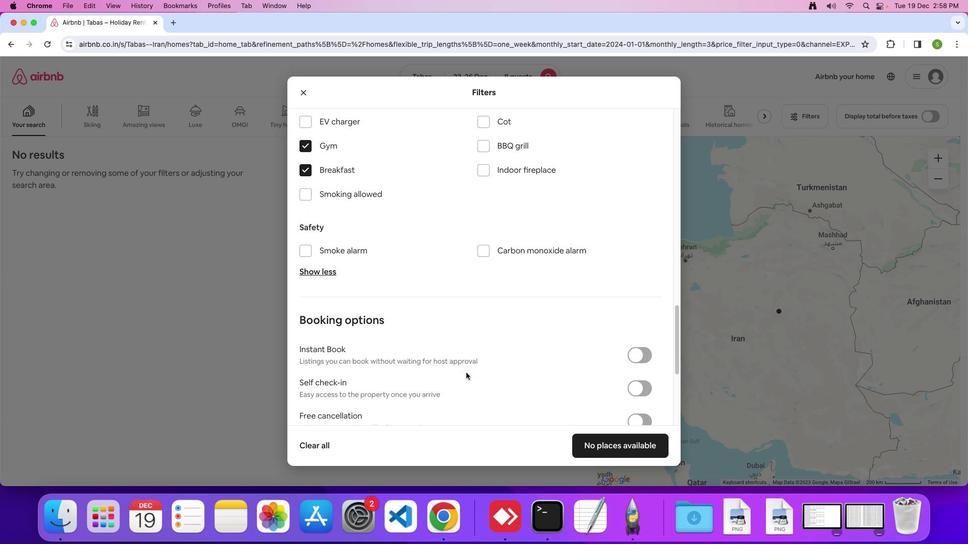 
Action: Mouse scrolled (465, 373) with delta (0, 0)
Screenshot: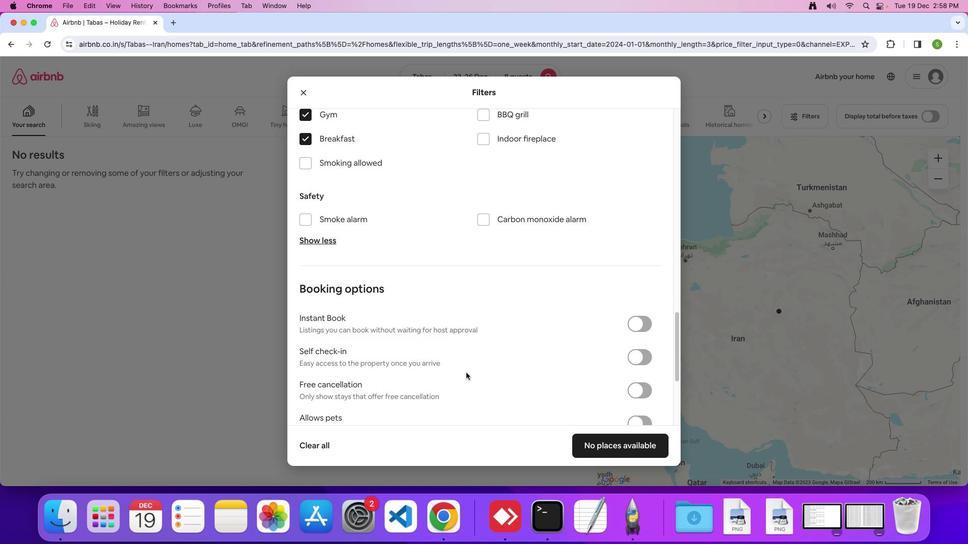 
Action: Mouse scrolled (465, 373) with delta (0, 0)
Screenshot: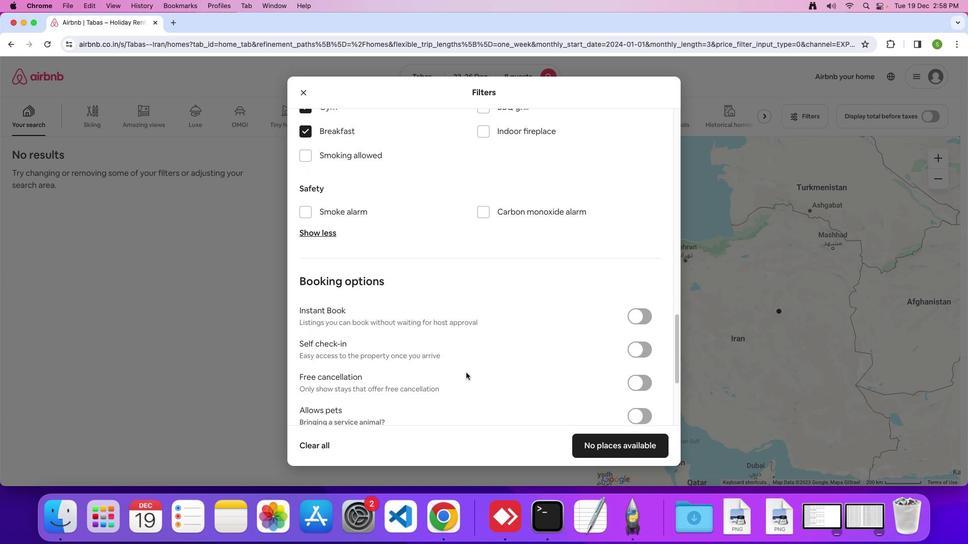 
Action: Mouse moved to (466, 372)
Screenshot: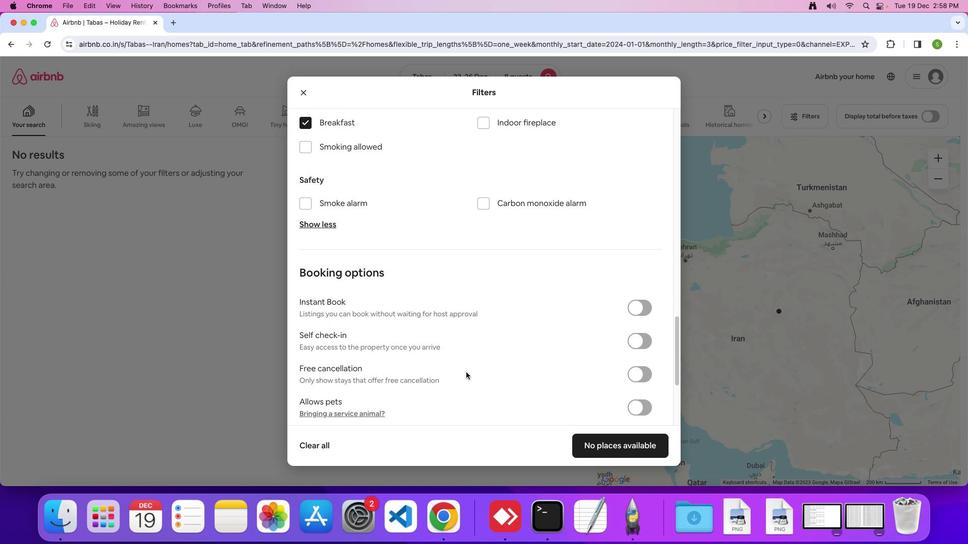 
Action: Mouse scrolled (466, 372) with delta (0, 0)
Screenshot: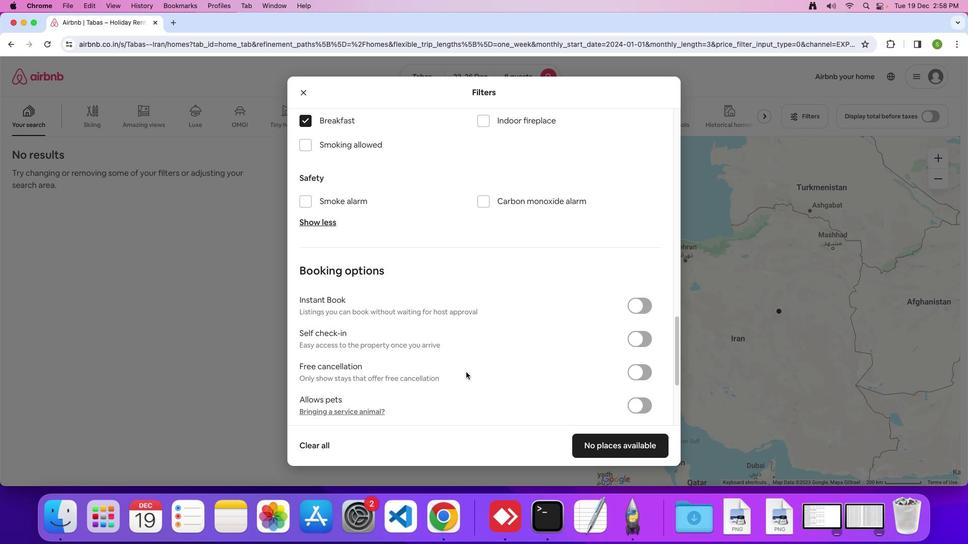 
Action: Mouse scrolled (466, 372) with delta (0, 0)
Screenshot: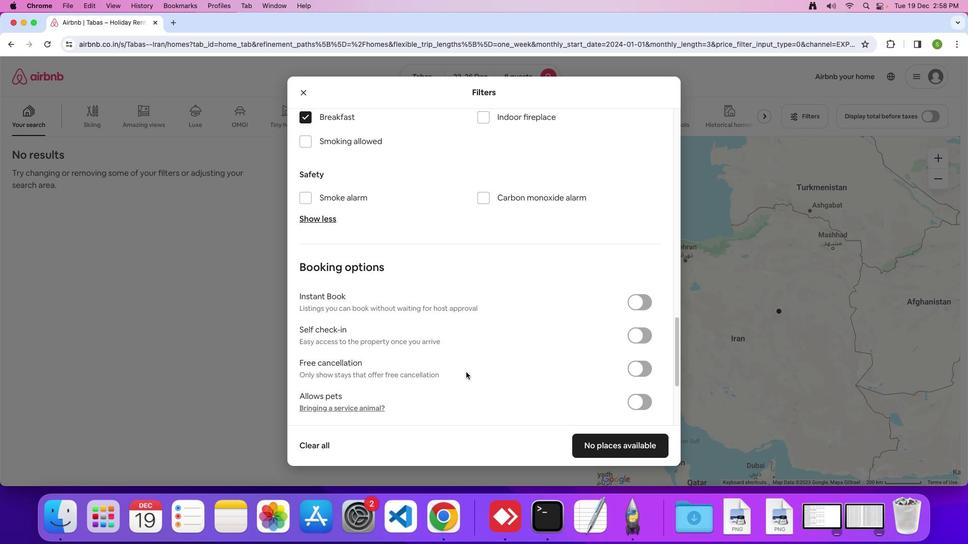 
Action: Mouse scrolled (466, 372) with delta (0, 0)
Screenshot: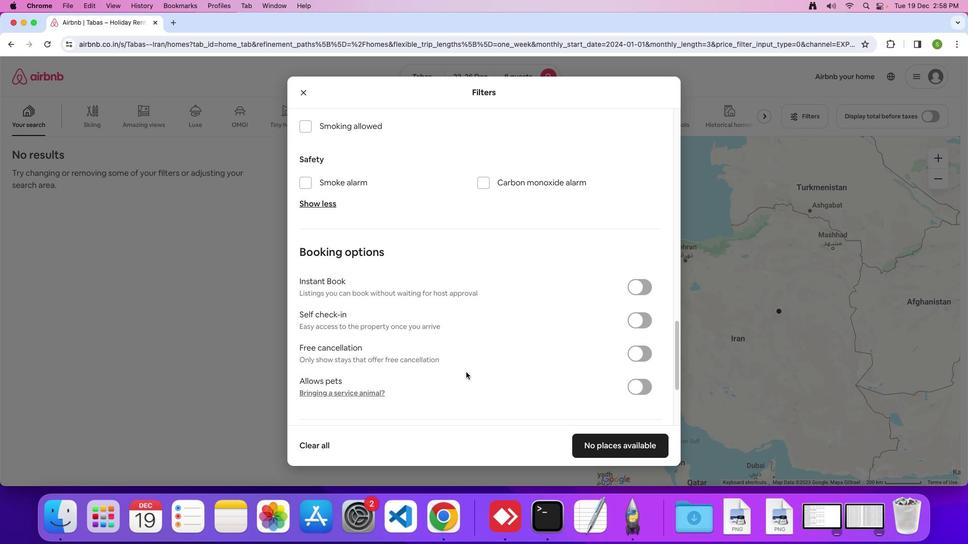 
Action: Mouse scrolled (466, 372) with delta (0, 0)
Screenshot: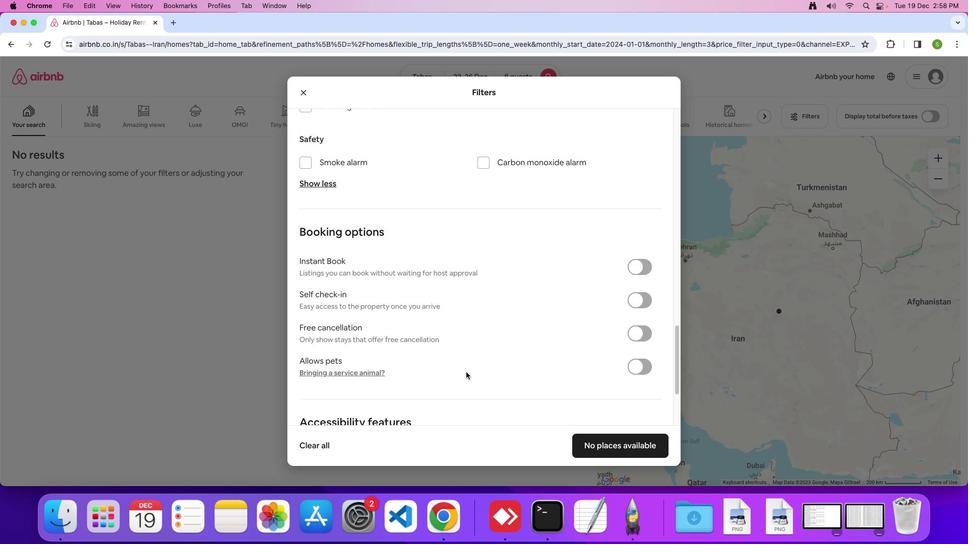 
Action: Mouse scrolled (466, 372) with delta (0, -1)
Screenshot: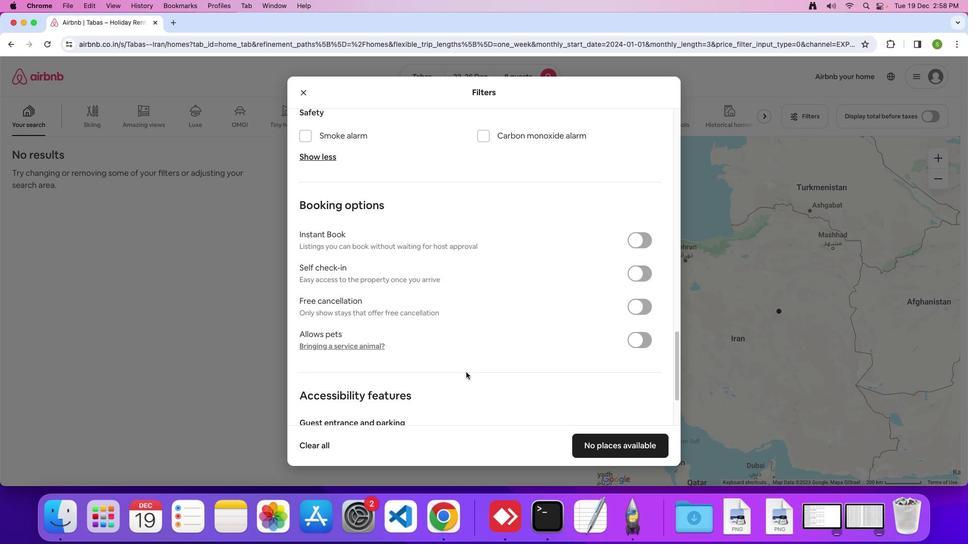 
Action: Mouse scrolled (466, 372) with delta (0, 0)
Screenshot: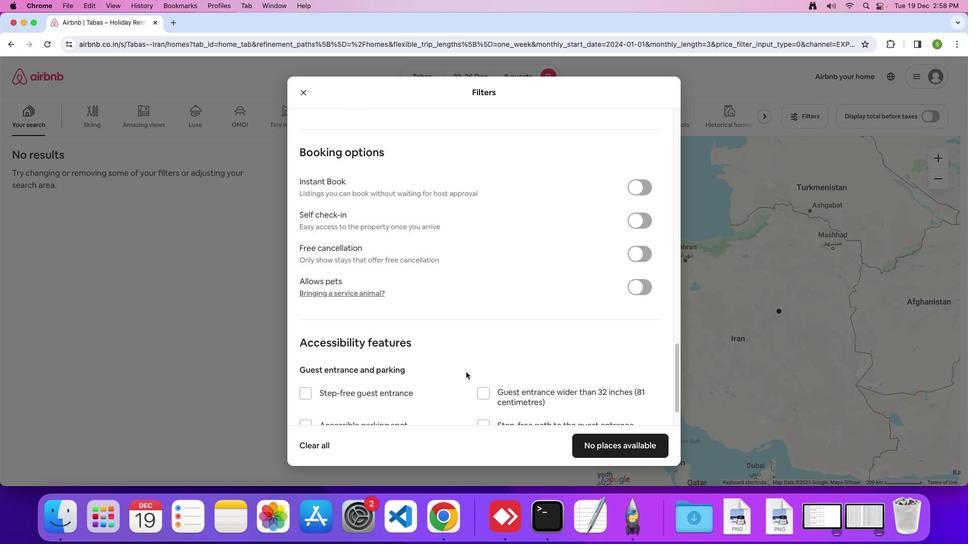 
Action: Mouse scrolled (466, 372) with delta (0, 0)
Screenshot: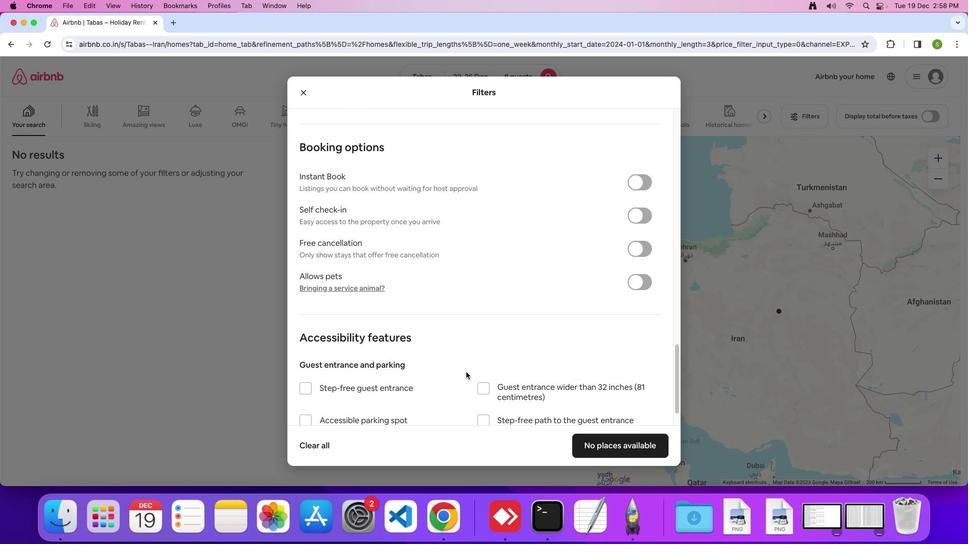 
Action: Mouse scrolled (466, 372) with delta (0, -1)
Screenshot: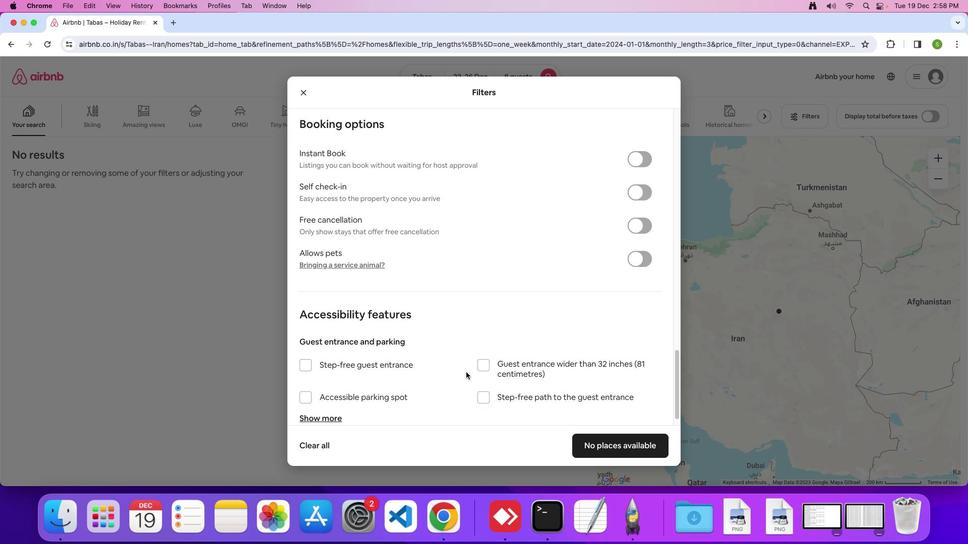 
Action: Mouse scrolled (466, 372) with delta (0, 0)
Screenshot: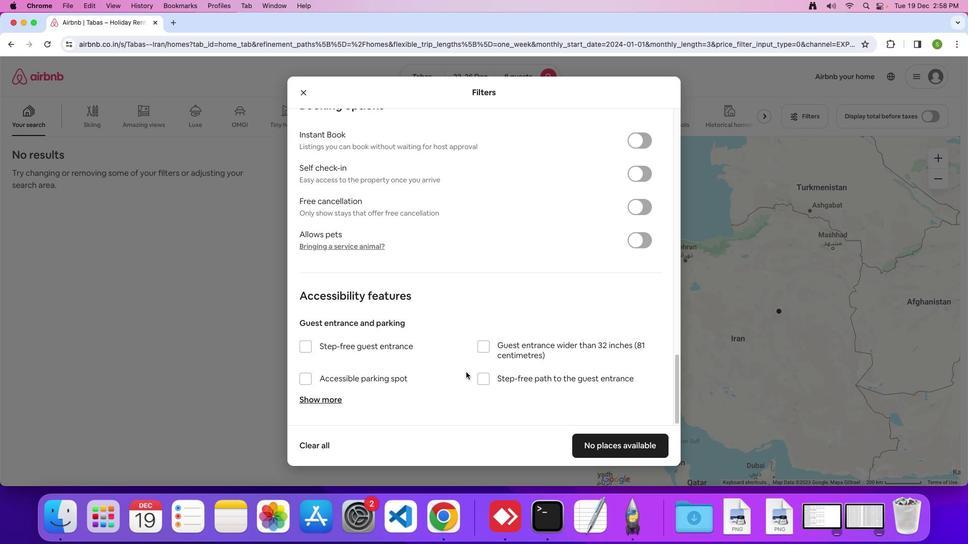 
Action: Mouse scrolled (466, 372) with delta (0, 0)
Screenshot: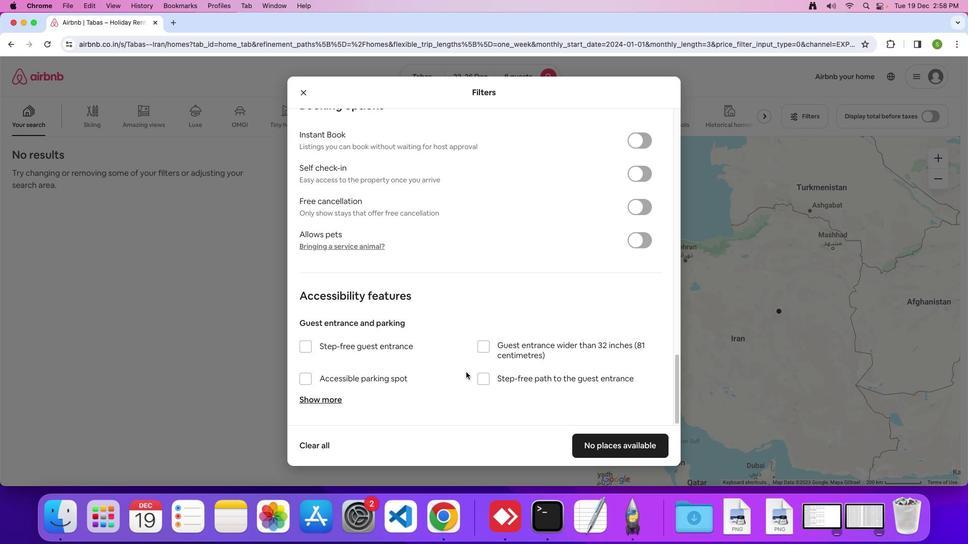
Action: Mouse scrolled (466, 372) with delta (0, 0)
Screenshot: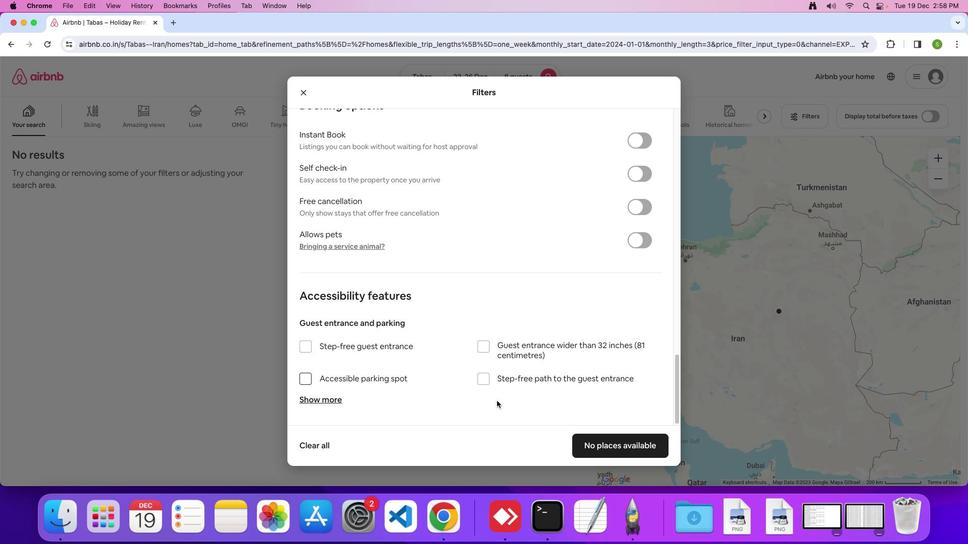 
Action: Mouse moved to (610, 451)
Screenshot: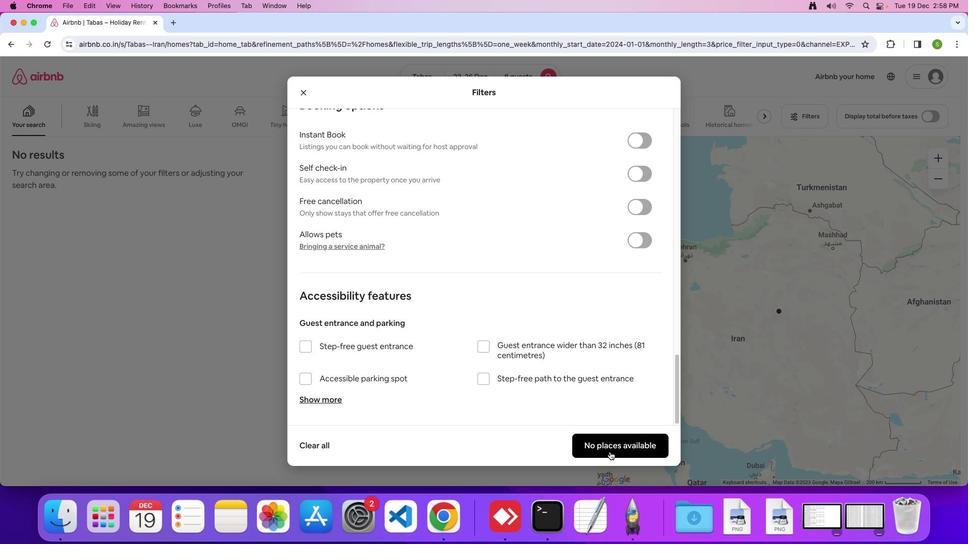 
Action: Mouse pressed left at (610, 451)
Screenshot: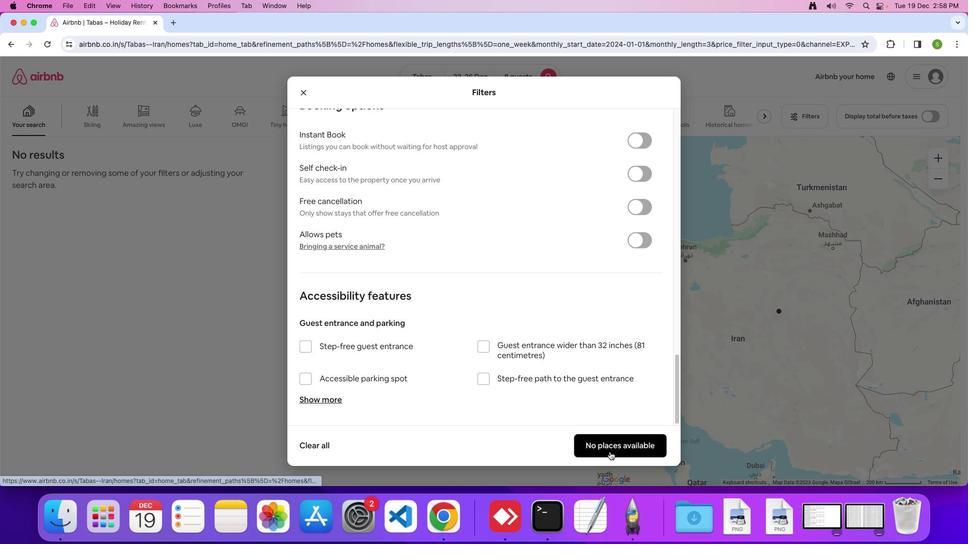
Action: Mouse moved to (463, 329)
Screenshot: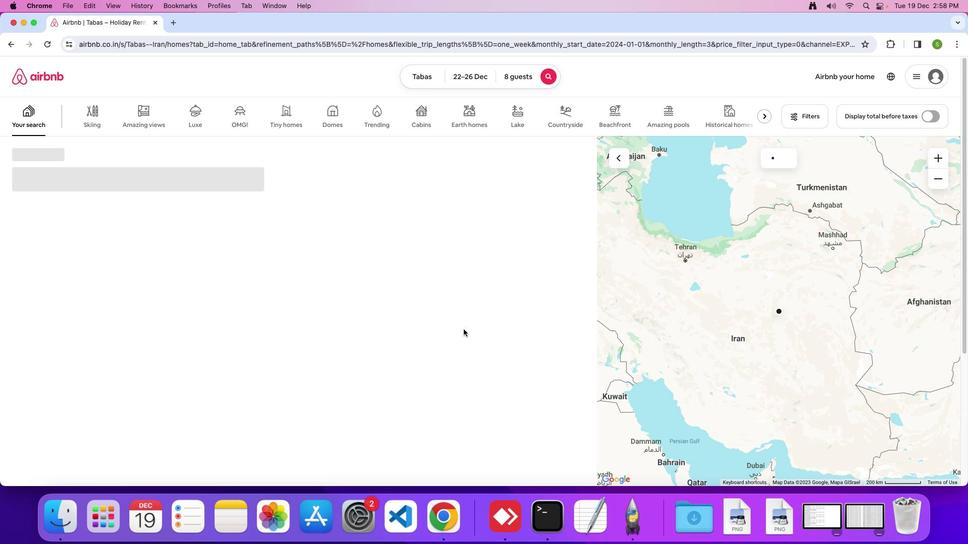 
